 Task: Slide 6 - Whoa.
Action: Mouse moved to (40, 102)
Screenshot: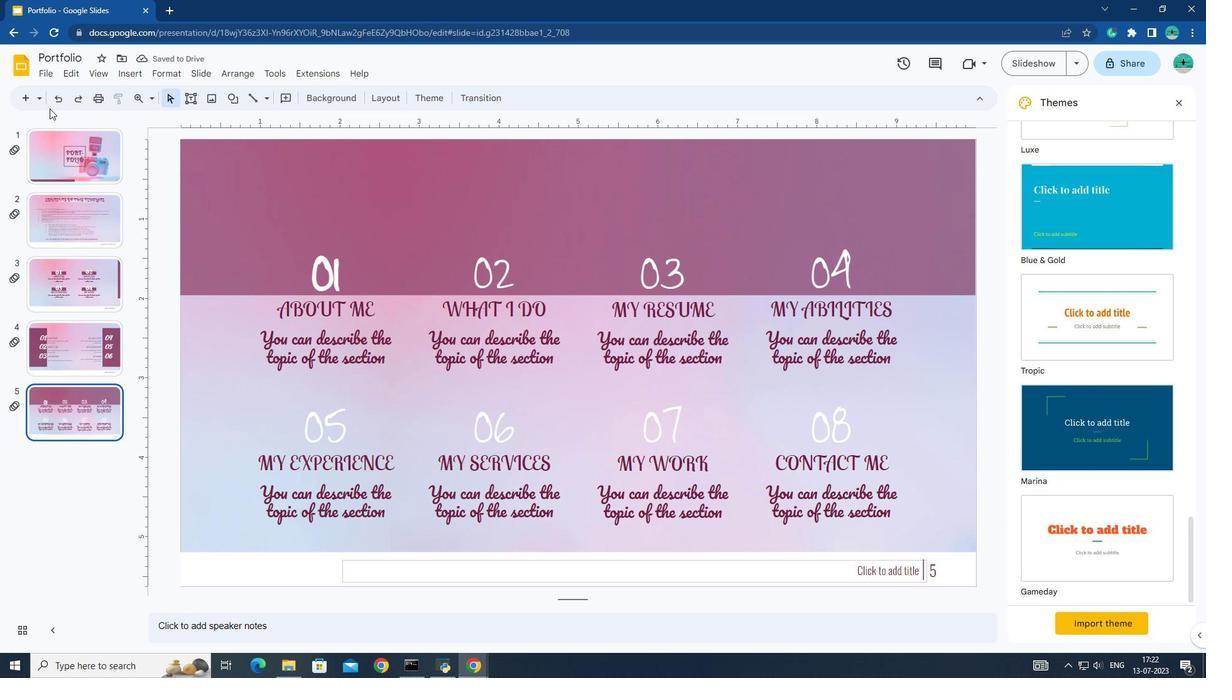 
Action: Mouse pressed left at (40, 102)
Screenshot: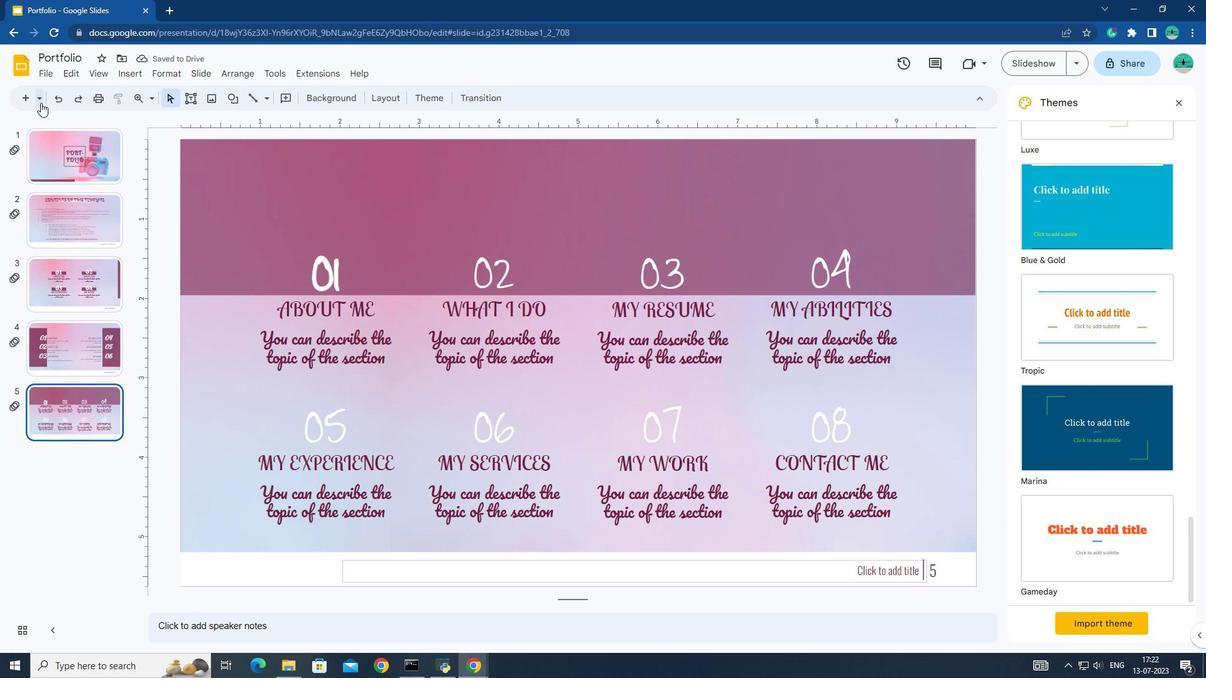 
Action: Mouse moved to (142, 255)
Screenshot: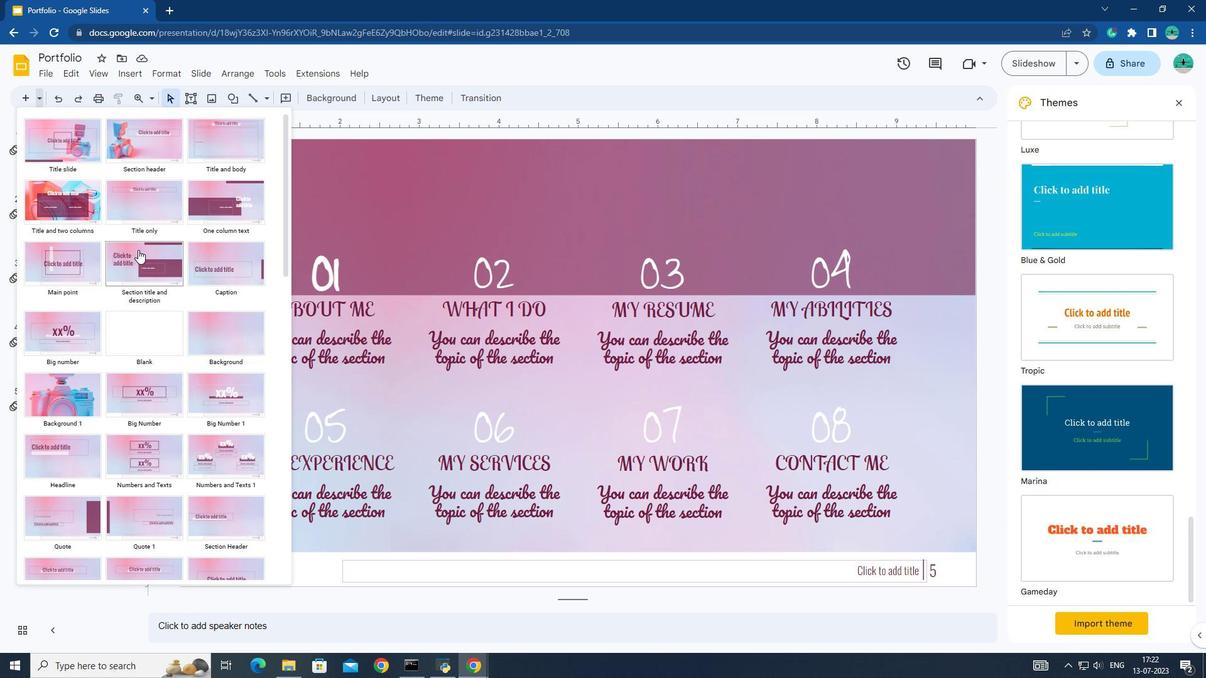 
Action: Mouse pressed left at (142, 255)
Screenshot: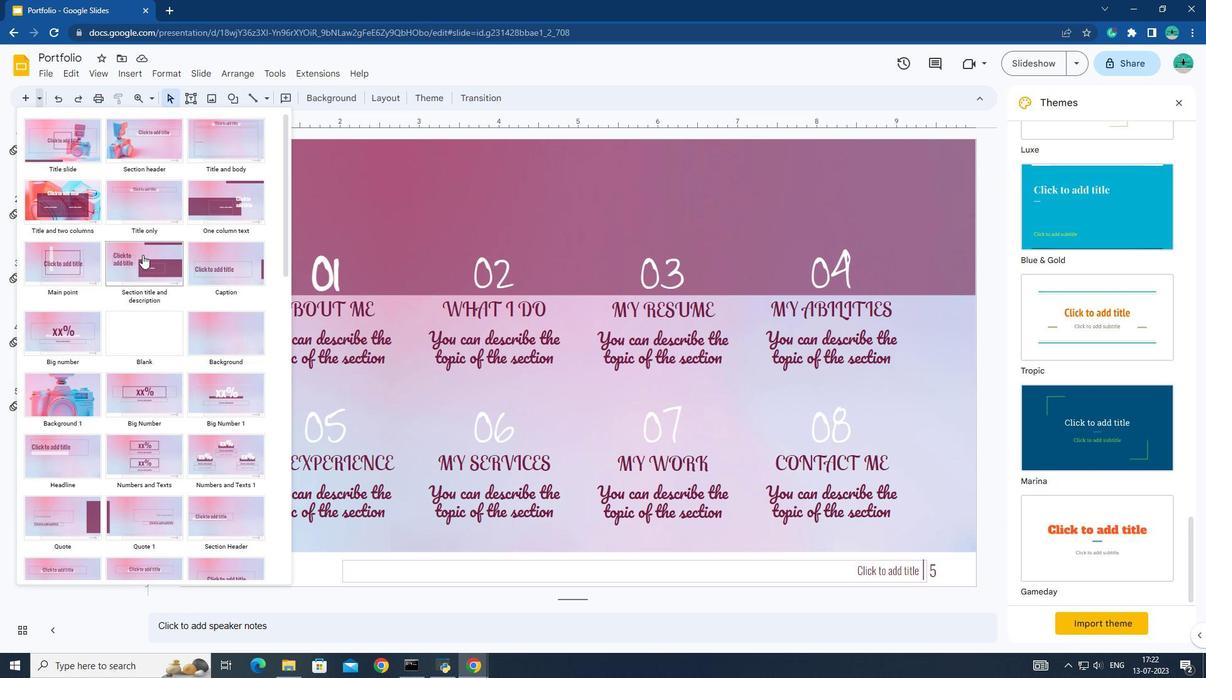 
Action: Mouse moved to (350, 93)
Screenshot: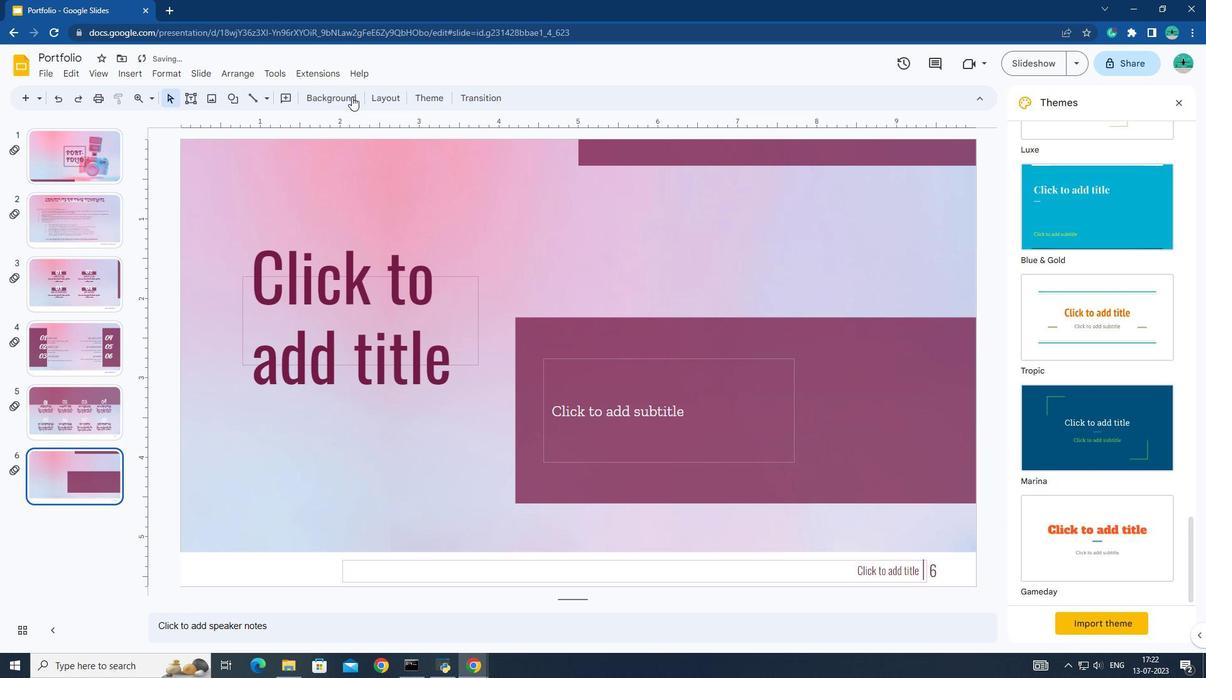
Action: Mouse pressed left at (350, 93)
Screenshot: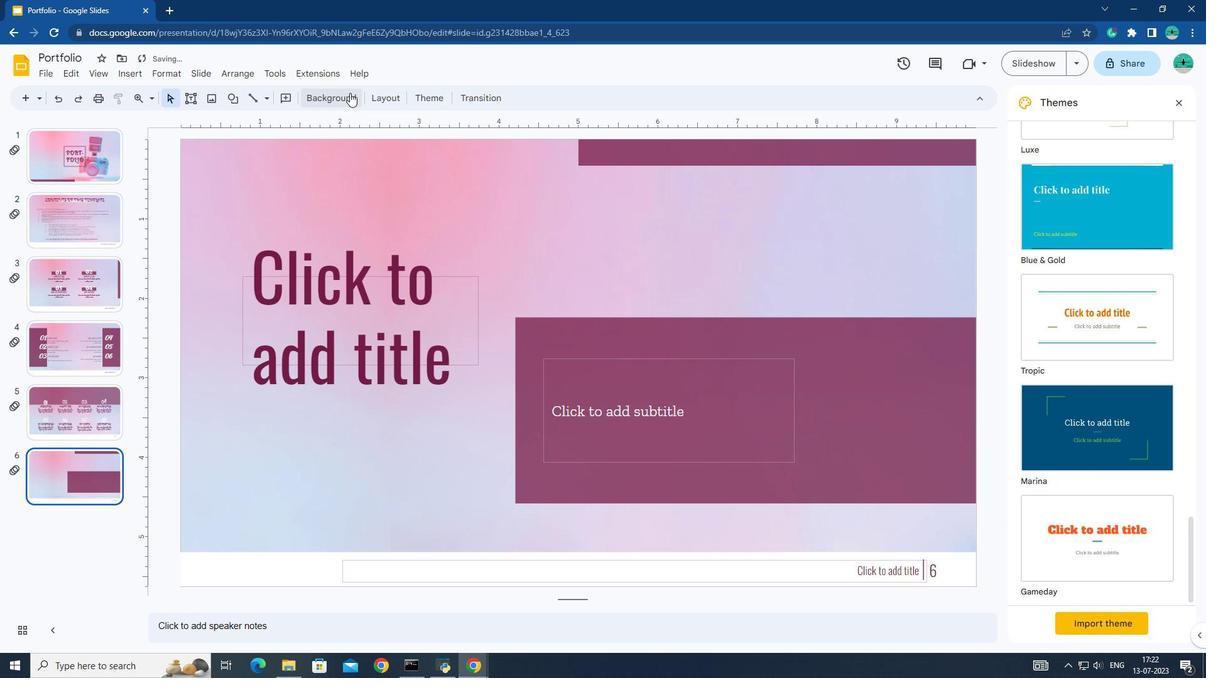 
Action: Mouse moved to (641, 342)
Screenshot: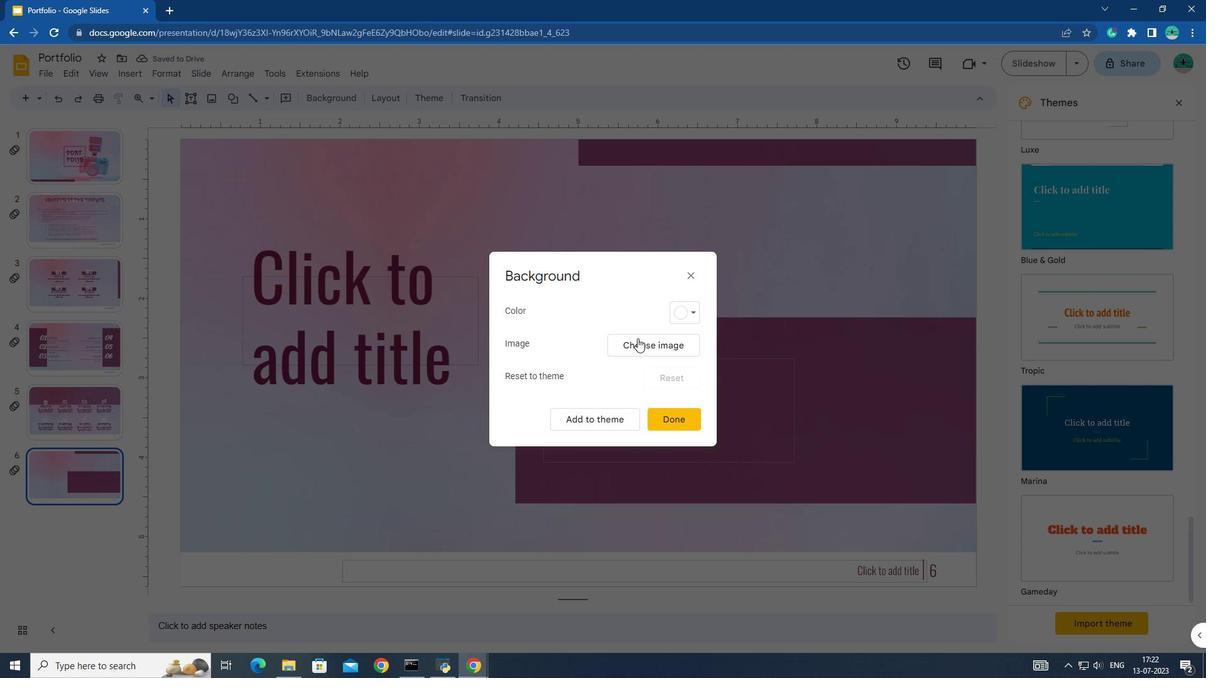 
Action: Mouse pressed left at (641, 342)
Screenshot: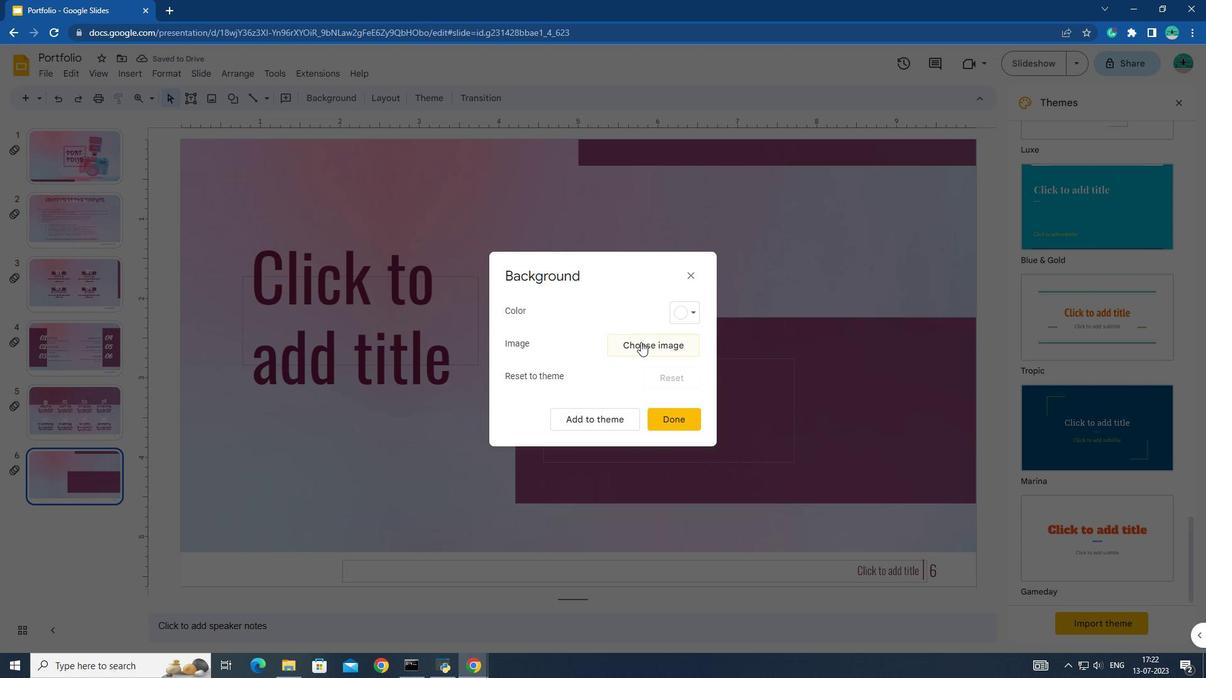 
Action: Mouse moved to (373, 230)
Screenshot: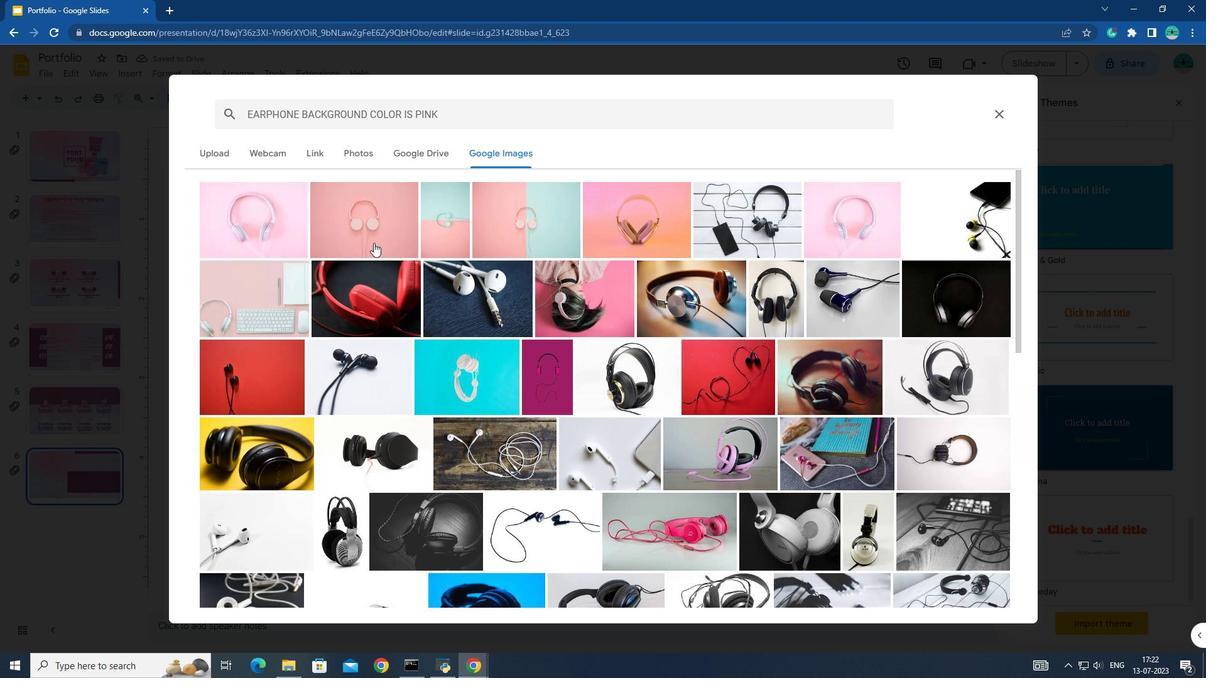 
Action: Mouse pressed left at (373, 230)
Screenshot: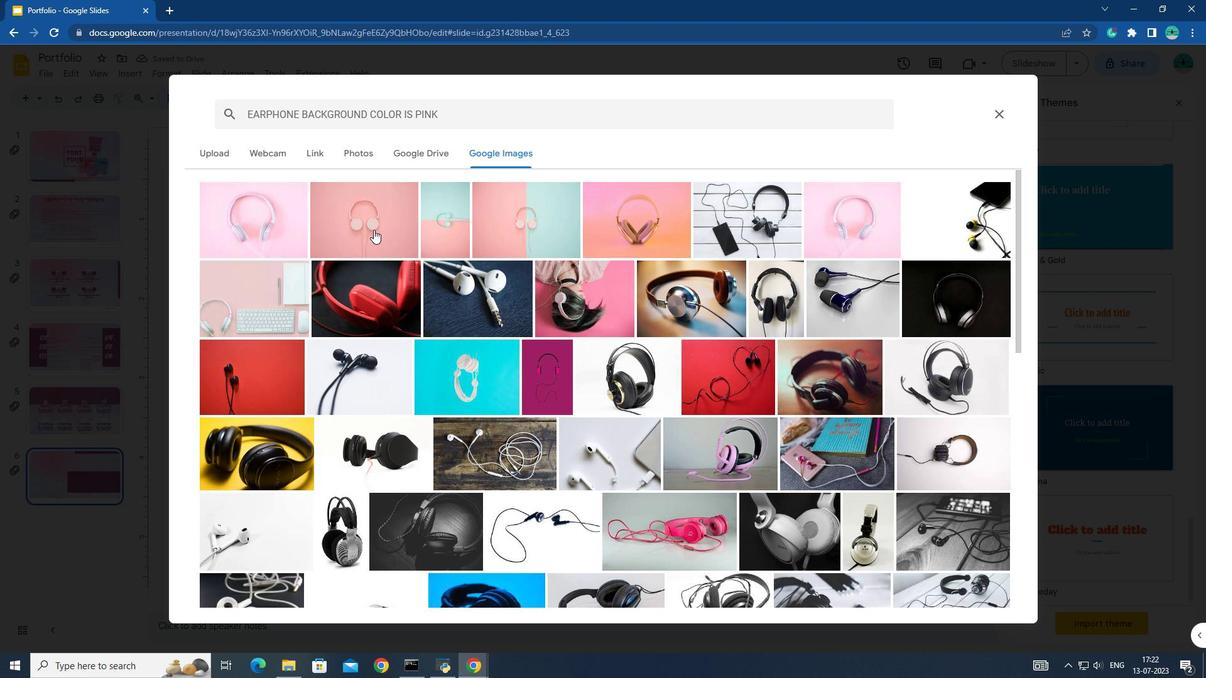 
Action: Mouse moved to (987, 585)
Screenshot: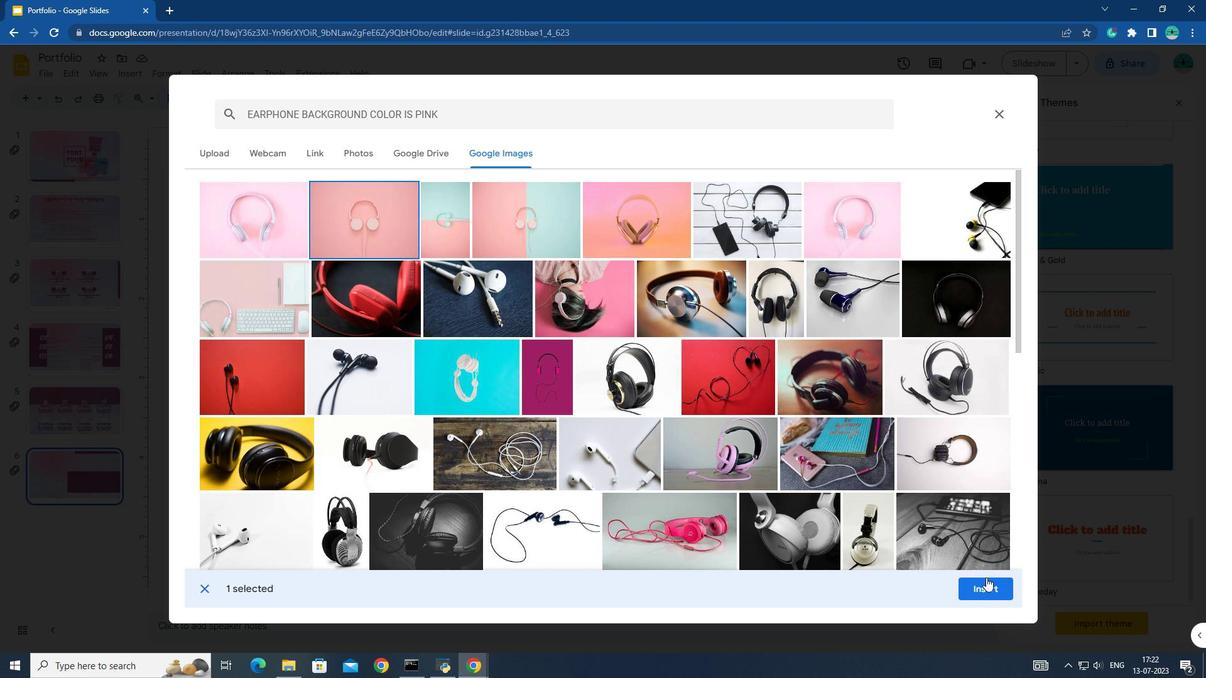 
Action: Mouse pressed left at (987, 585)
Screenshot: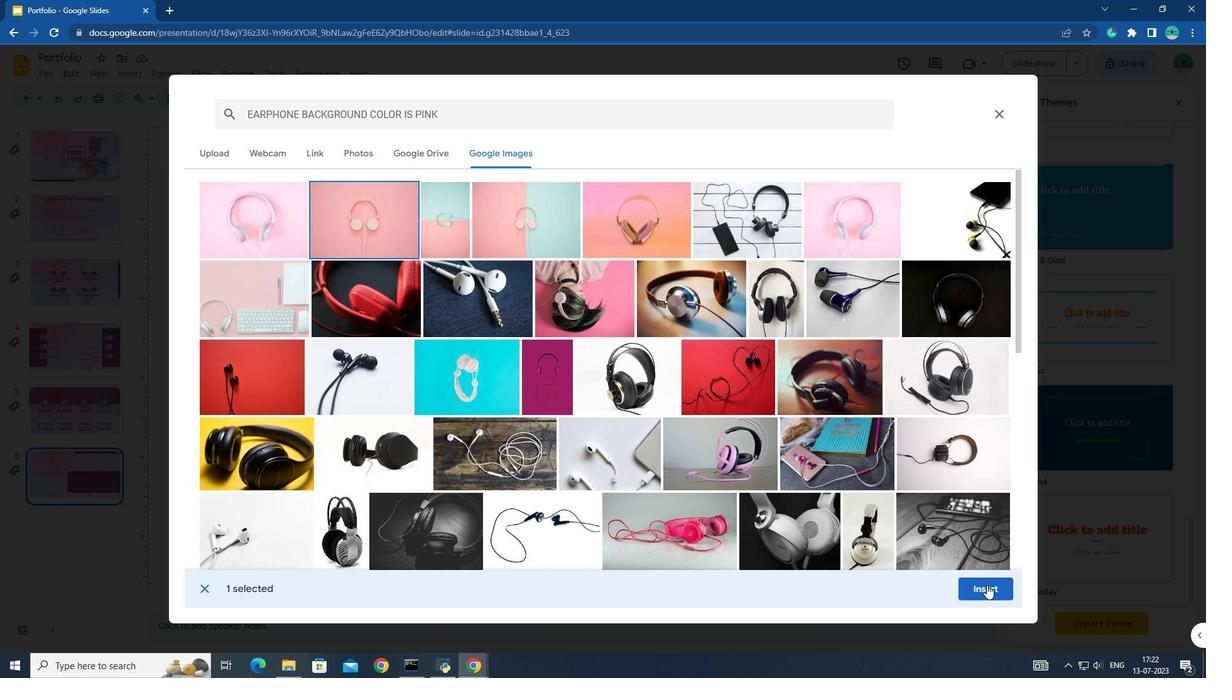 
Action: Mouse moved to (675, 426)
Screenshot: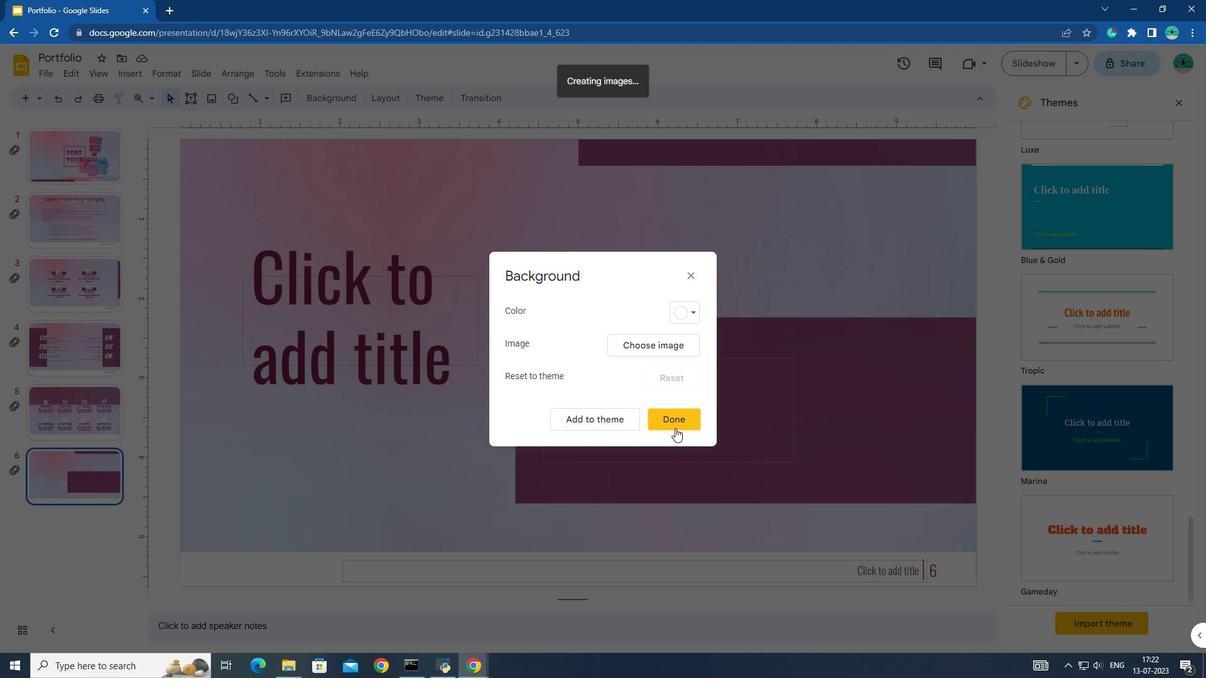 
Action: Mouse pressed left at (675, 426)
Screenshot: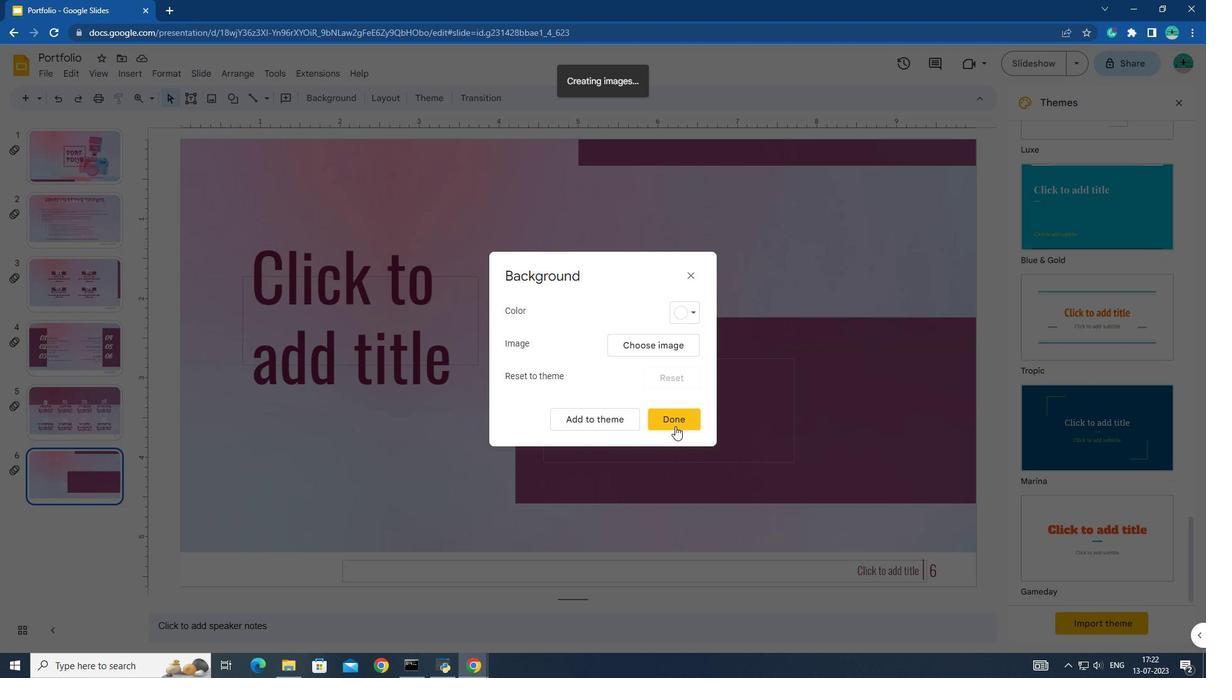 
Action: Mouse moved to (387, 301)
Screenshot: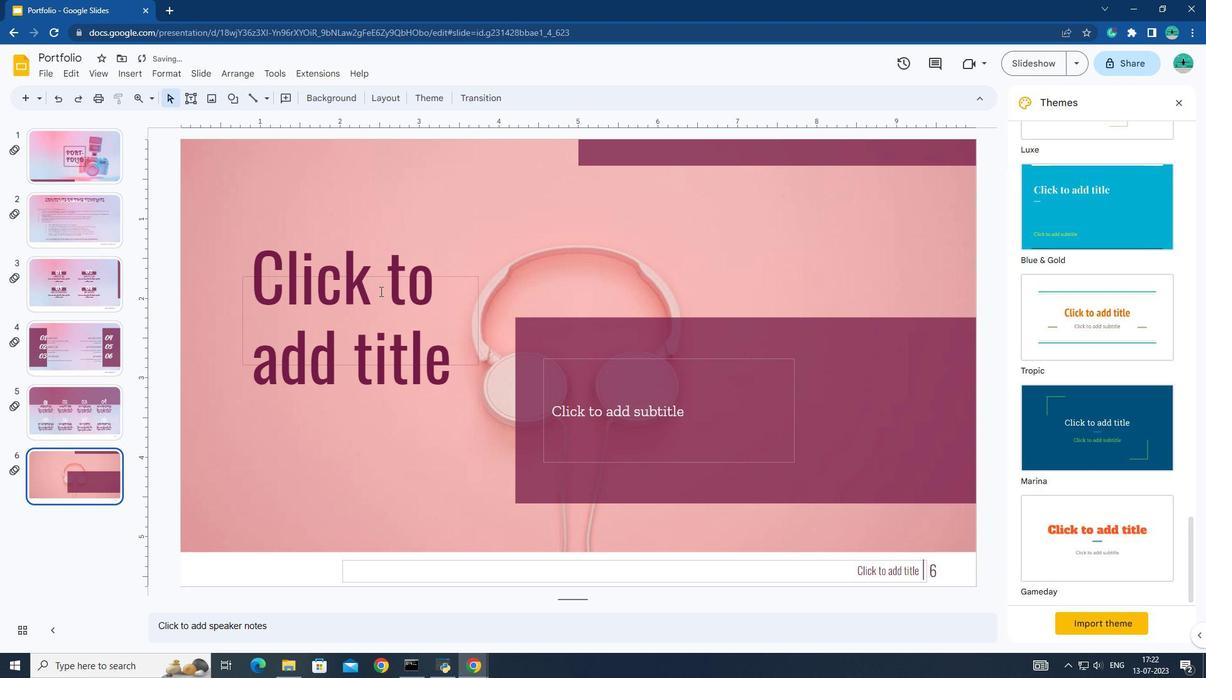 
Action: Mouse pressed left at (387, 301)
Screenshot: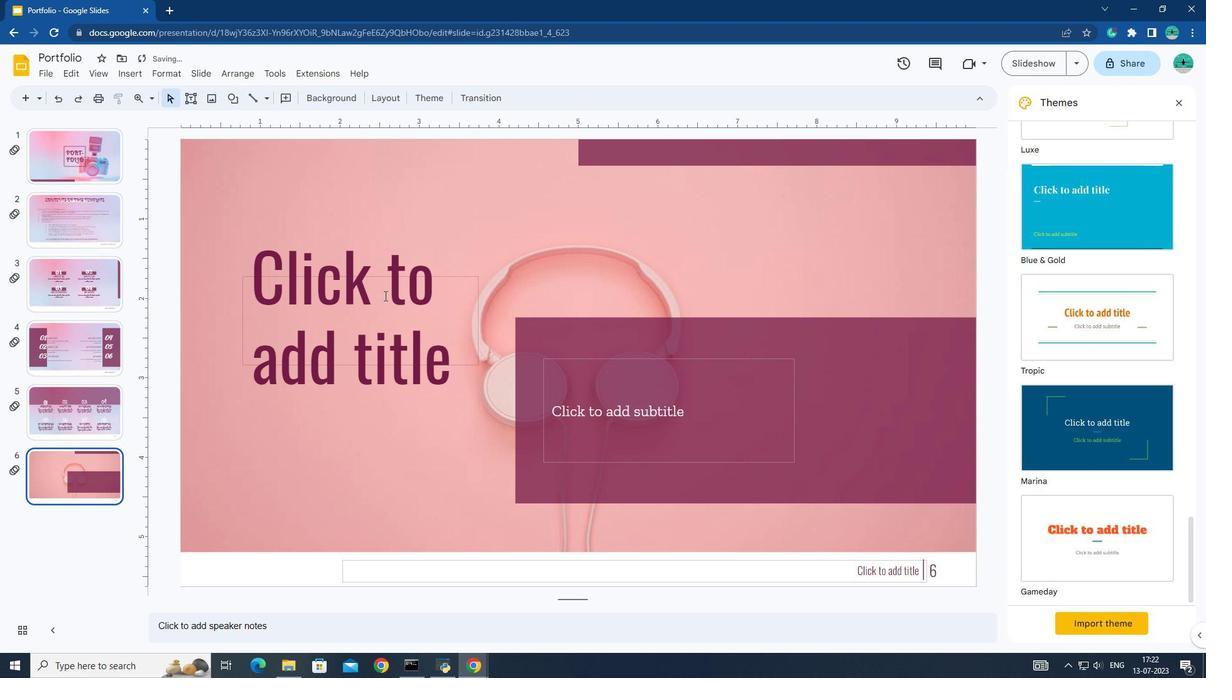 
Action: Mouse moved to (390, 303)
Screenshot: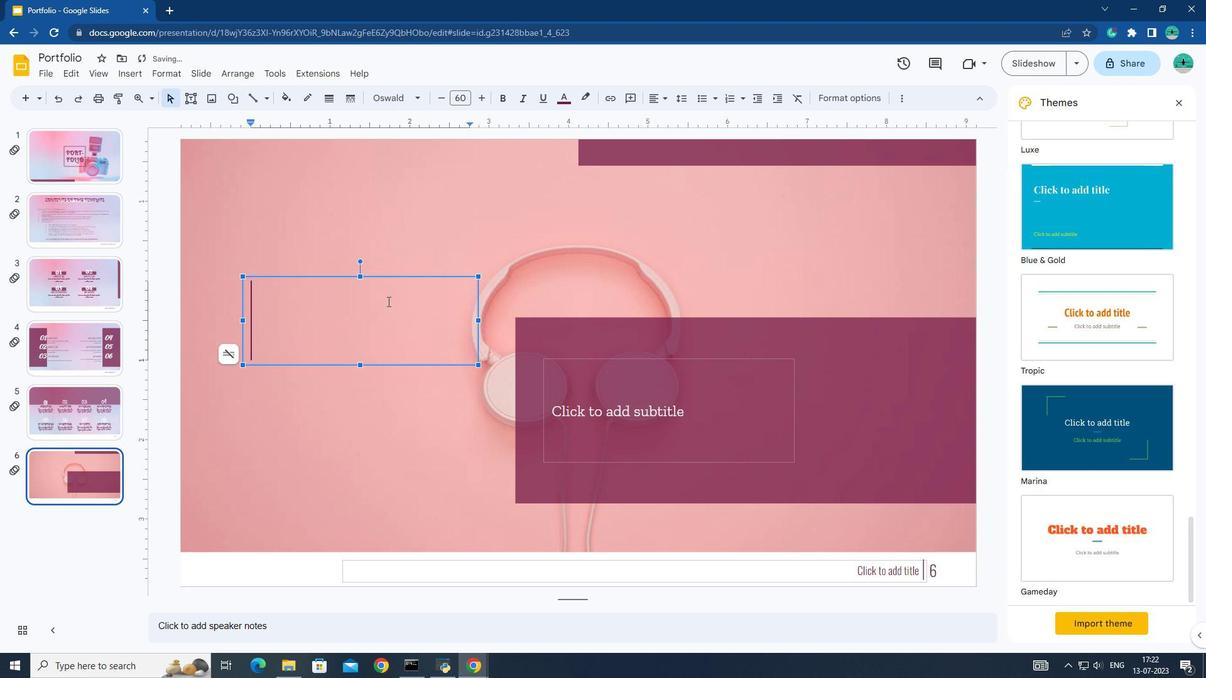 
Action: Key pressed whoa<Key.shift_r><Key.shift_r><Key.shift_r><Key.shift_r><Key.shift_r><Key.shift_r><Key.shift_r><Key.shift_r><Key.shift_r>!
Screenshot: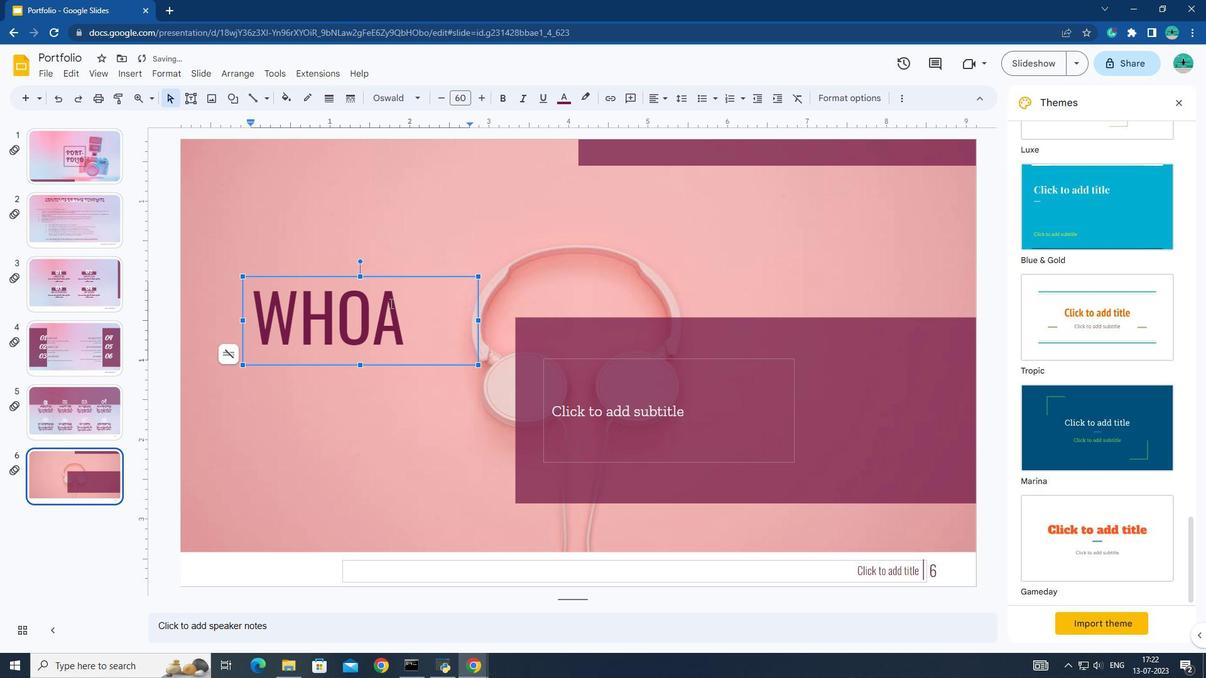 
Action: Mouse moved to (252, 291)
Screenshot: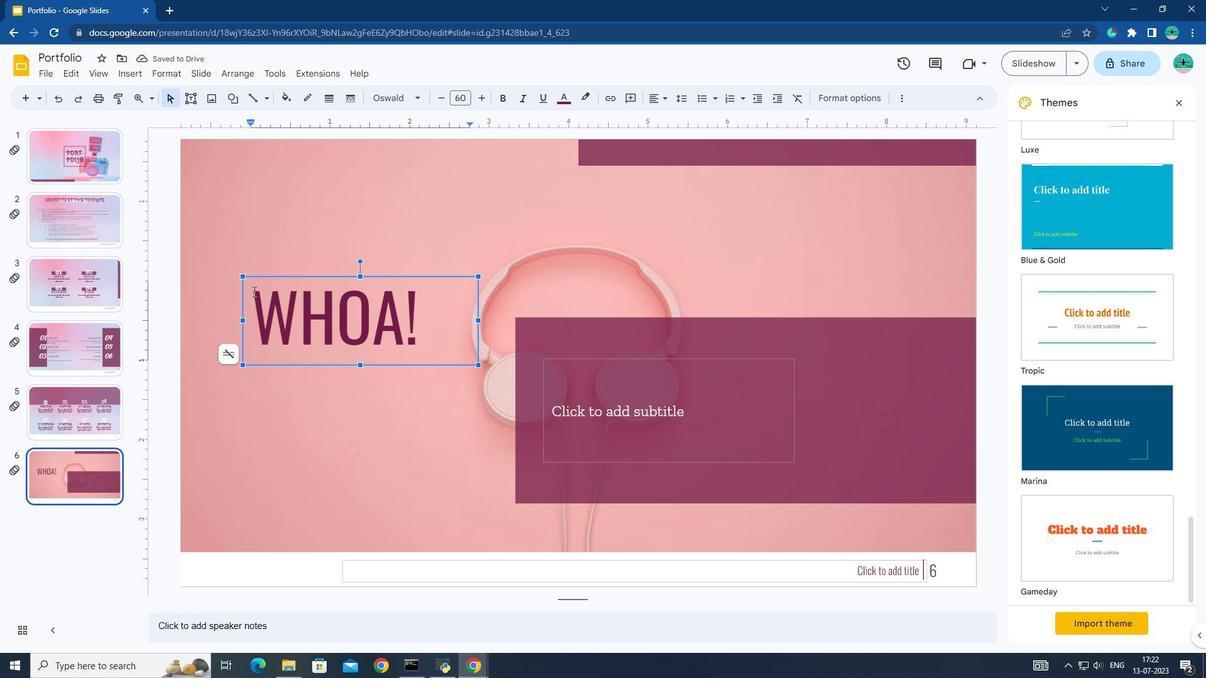 
Action: Mouse pressed left at (252, 291)
Screenshot: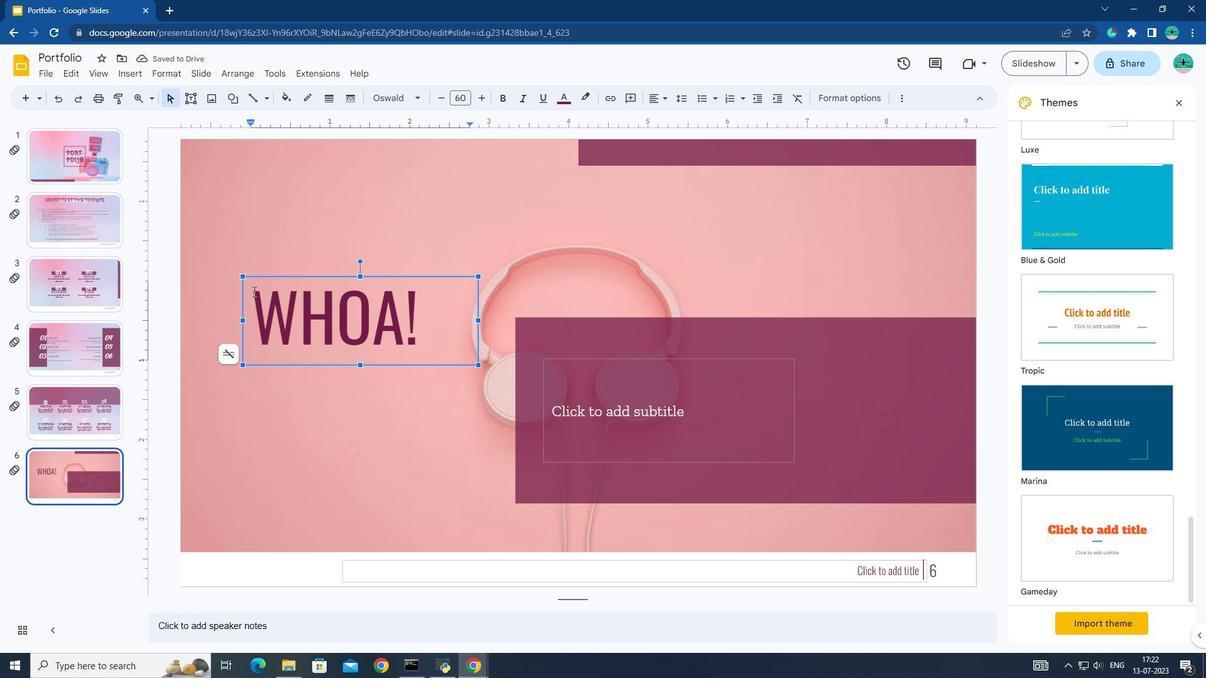 
Action: Mouse moved to (437, 98)
Screenshot: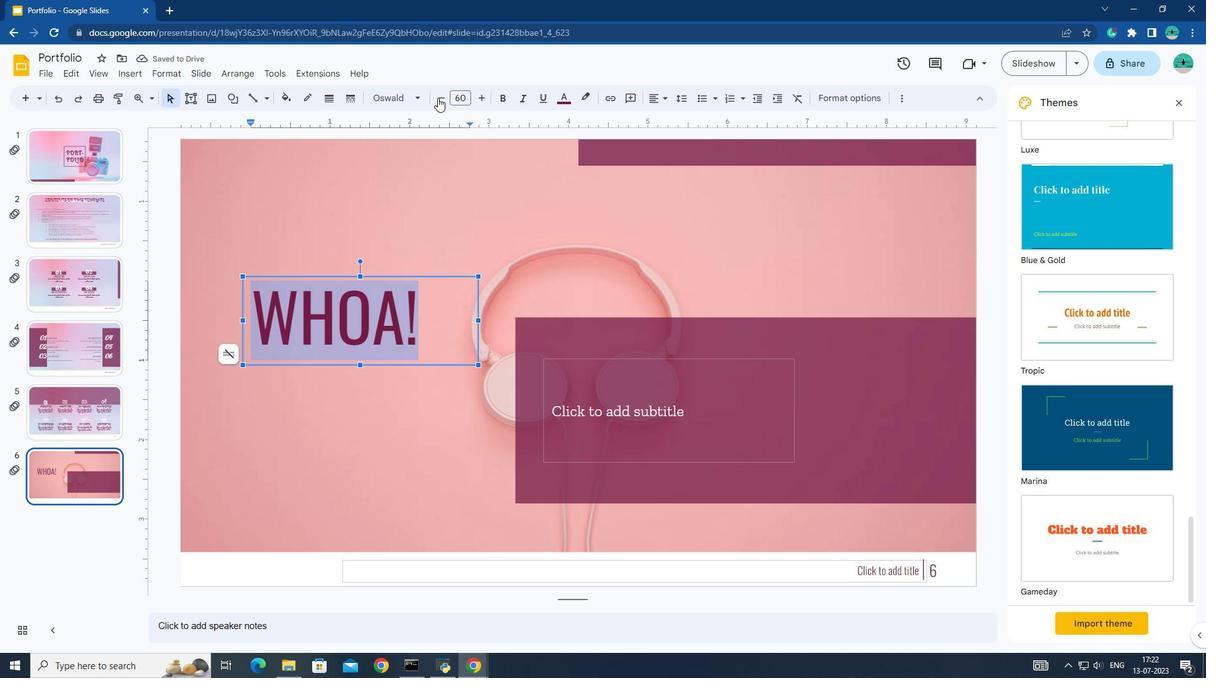 
Action: Mouse pressed left at (437, 98)
Screenshot: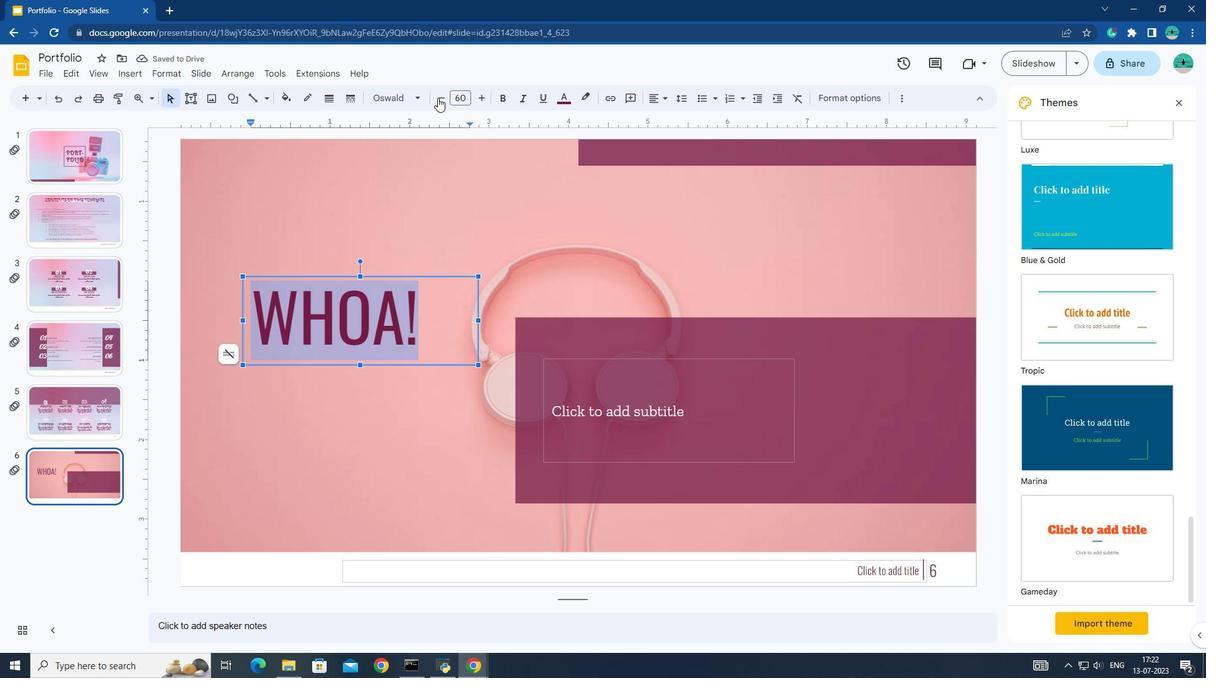 
Action: Mouse moved to (425, 98)
Screenshot: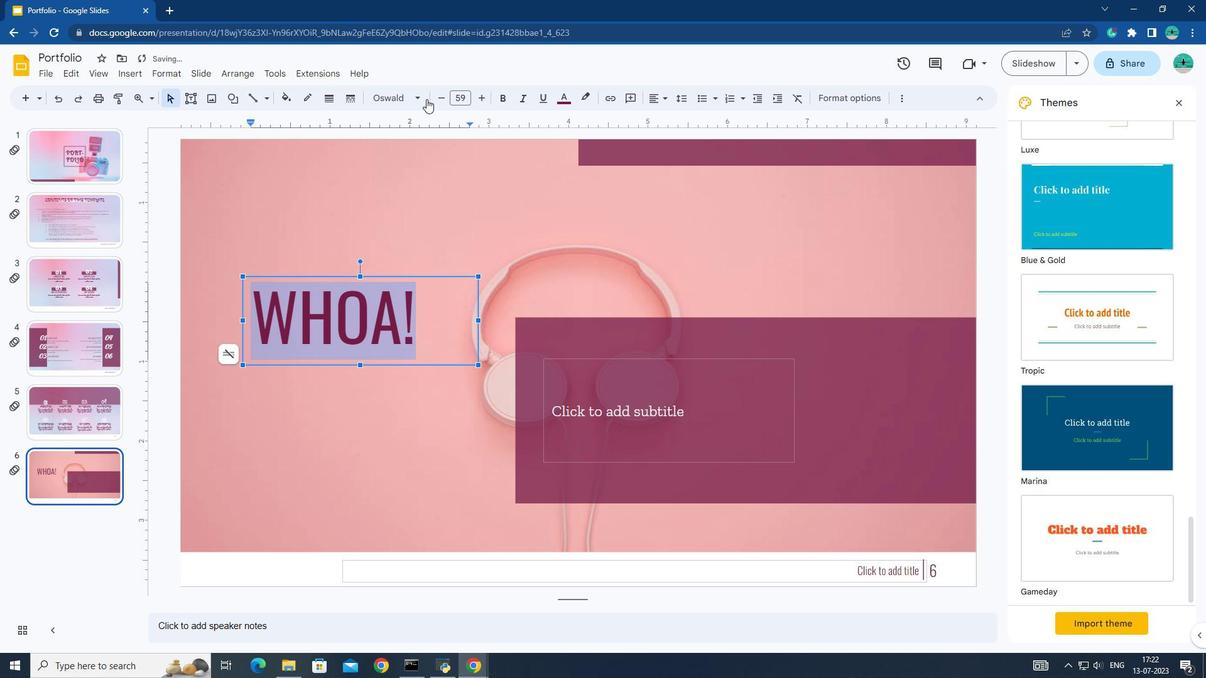 
Action: Mouse pressed left at (425, 98)
Screenshot: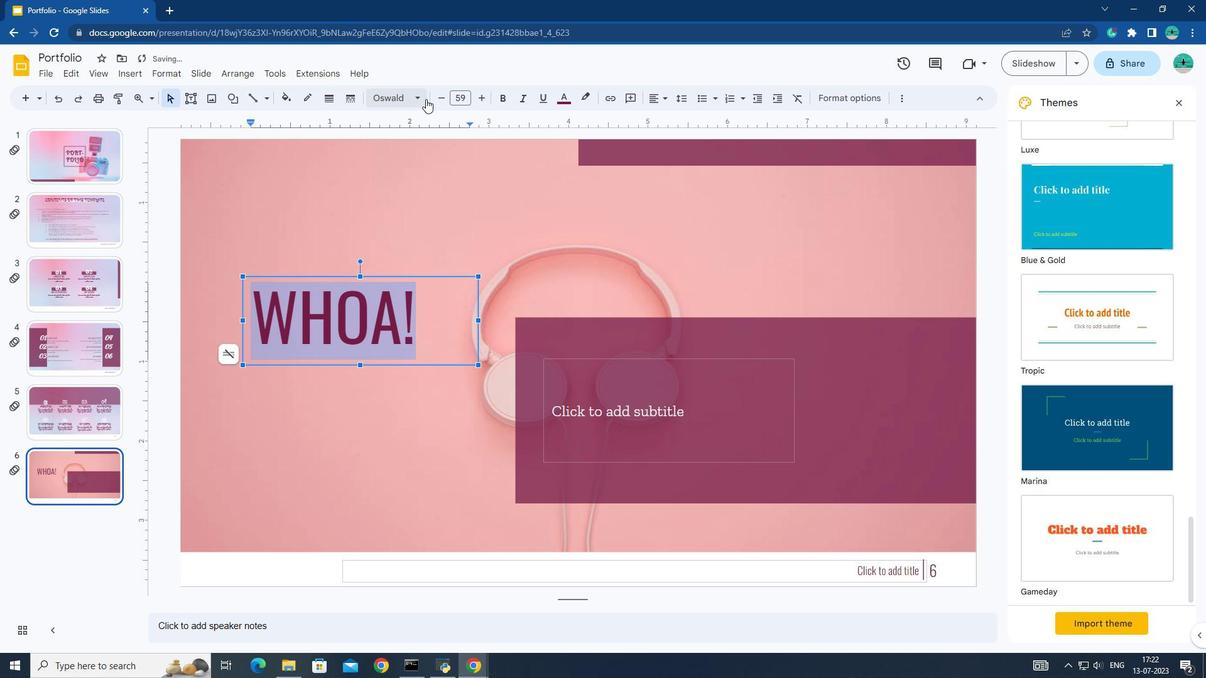 
Action: Mouse moved to (549, 496)
Screenshot: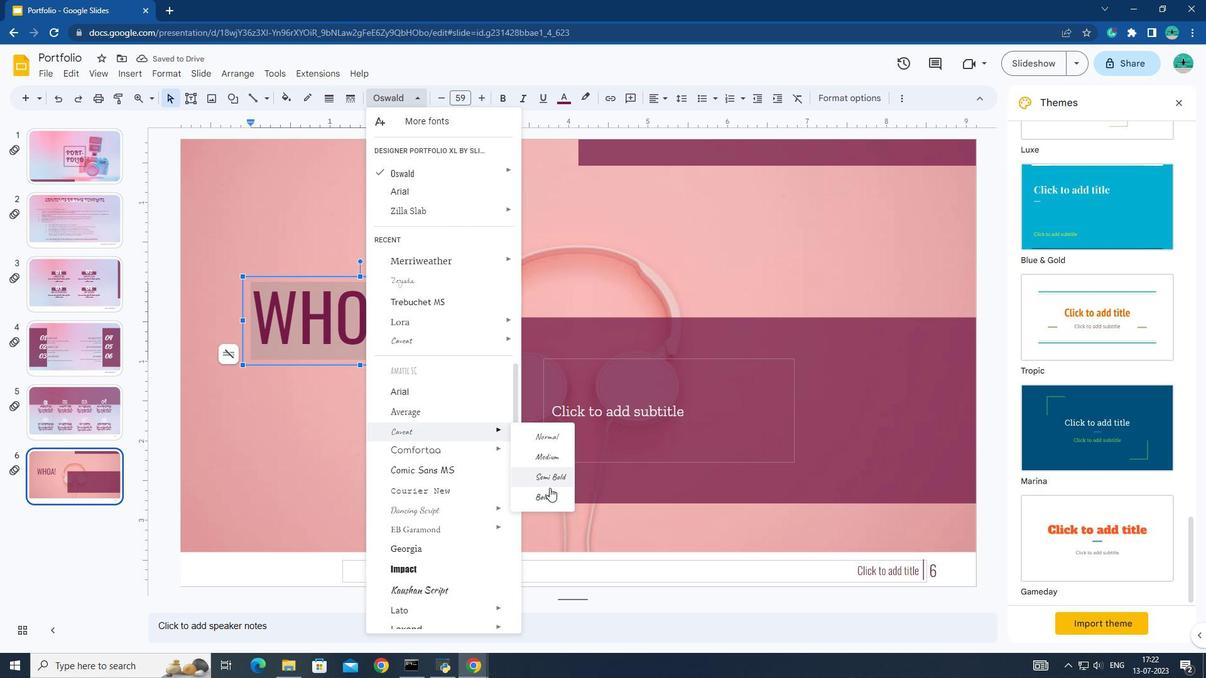 
Action: Mouse pressed left at (549, 496)
Screenshot: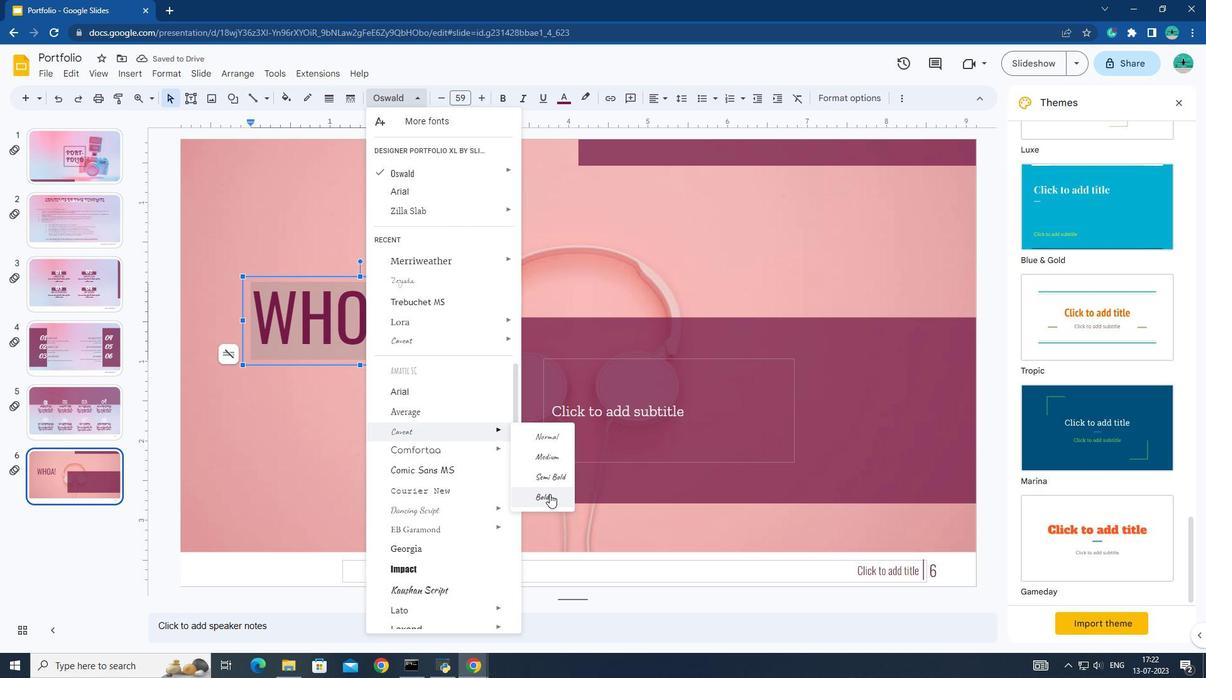 
Action: Mouse moved to (418, 98)
Screenshot: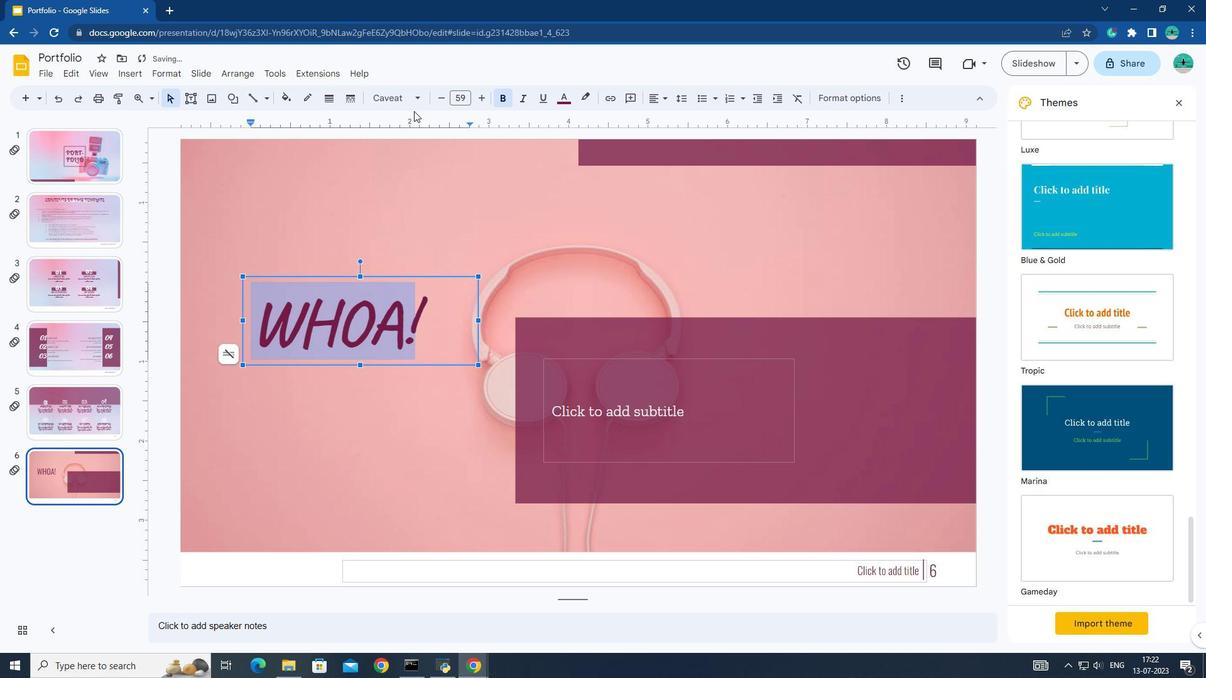 
Action: Mouse pressed left at (418, 98)
Screenshot: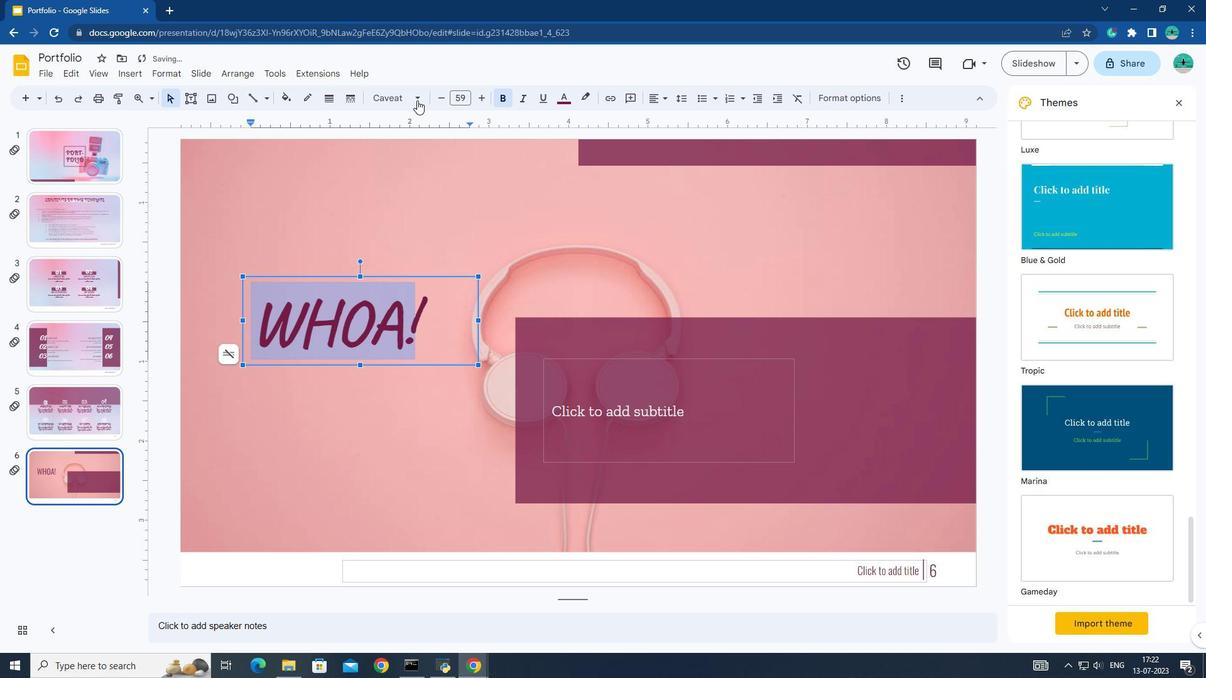 
Action: Mouse moved to (438, 593)
Screenshot: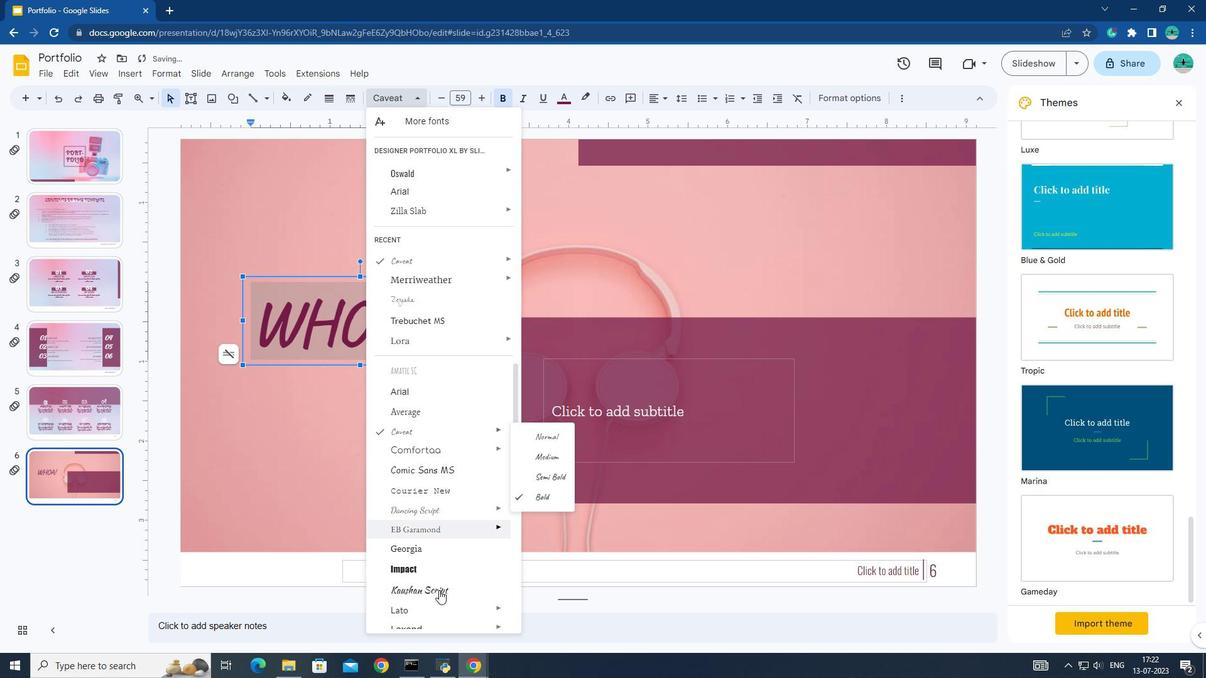 
Action: Mouse pressed left at (438, 593)
Screenshot: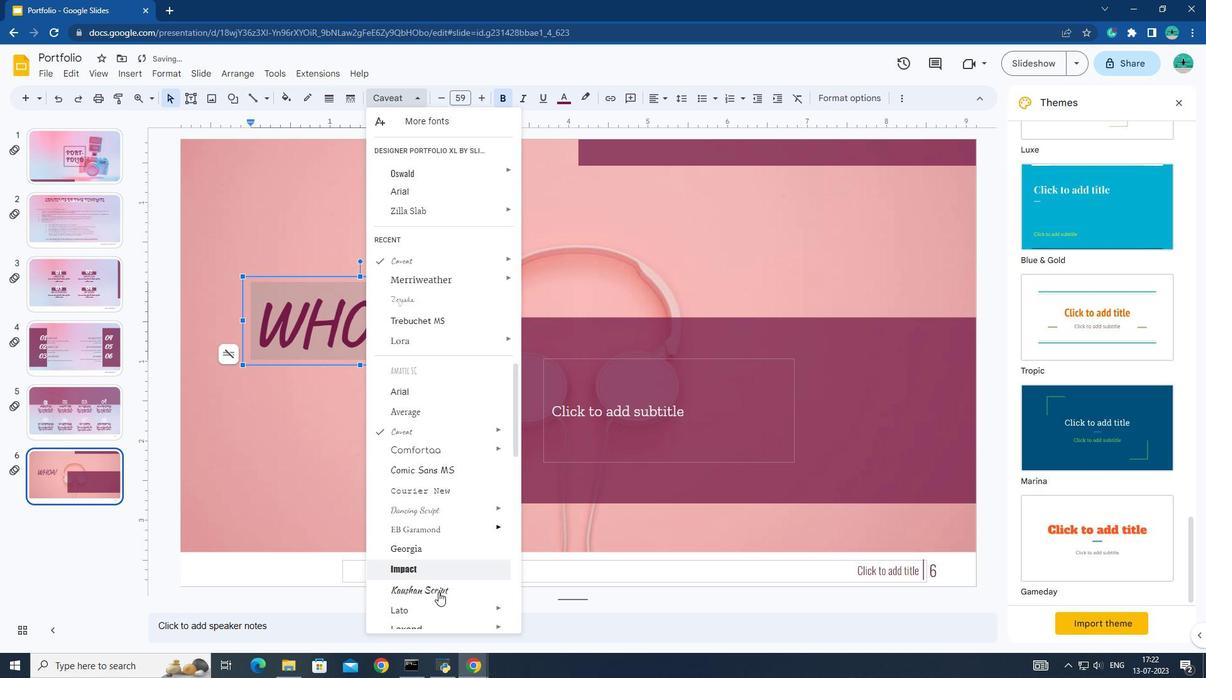 
Action: Mouse moved to (433, 251)
Screenshot: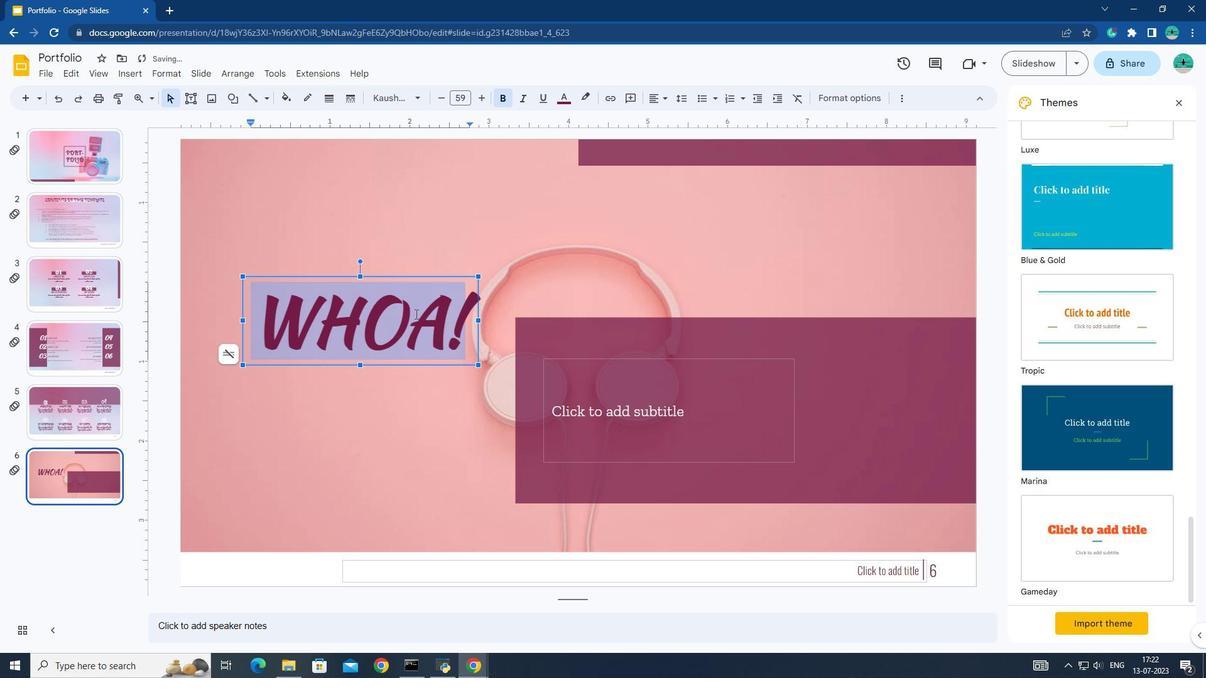 
Action: Mouse pressed left at (433, 251)
Screenshot: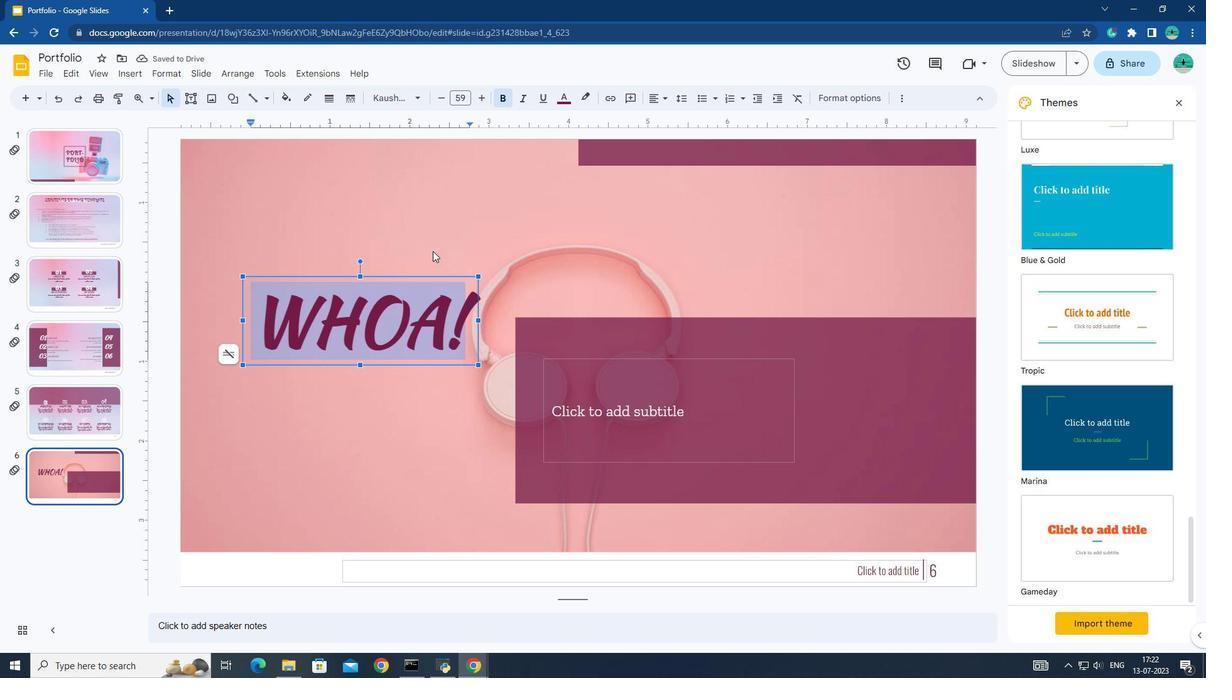 
Action: Mouse moved to (619, 385)
Screenshot: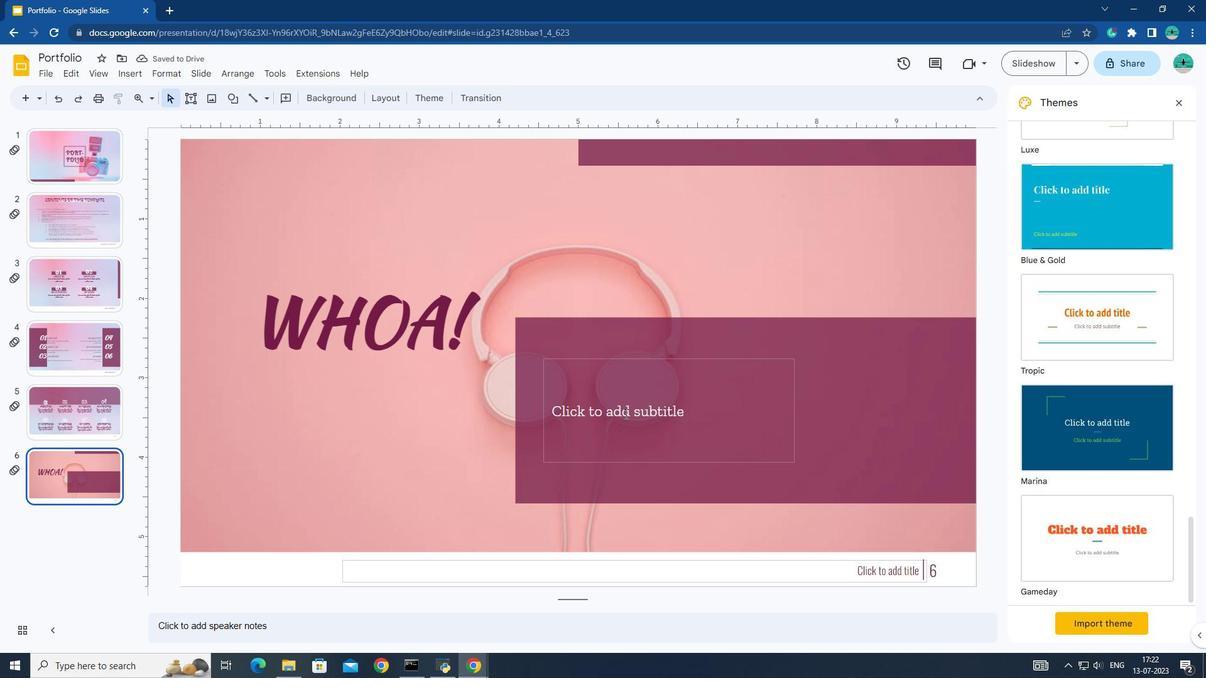 
Action: Mouse pressed left at (619, 385)
Screenshot: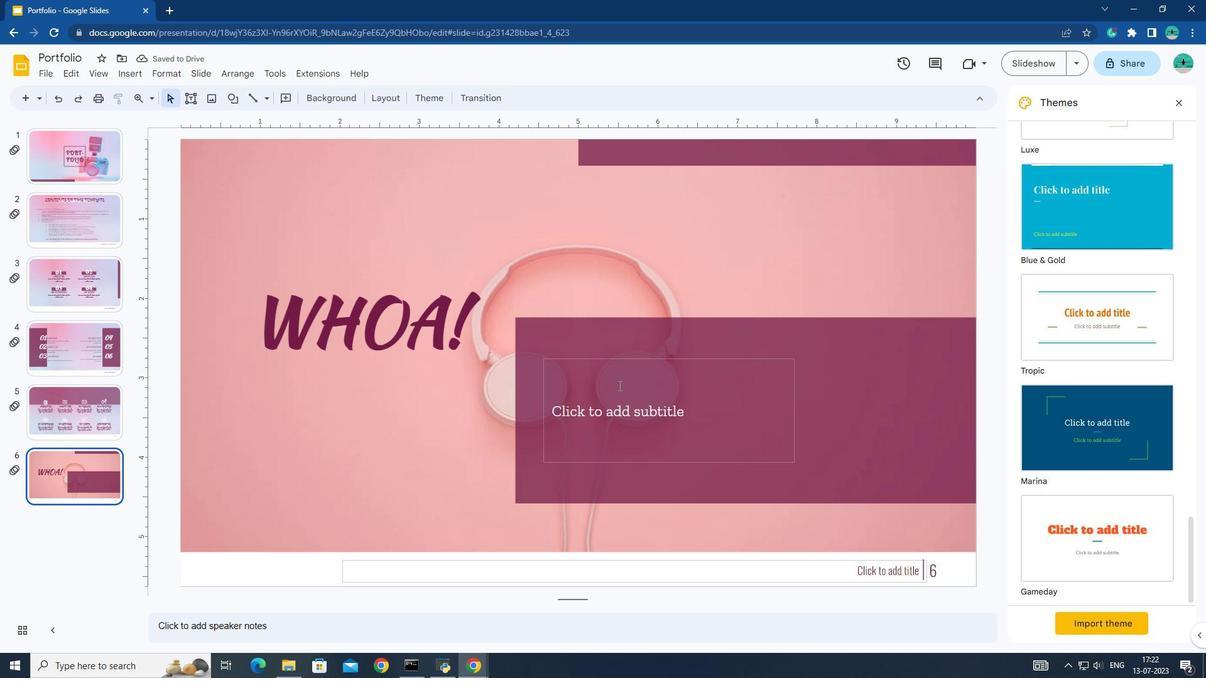 
Action: Key pressed <Key.caps_lock><Key.shift>tHIS<Key.space>CAN<Key.space>BE<Key.space>THE<Key.space>PART<Key.space>OF<Key.space>THE<Key.space>PE<Key.backspace>RESENY<Key.backspace>TATION<Key.space>YOUSELF,<Key.space>WRITE<Key.space>YOU<Key.space>EMAIL......
Screenshot: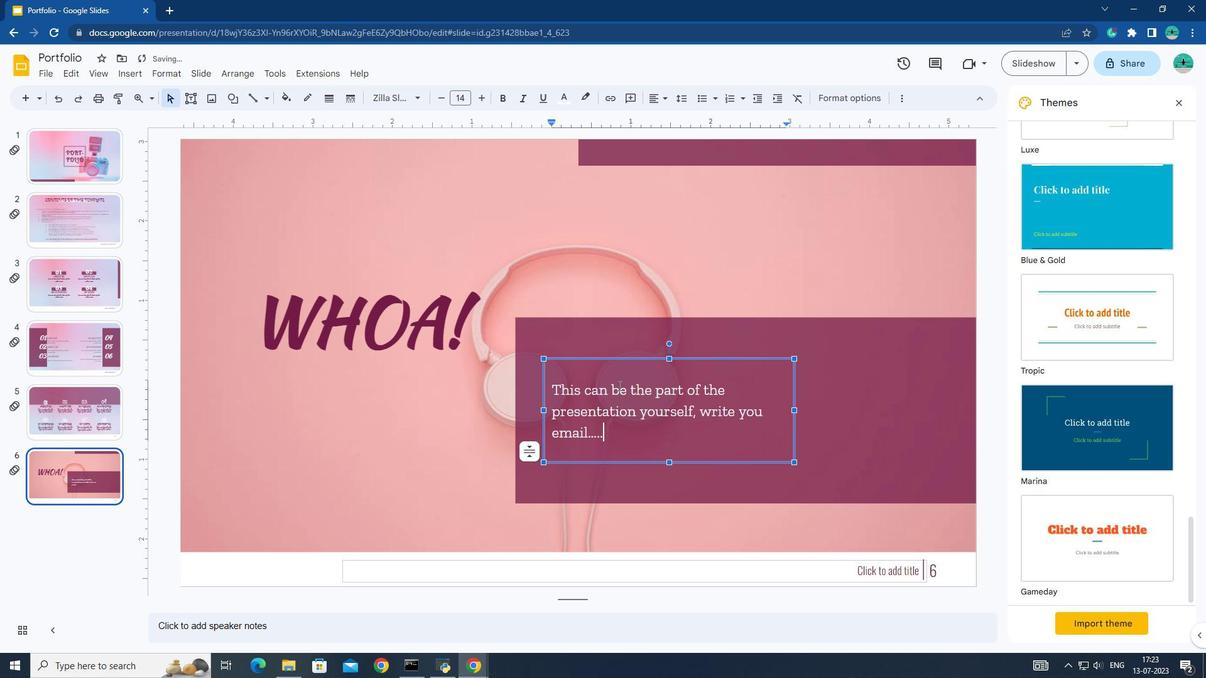 
Action: Mouse moved to (836, 419)
Screenshot: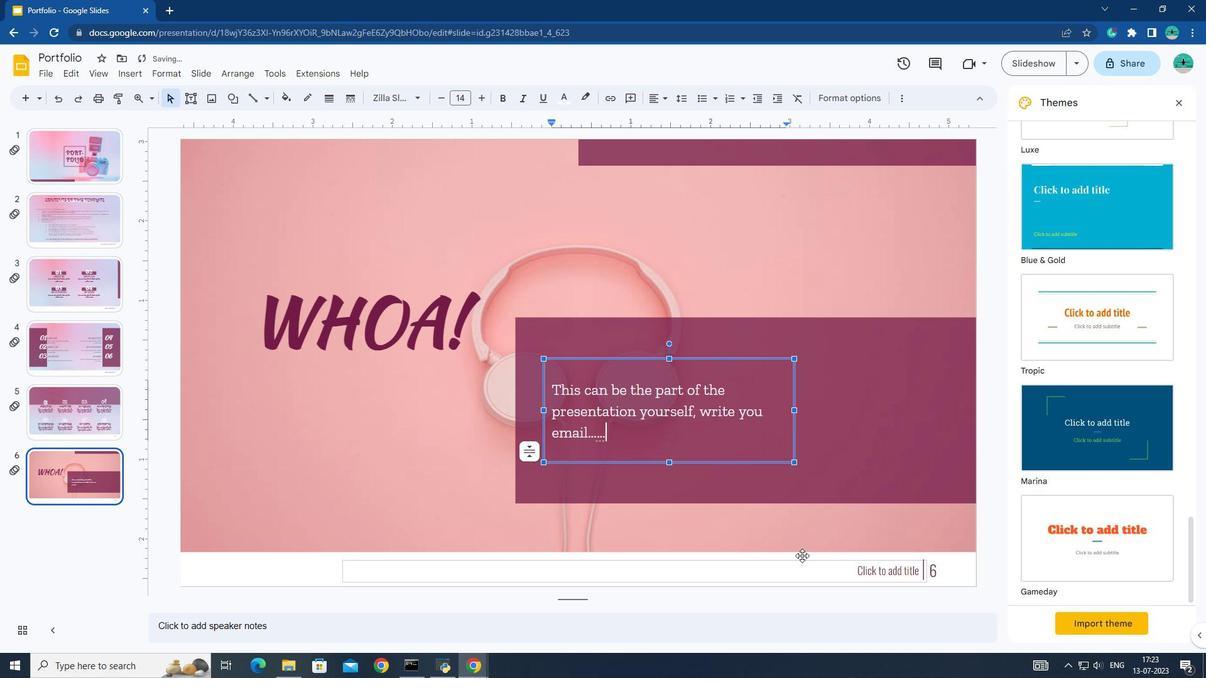 
Action: Key pressed <Key.backspace><Key.backspace><Key.backspace><Key.backspace>
Screenshot: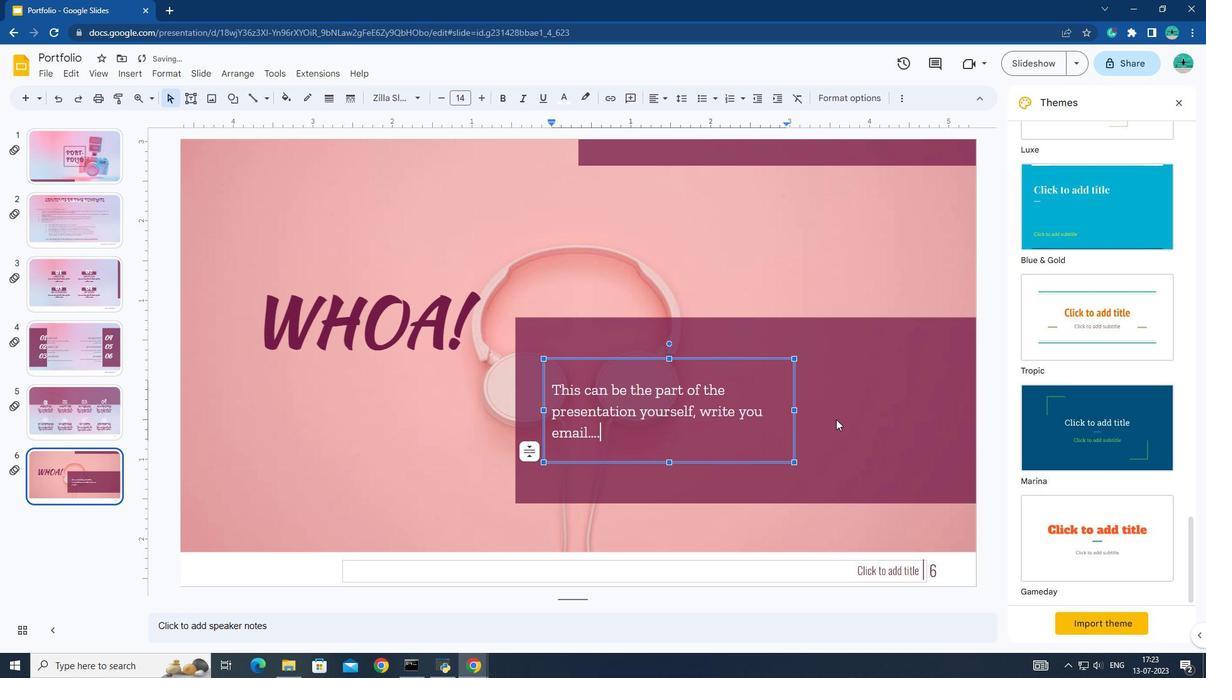 
Action: Mouse moved to (551, 385)
Screenshot: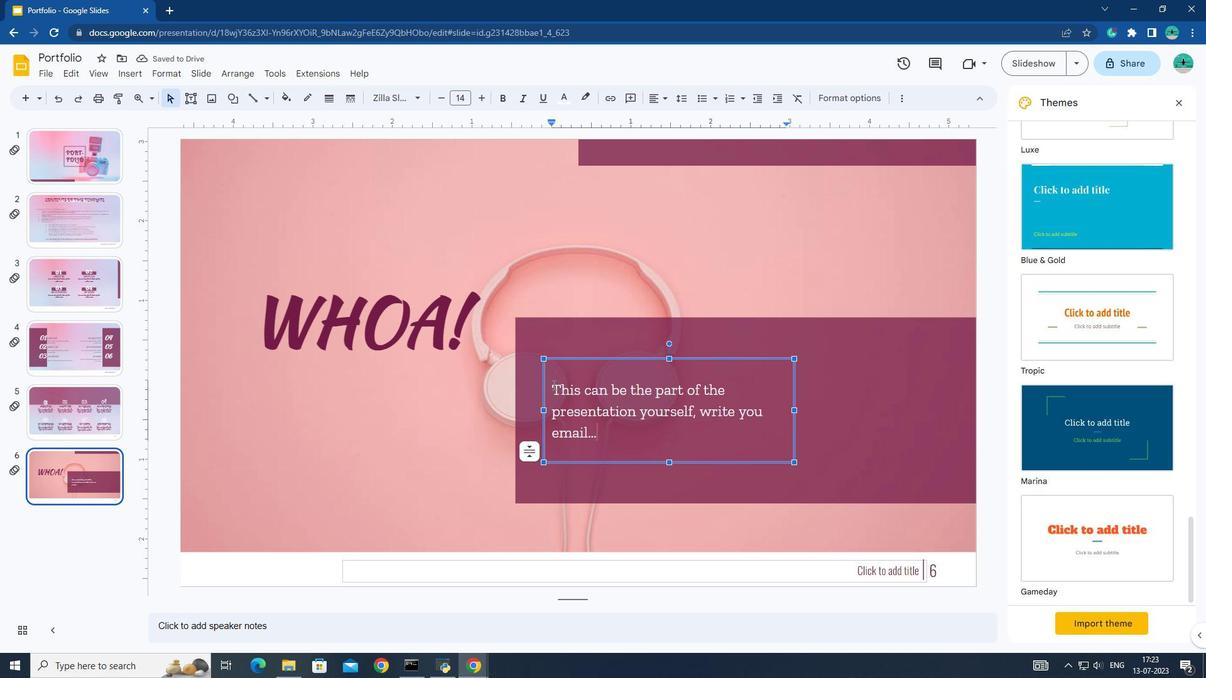 
Action: Mouse pressed left at (551, 385)
Screenshot: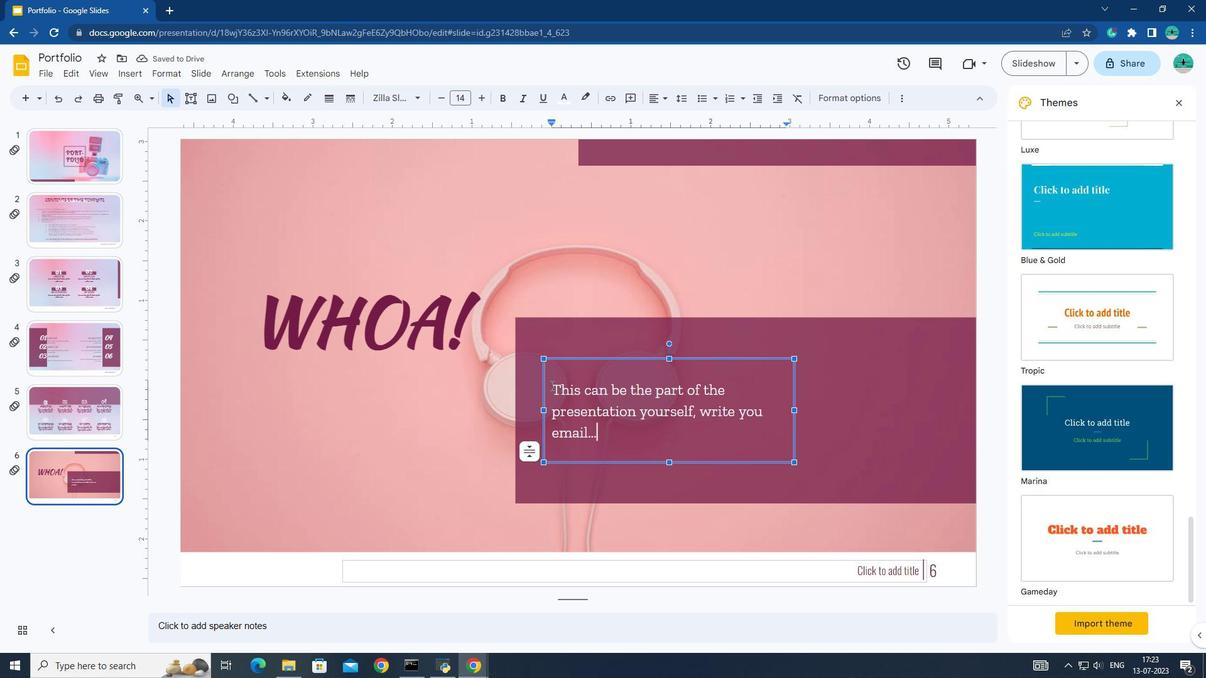
Action: Mouse moved to (415, 102)
Screenshot: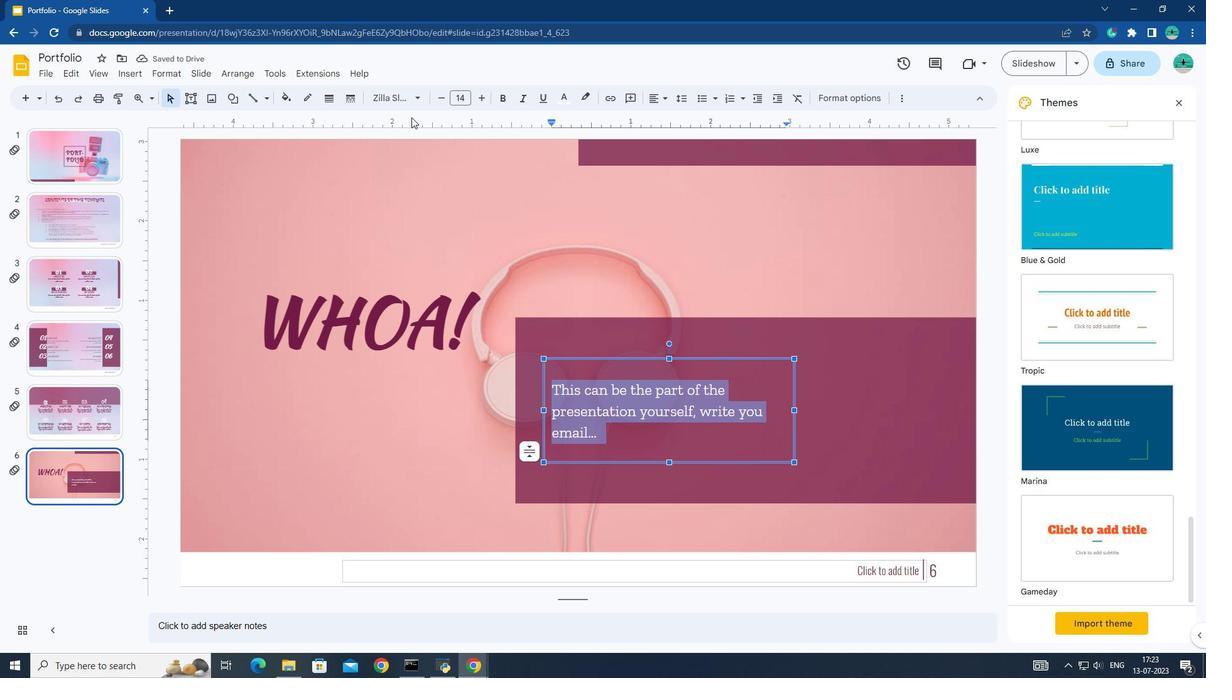 
Action: Mouse pressed left at (415, 102)
Screenshot: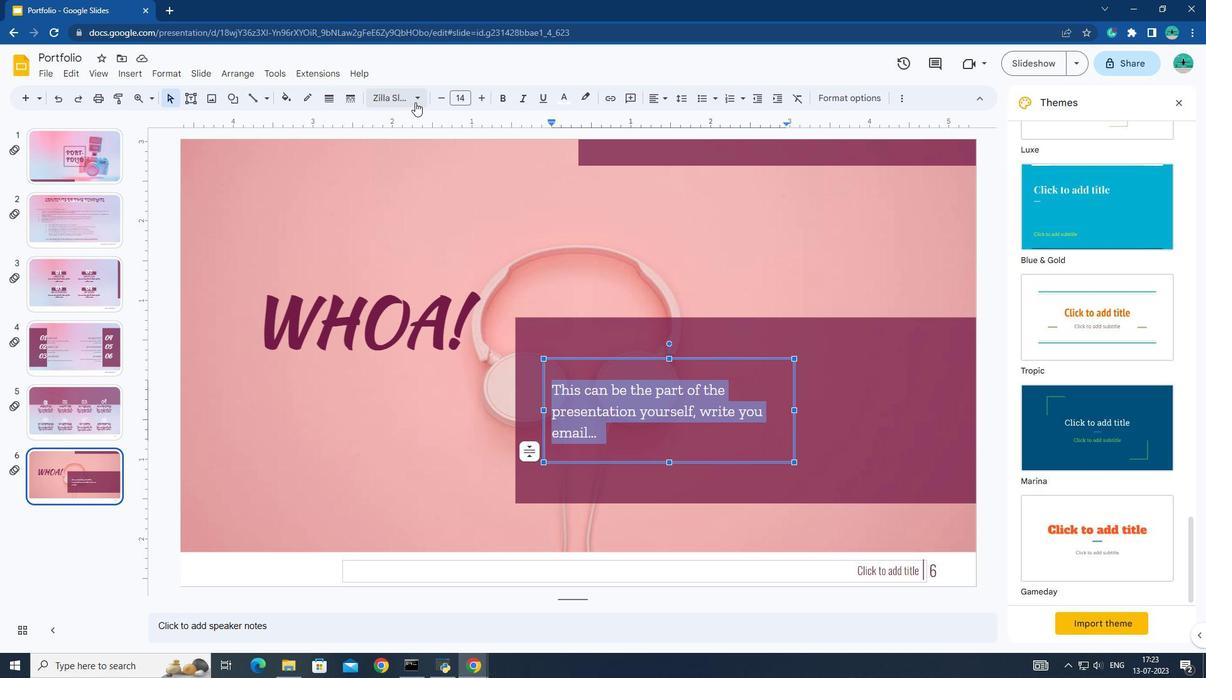 
Action: Mouse moved to (428, 490)
Screenshot: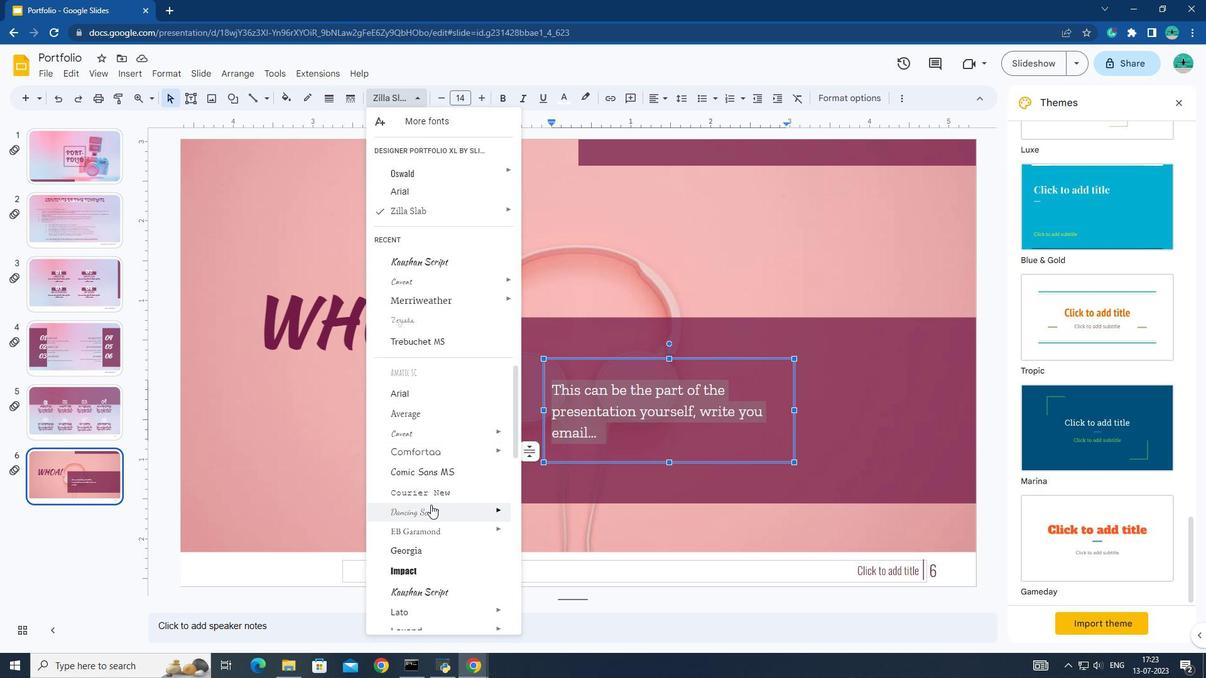 
Action: Mouse pressed left at (428, 490)
Screenshot: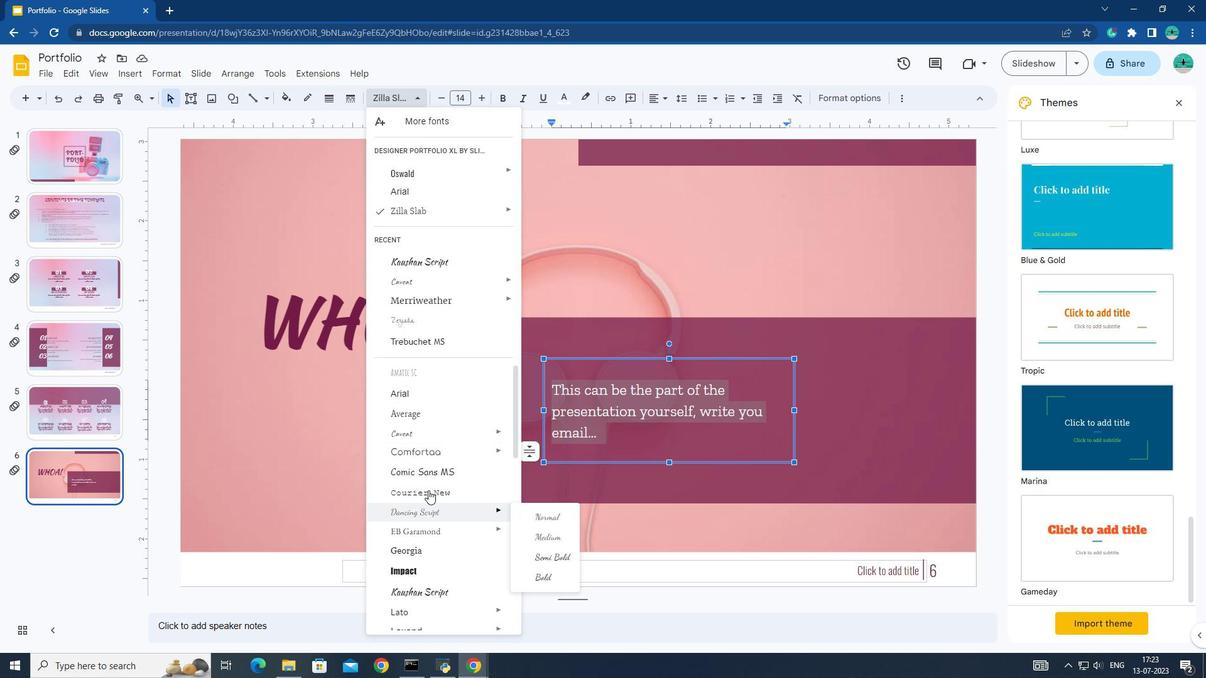 
Action: Mouse moved to (421, 103)
Screenshot: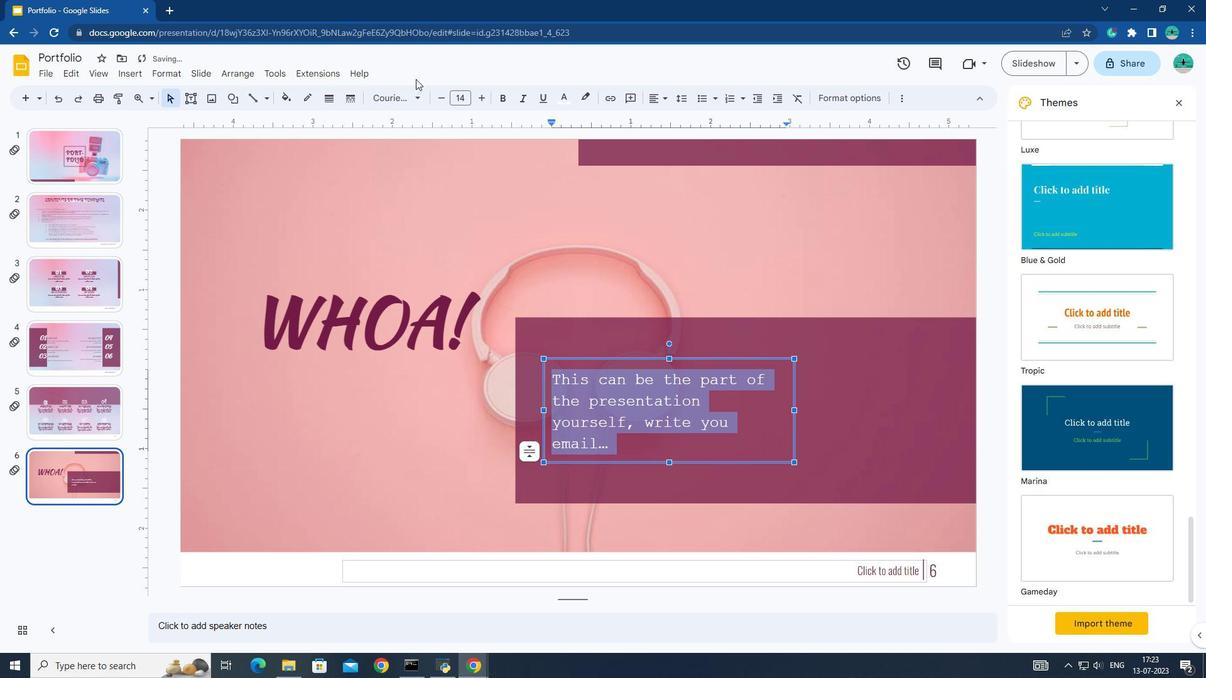 
Action: Mouse pressed left at (421, 103)
Screenshot: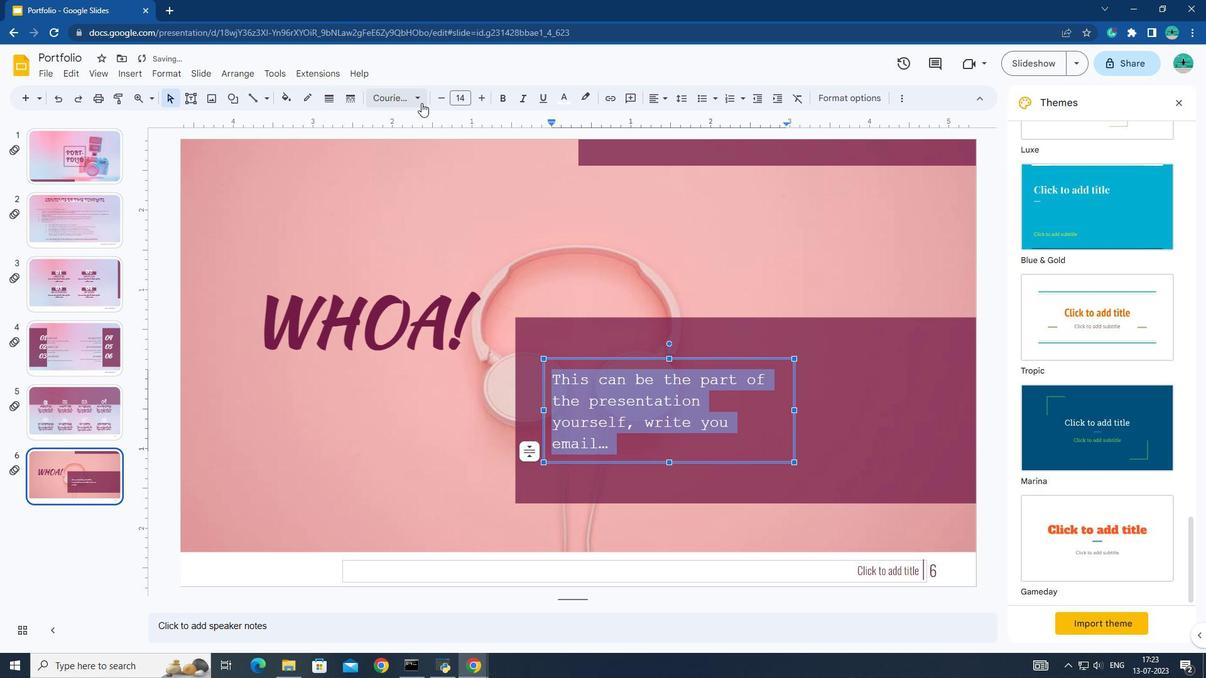 
Action: Mouse moved to (419, 554)
Screenshot: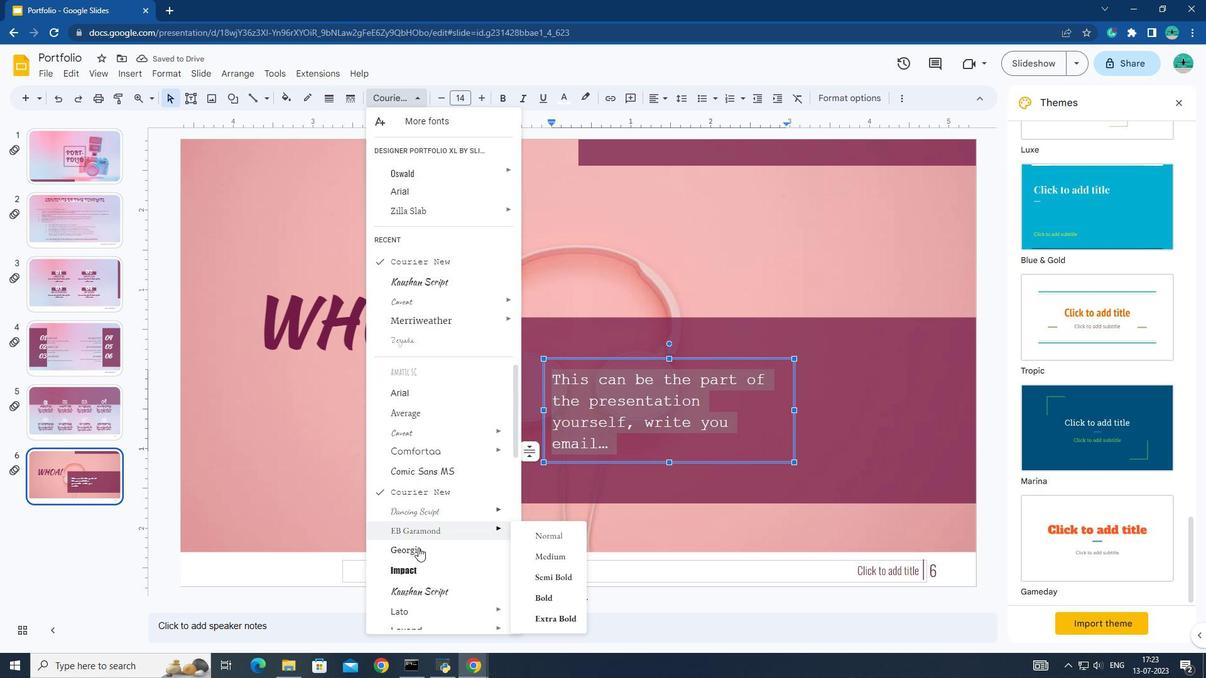 
Action: Mouse pressed left at (419, 554)
Screenshot: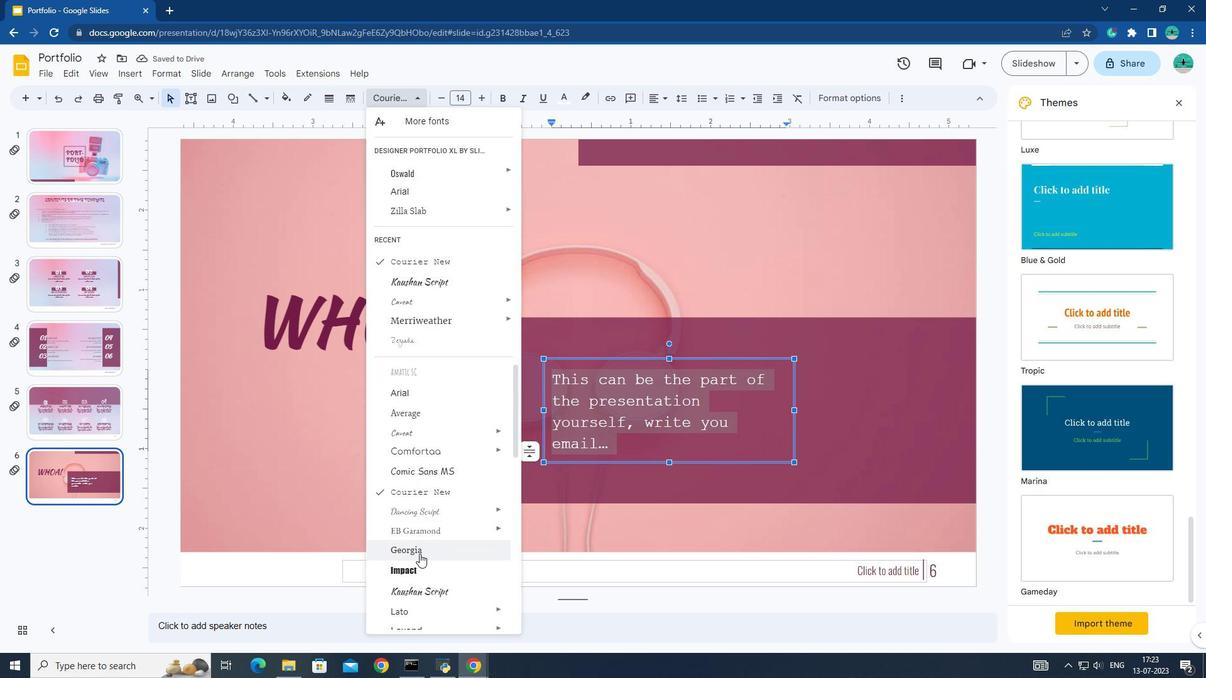 
Action: Mouse moved to (419, 95)
Screenshot: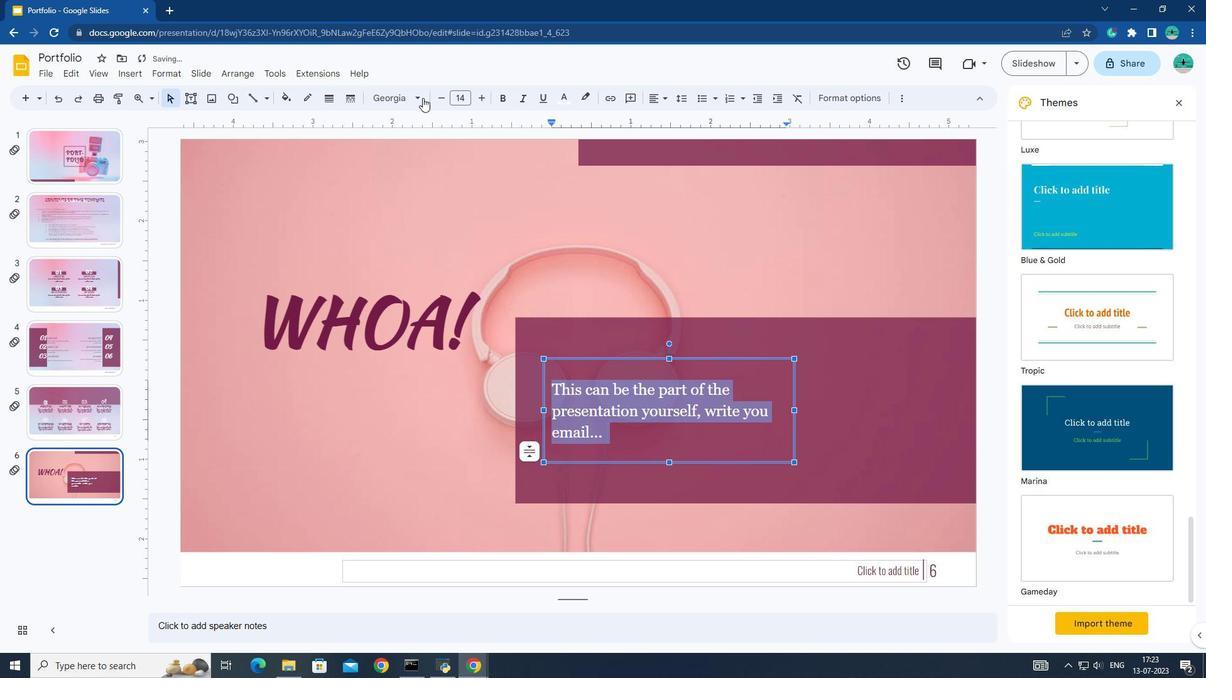 
Action: Mouse pressed left at (419, 95)
Screenshot: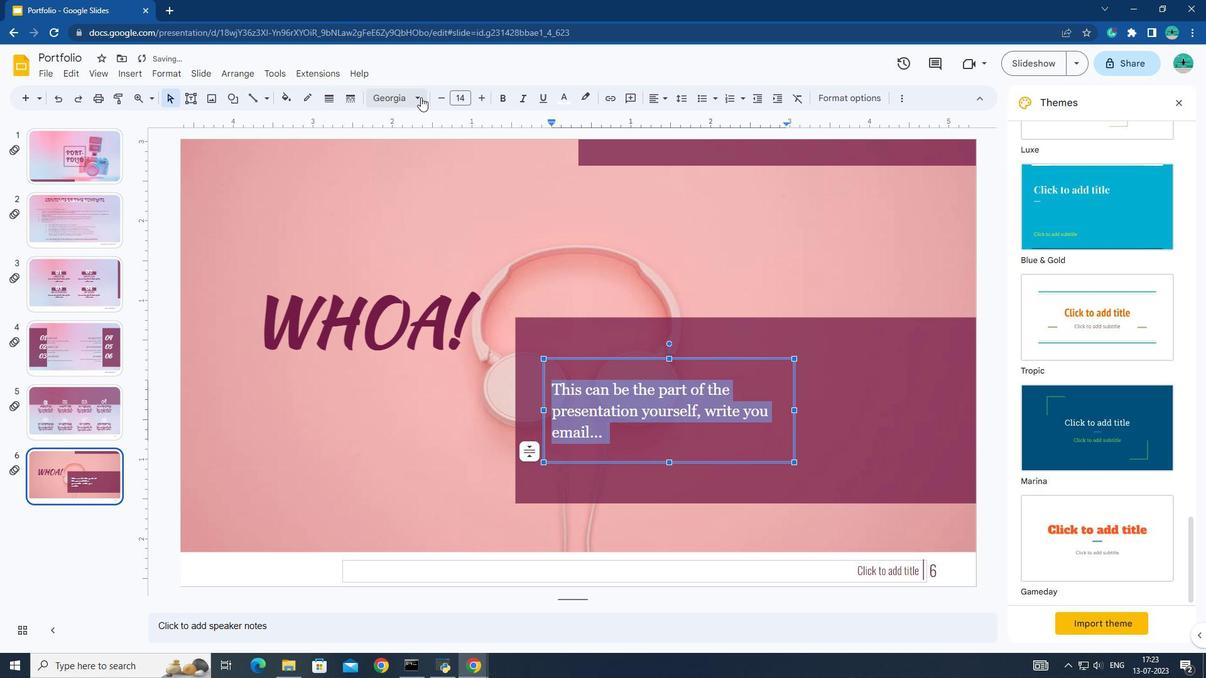 
Action: Mouse moved to (438, 341)
Screenshot: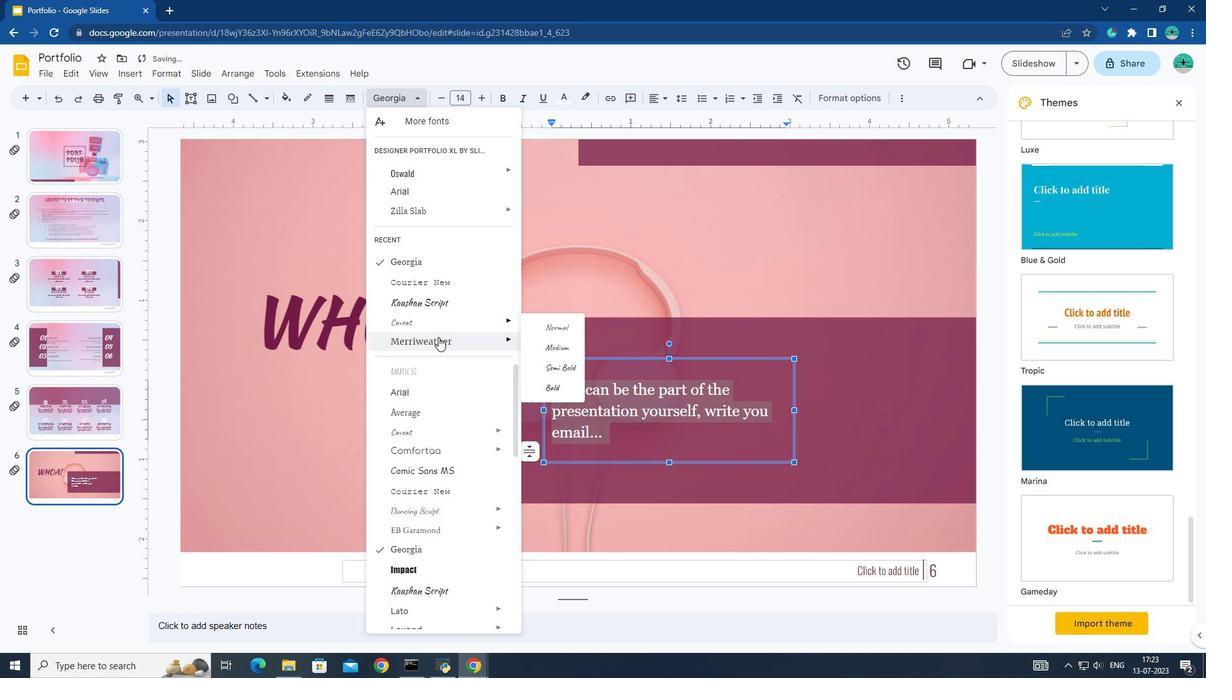 
Action: Mouse scrolled (438, 340) with delta (0, 0)
Screenshot: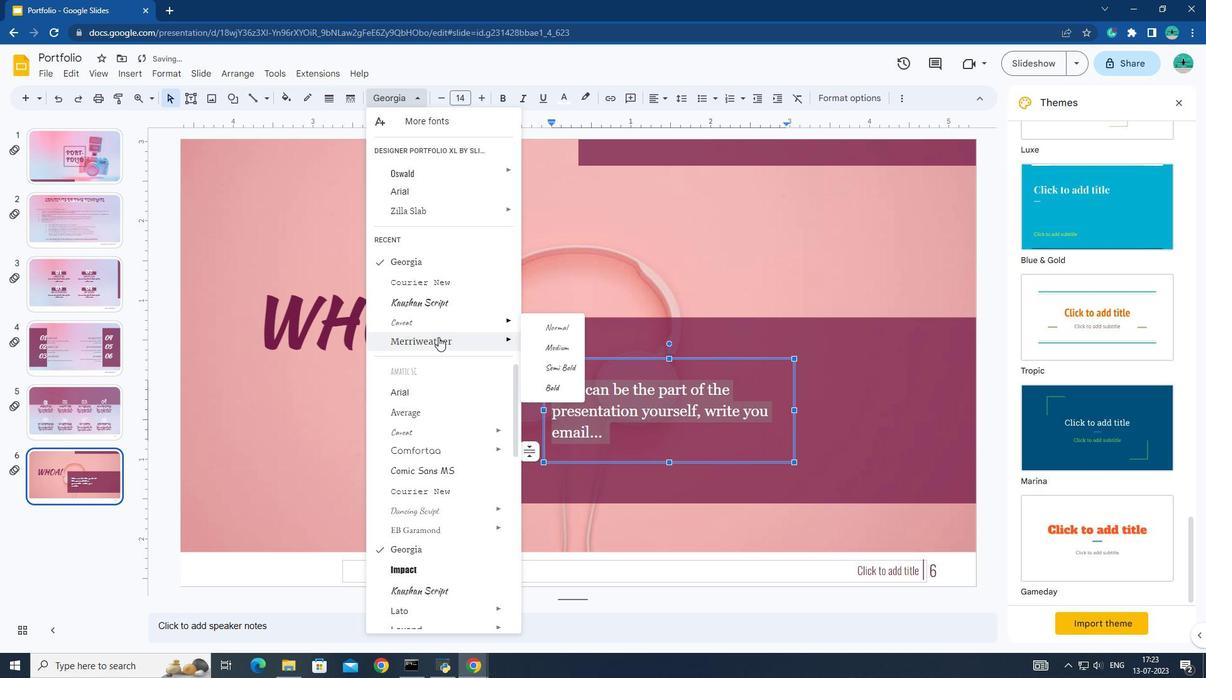 
Action: Mouse moved to (438, 342)
Screenshot: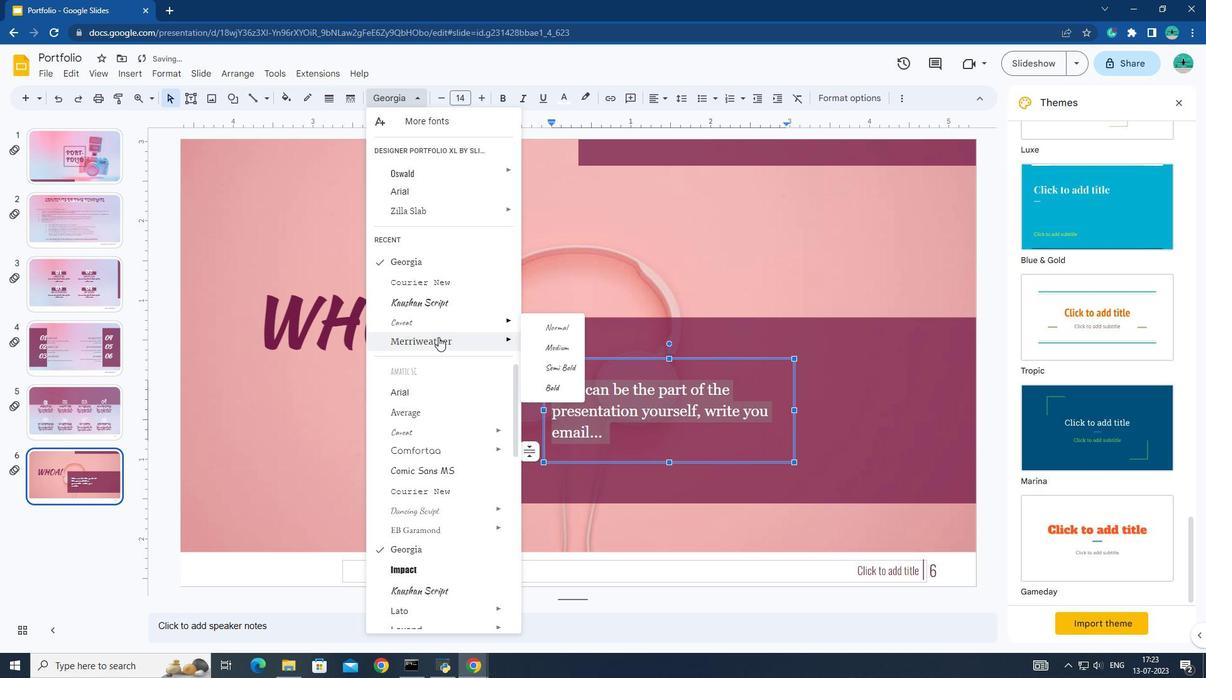 
Action: Mouse scrolled (438, 341) with delta (0, 0)
Screenshot: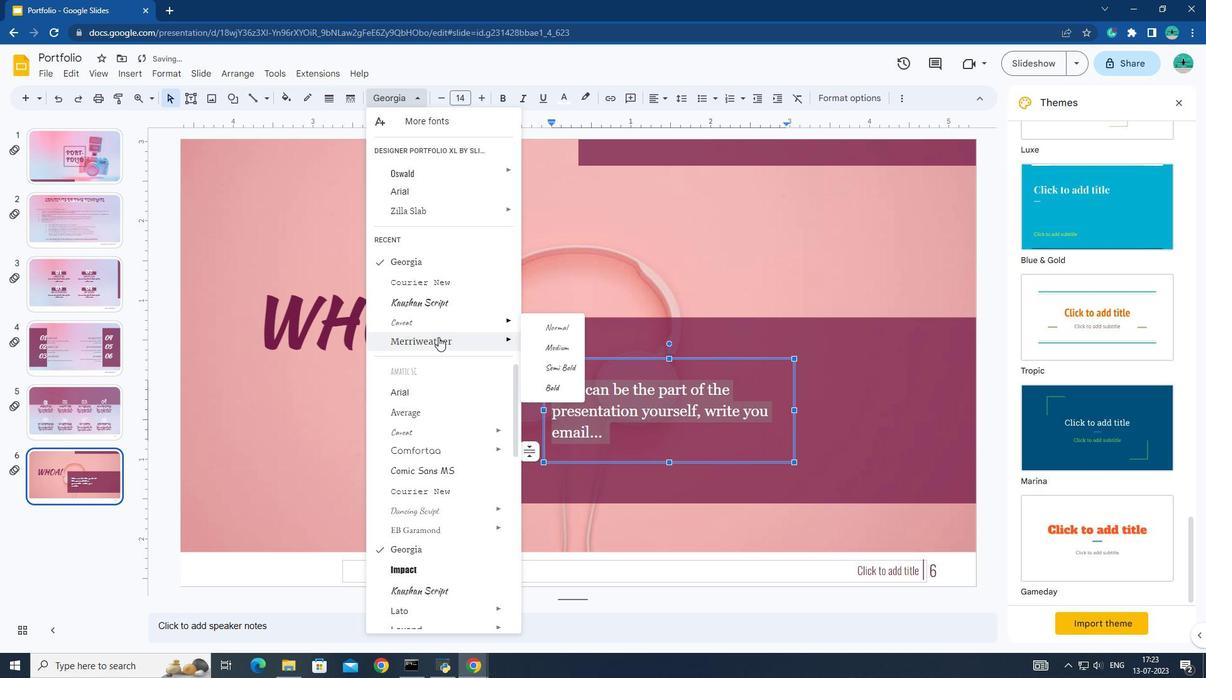 
Action: Mouse moved to (438, 343)
Screenshot: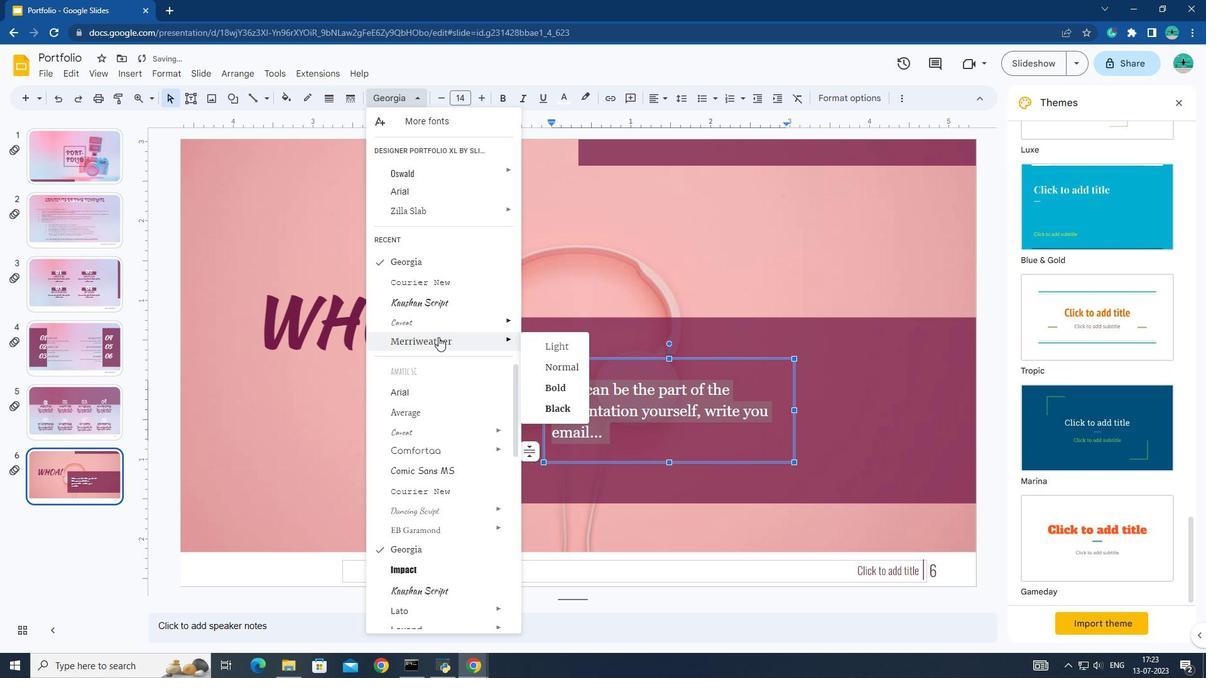 
Action: Mouse scrolled (438, 342) with delta (0, 0)
Screenshot: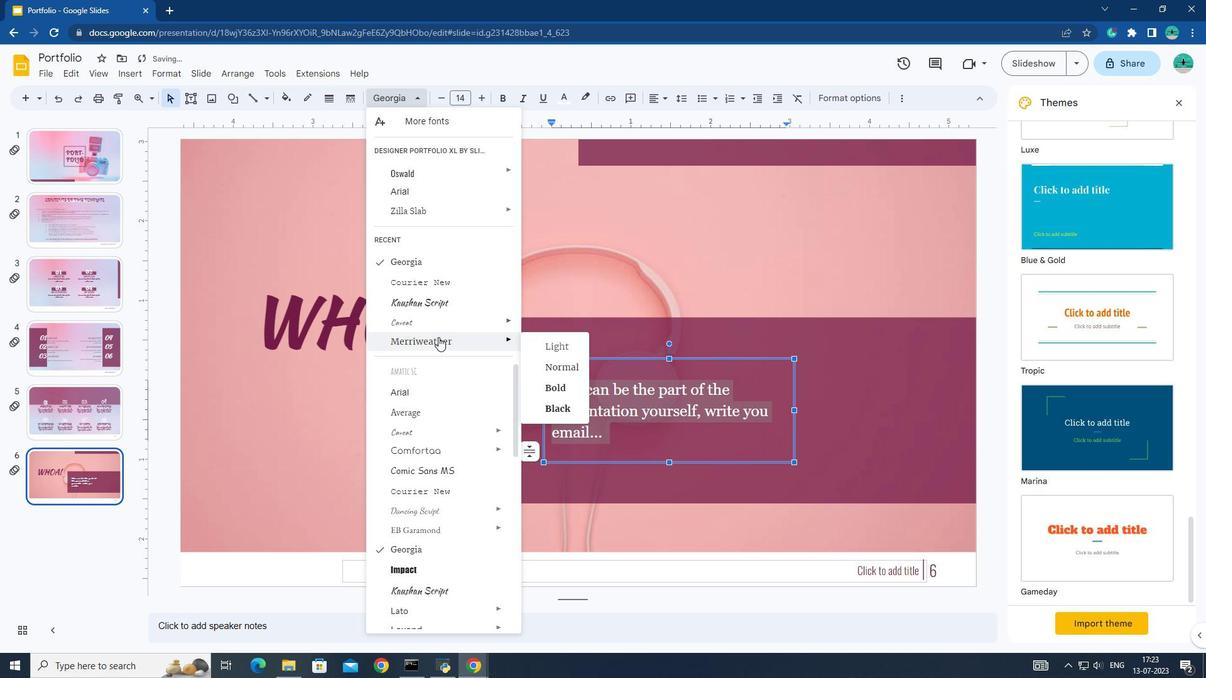 
Action: Mouse moved to (451, 507)
Screenshot: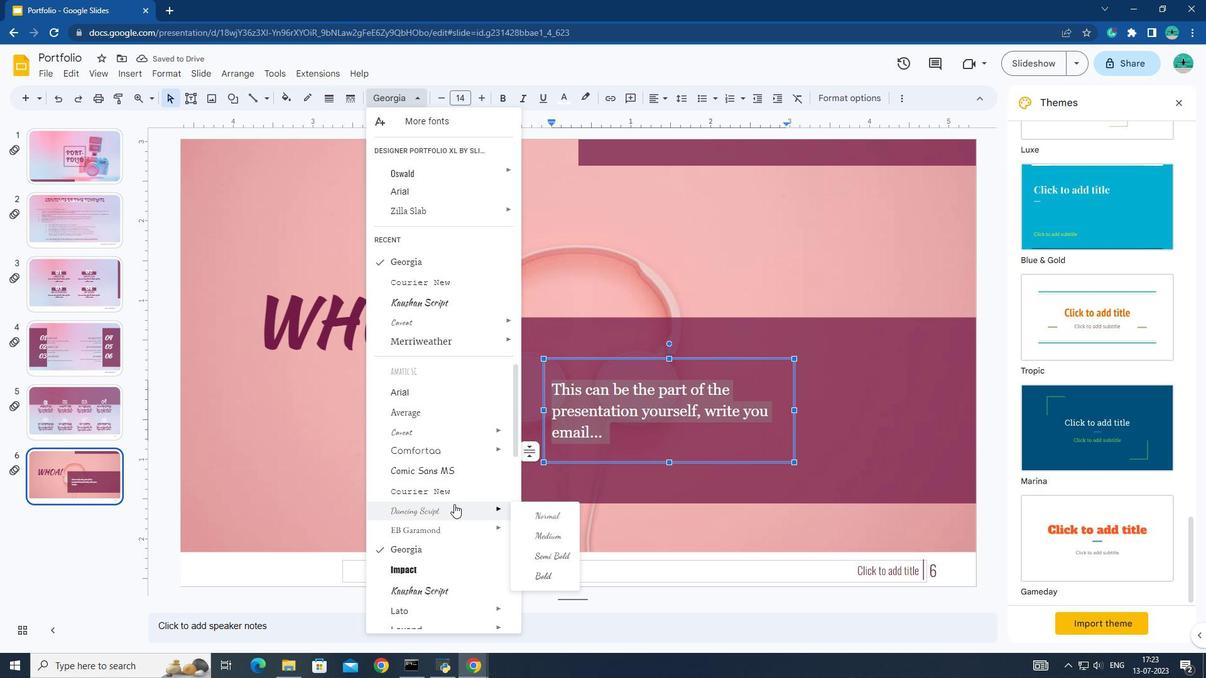 
Action: Mouse pressed left at (451, 507)
Screenshot: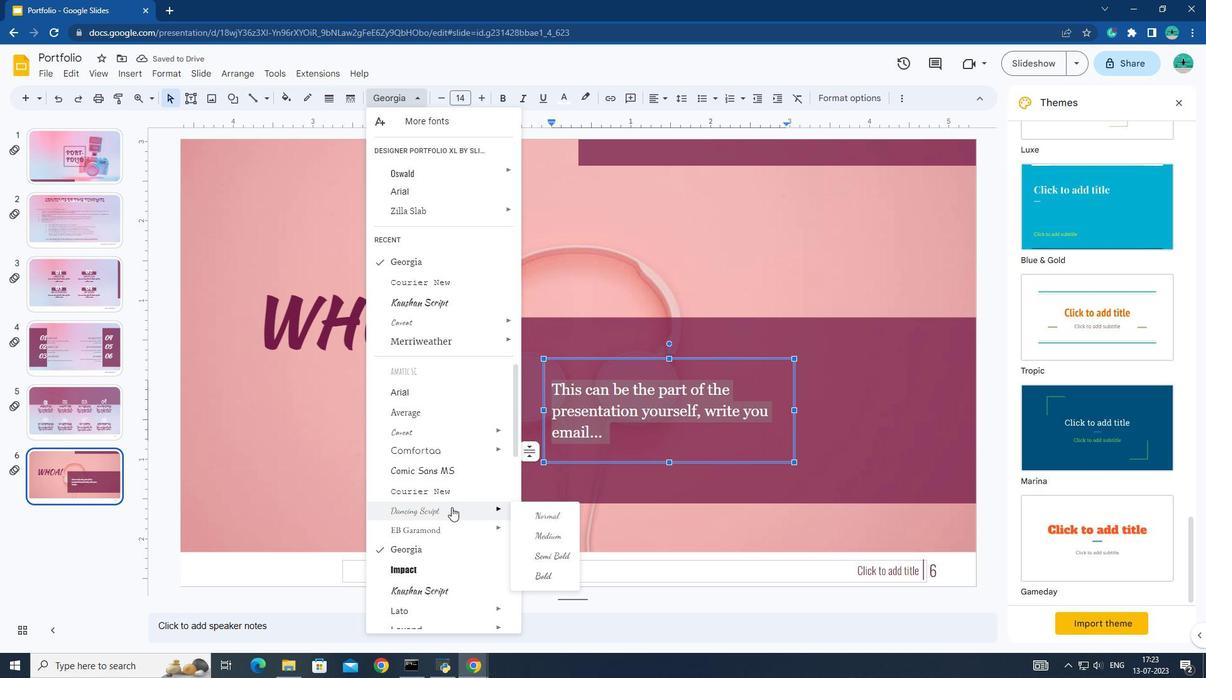 
Action: Mouse moved to (411, 103)
Screenshot: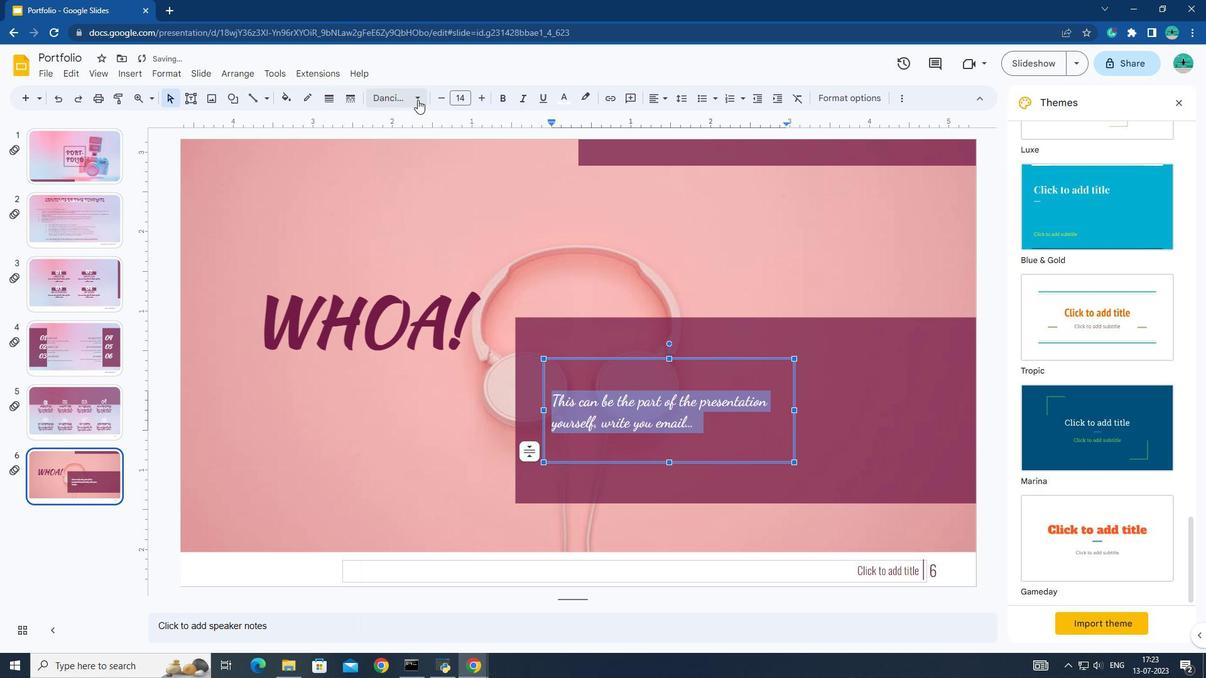 
Action: Mouse pressed left at (411, 103)
Screenshot: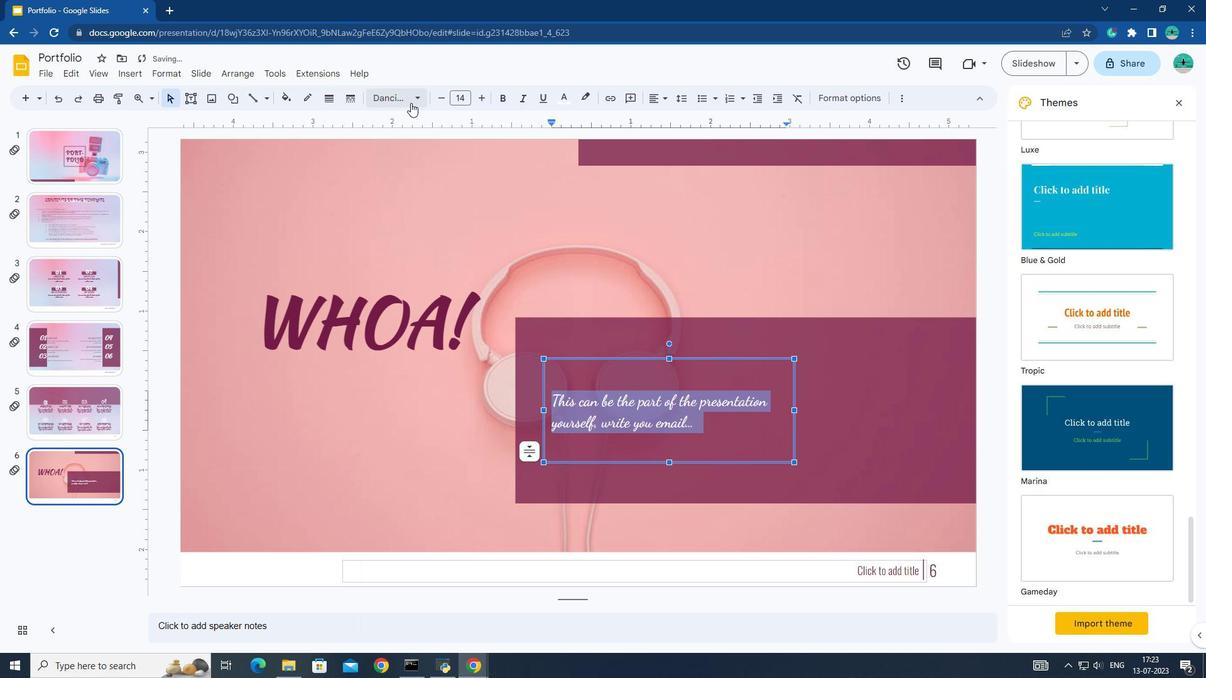 
Action: Mouse moved to (561, 333)
Screenshot: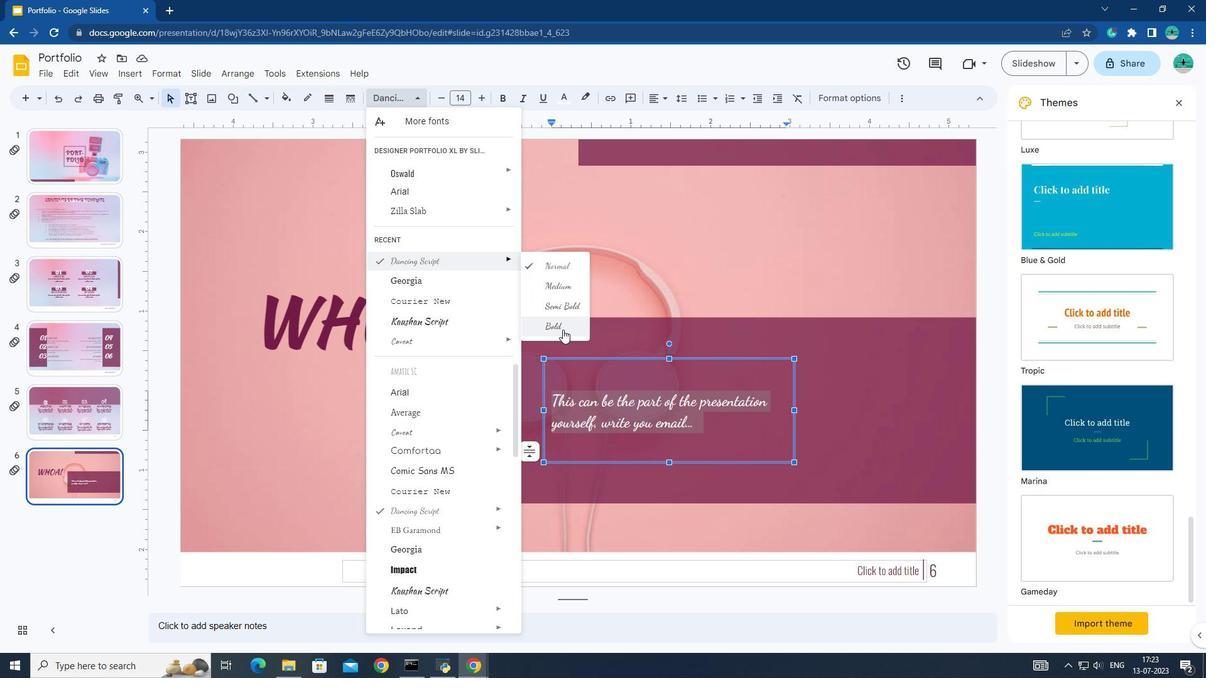 
Action: Mouse pressed left at (561, 333)
Screenshot: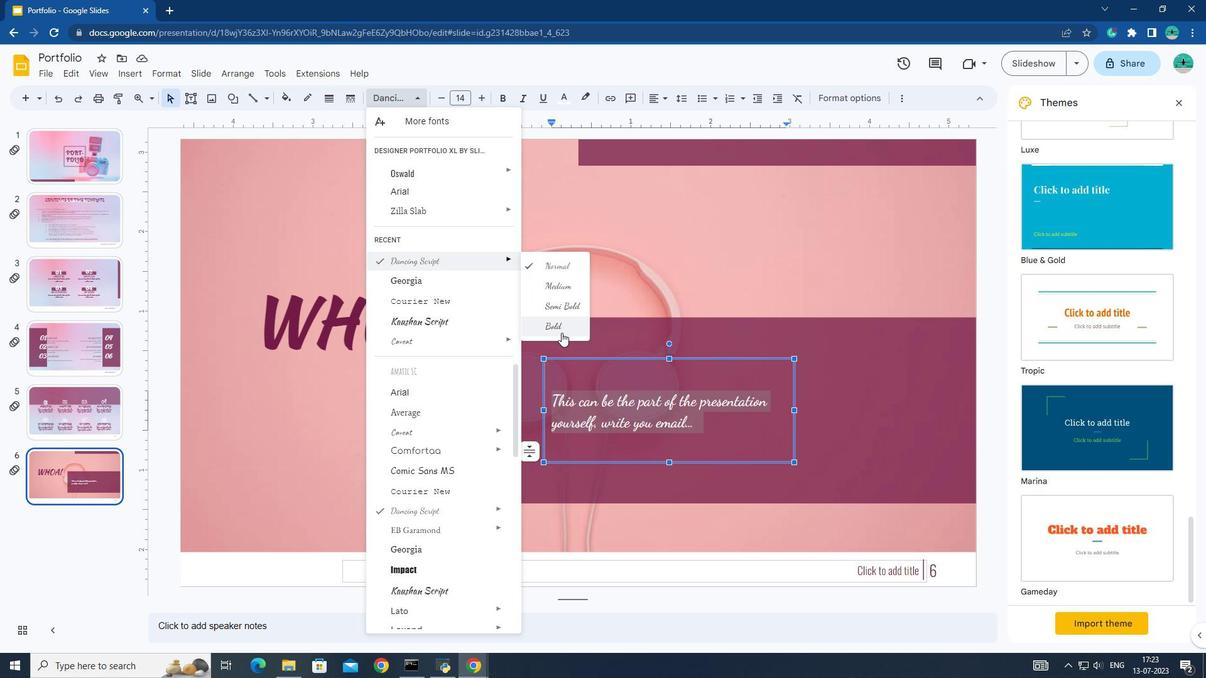
Action: Mouse moved to (478, 99)
Screenshot: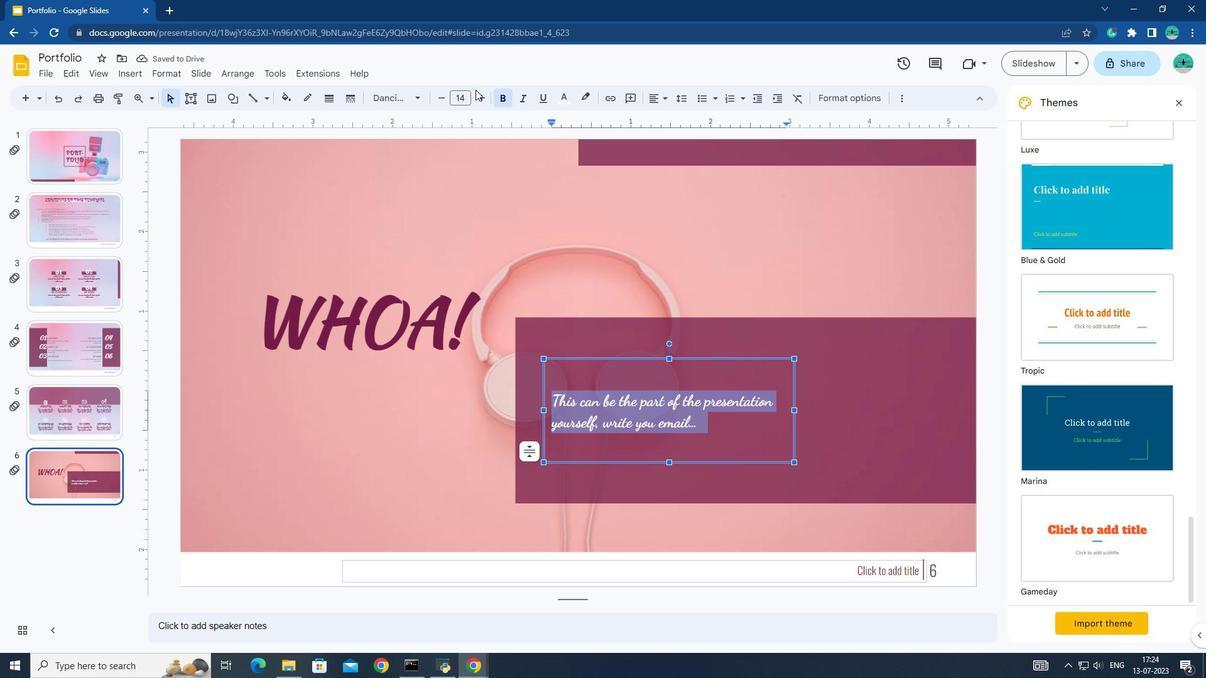 
Action: Mouse pressed left at (478, 99)
Screenshot: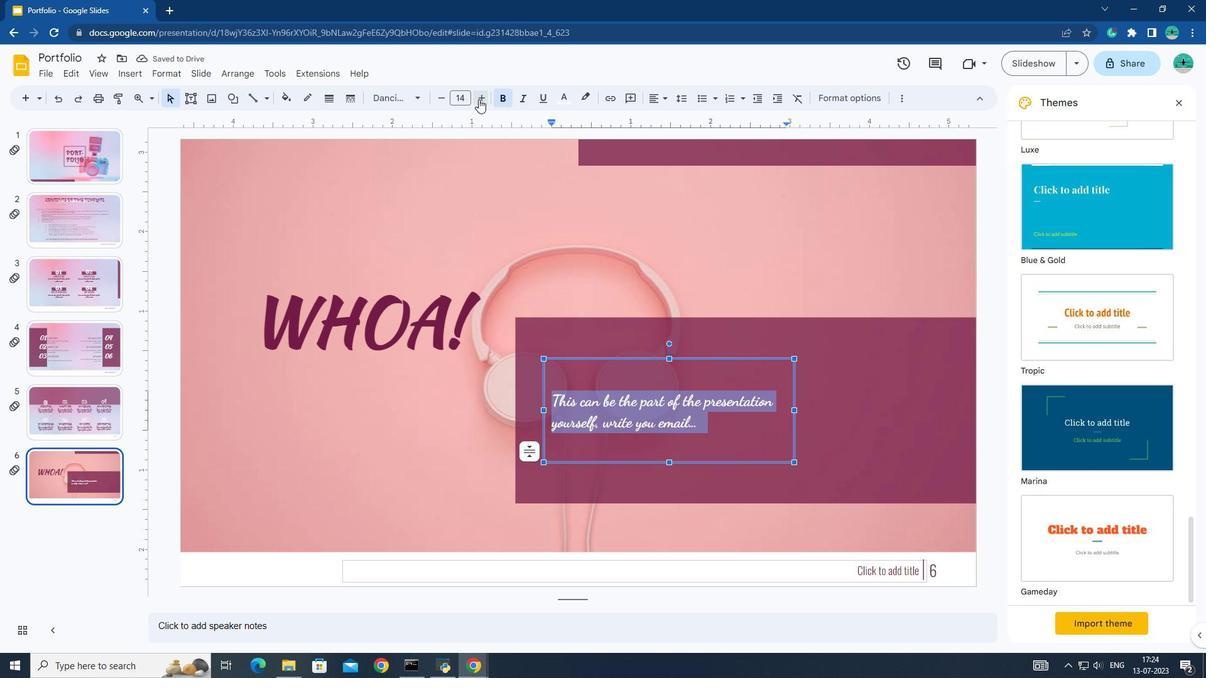 
Action: Mouse pressed left at (478, 99)
Screenshot: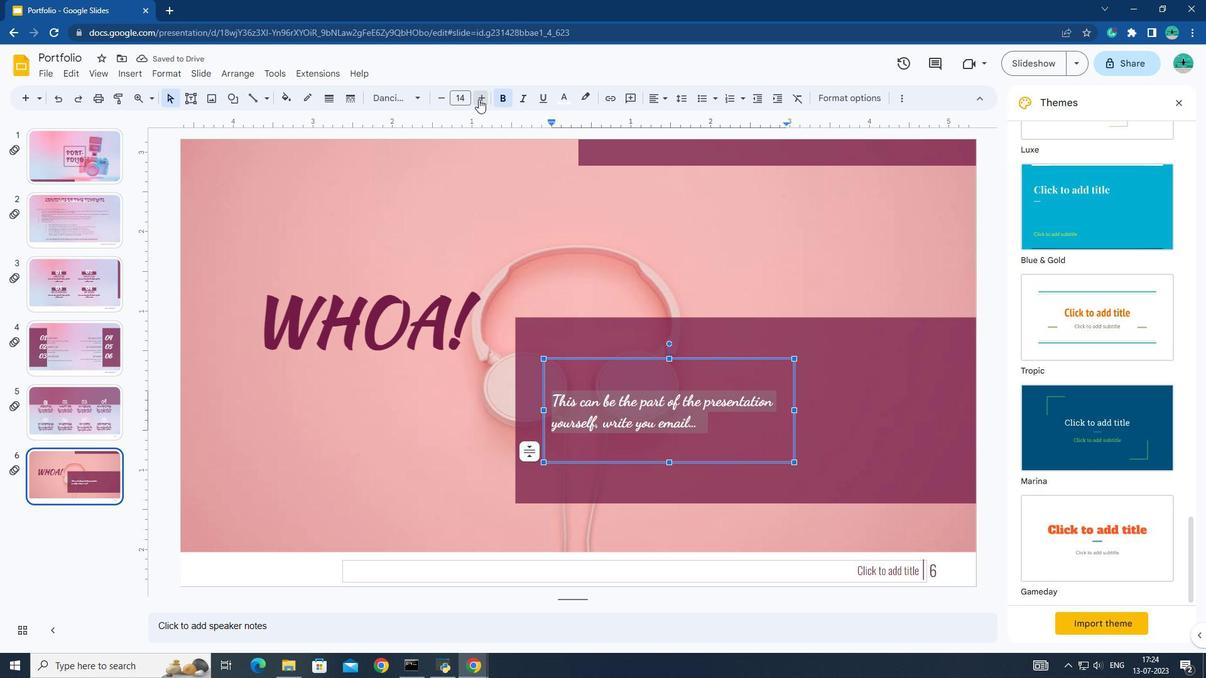 
Action: Mouse moved to (685, 444)
Screenshot: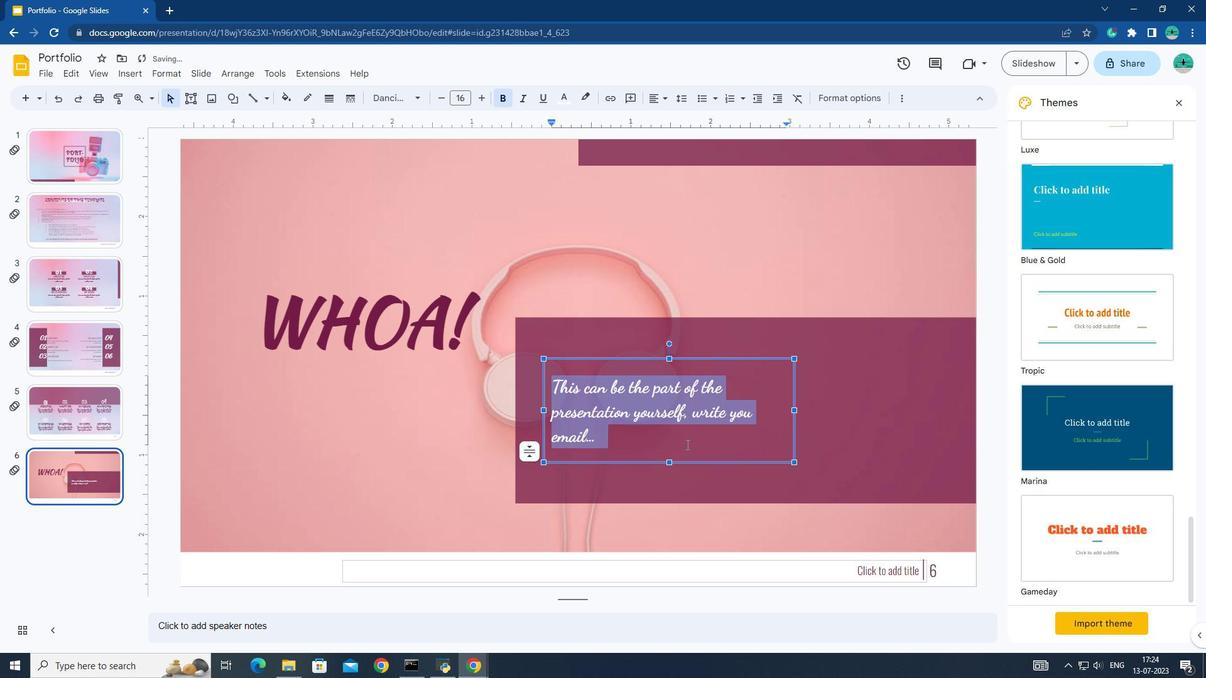 
Action: Mouse pressed left at (685, 444)
Screenshot: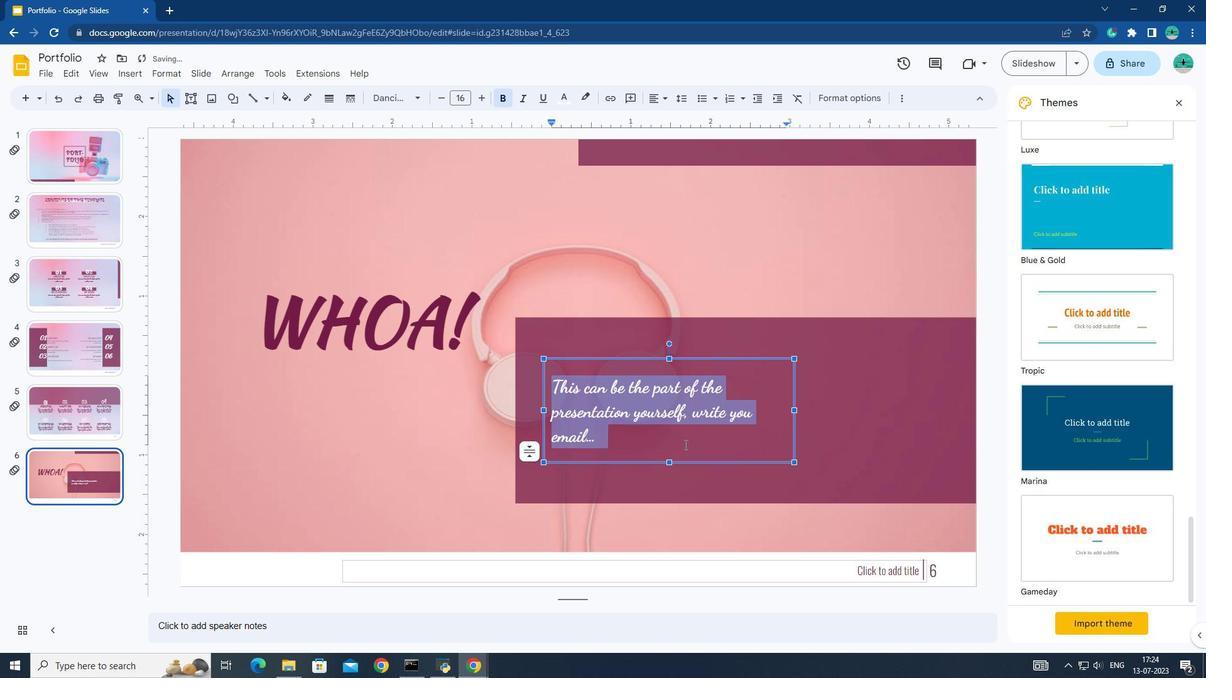 
Action: Mouse moved to (1178, 107)
Screenshot: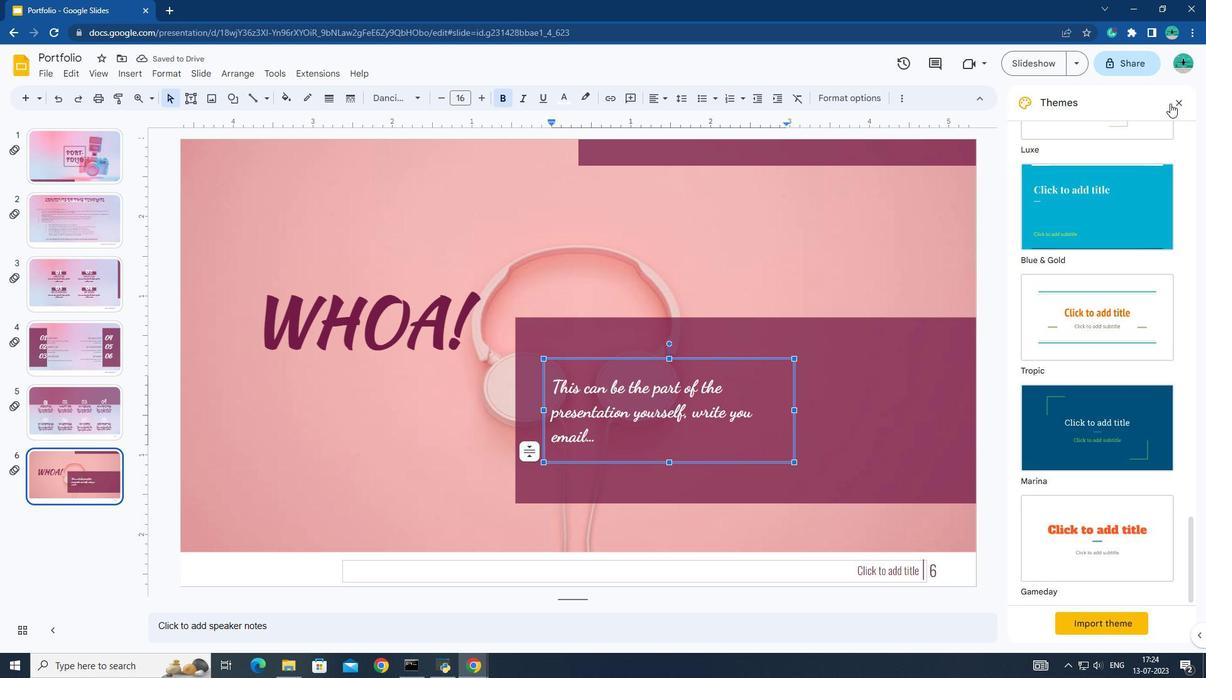 
Action: Mouse pressed left at (1178, 107)
Screenshot: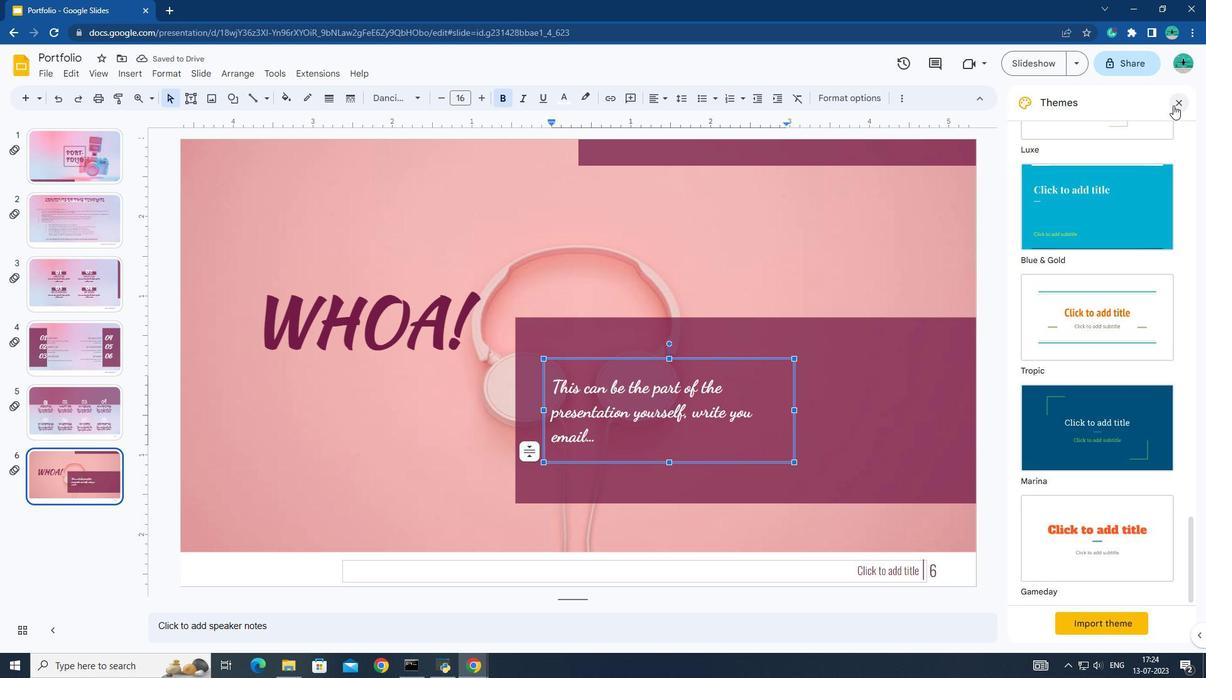 
Action: Mouse moved to (348, 221)
Screenshot: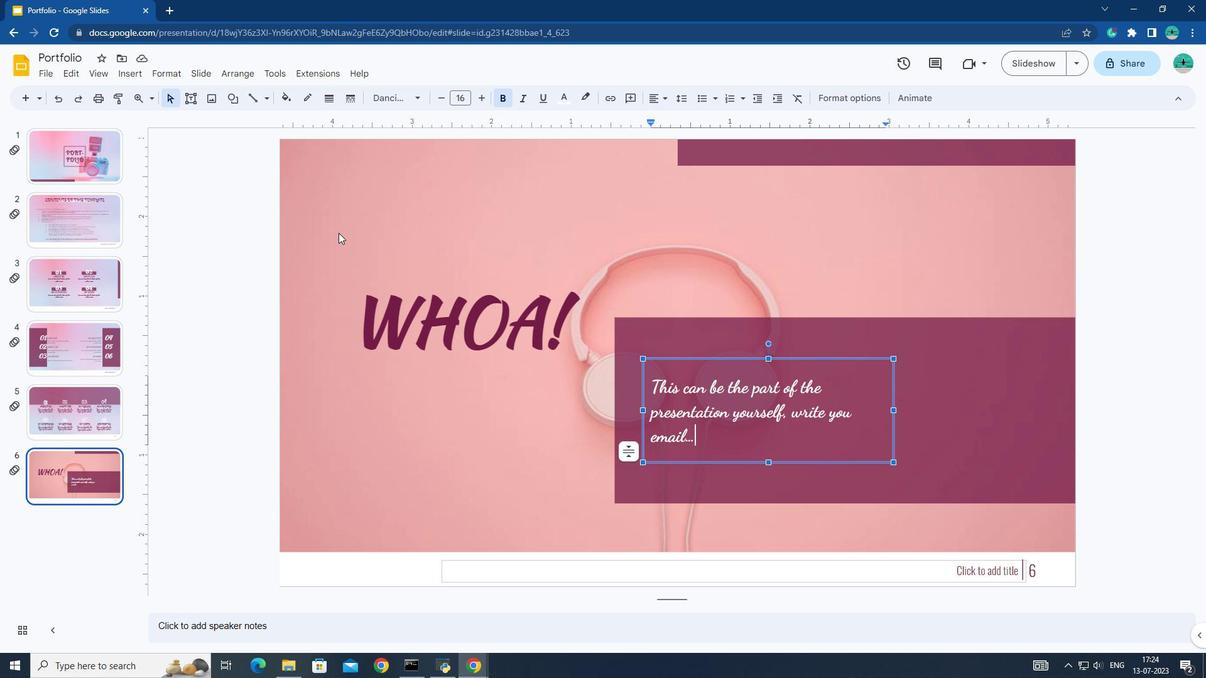 
Action: Mouse pressed left at (348, 221)
Screenshot: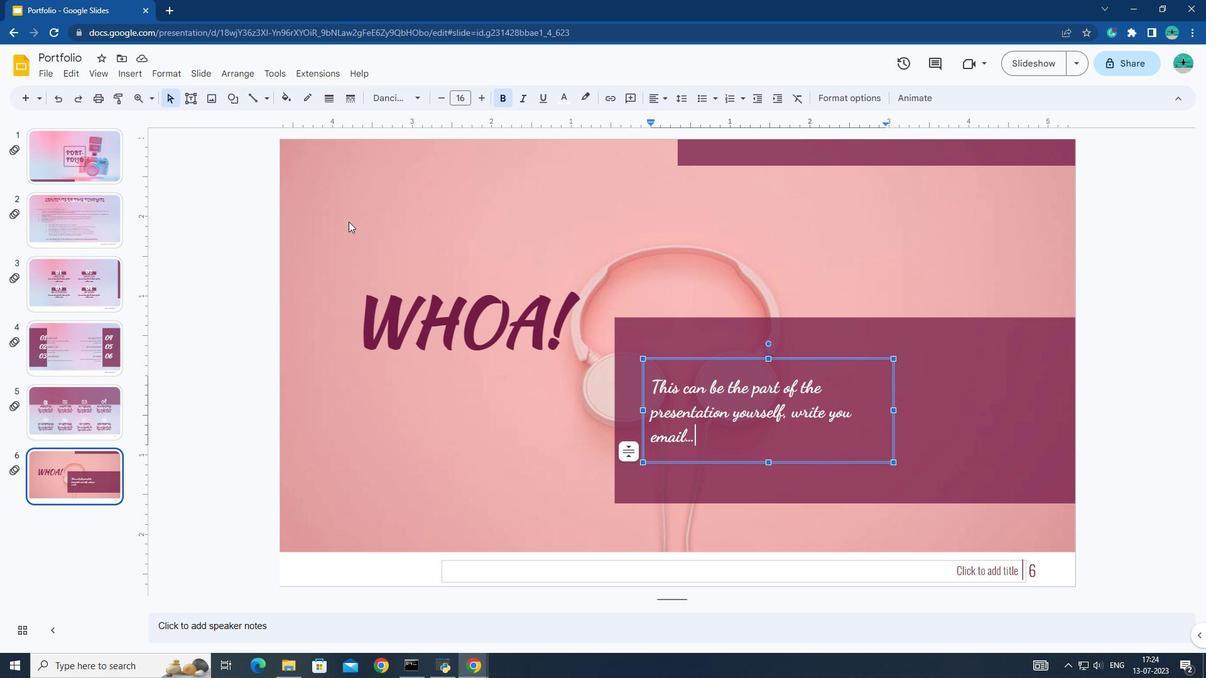 
Action: Mouse moved to (465, 99)
Screenshot: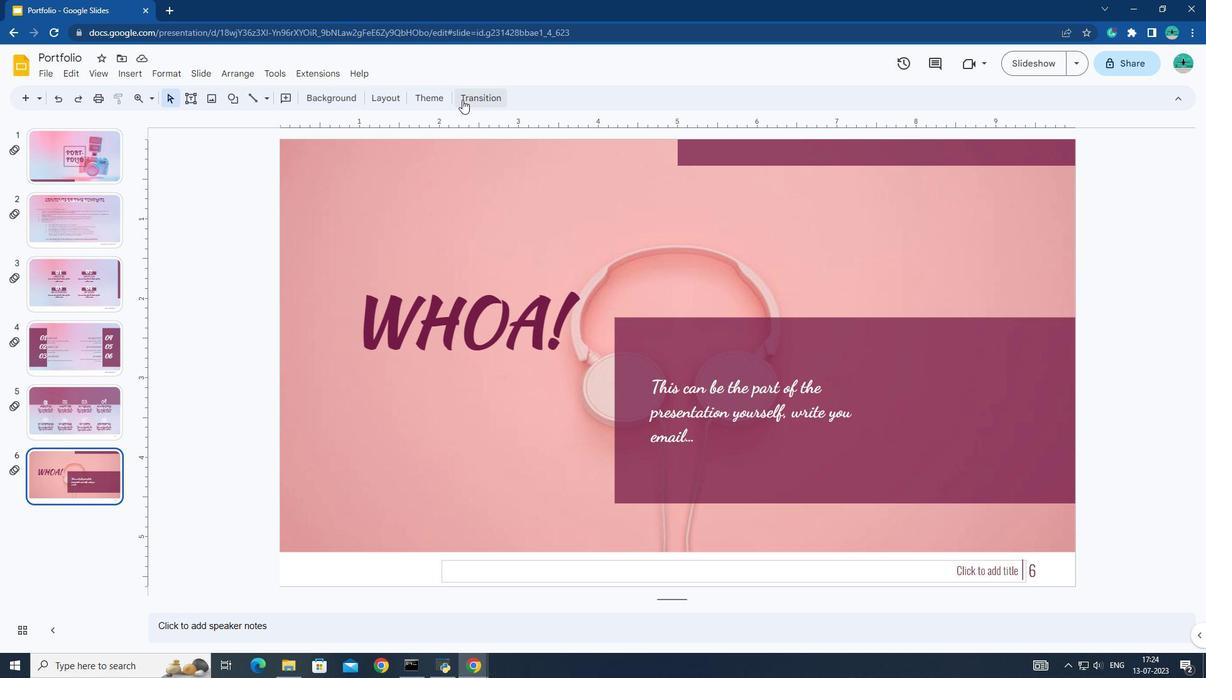 
Action: Mouse pressed left at (465, 99)
Screenshot: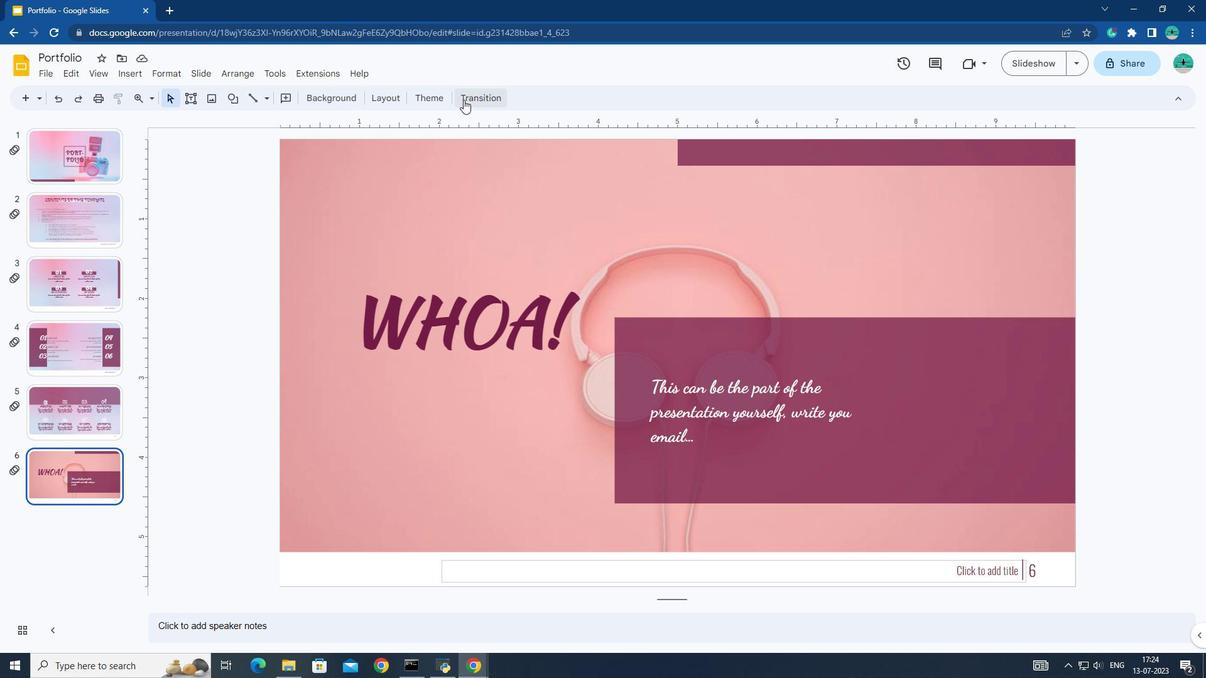 
Action: Mouse moved to (1072, 221)
Screenshot: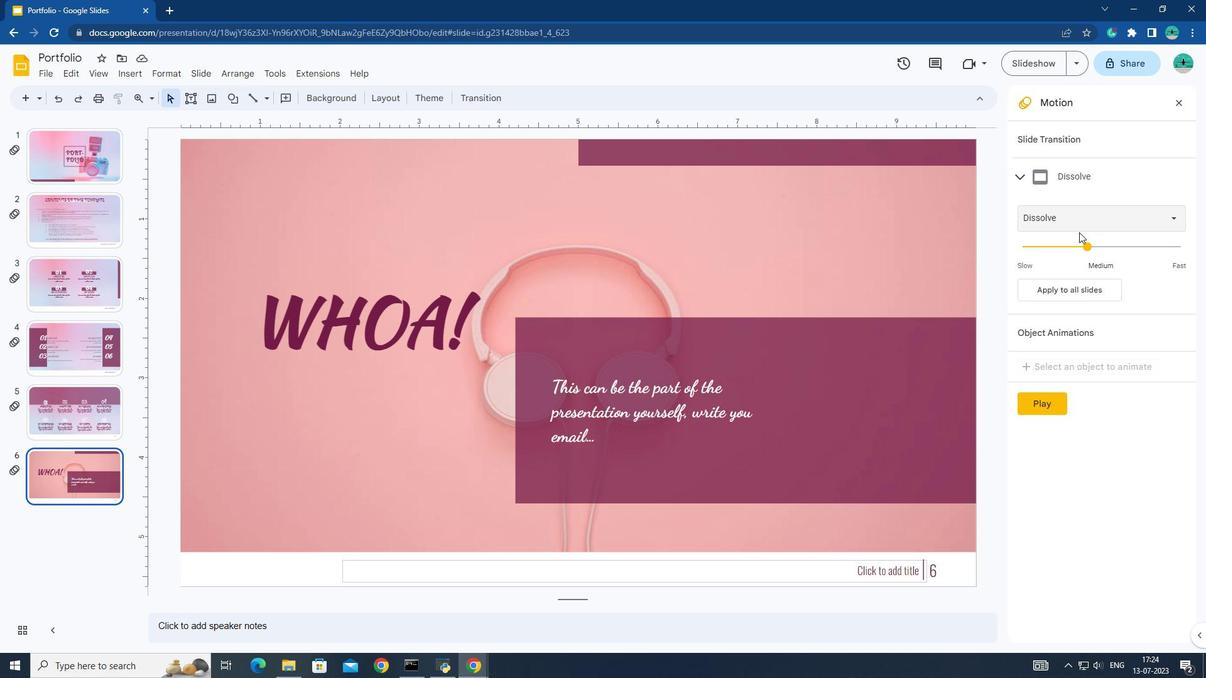 
Action: Mouse pressed left at (1072, 221)
Screenshot: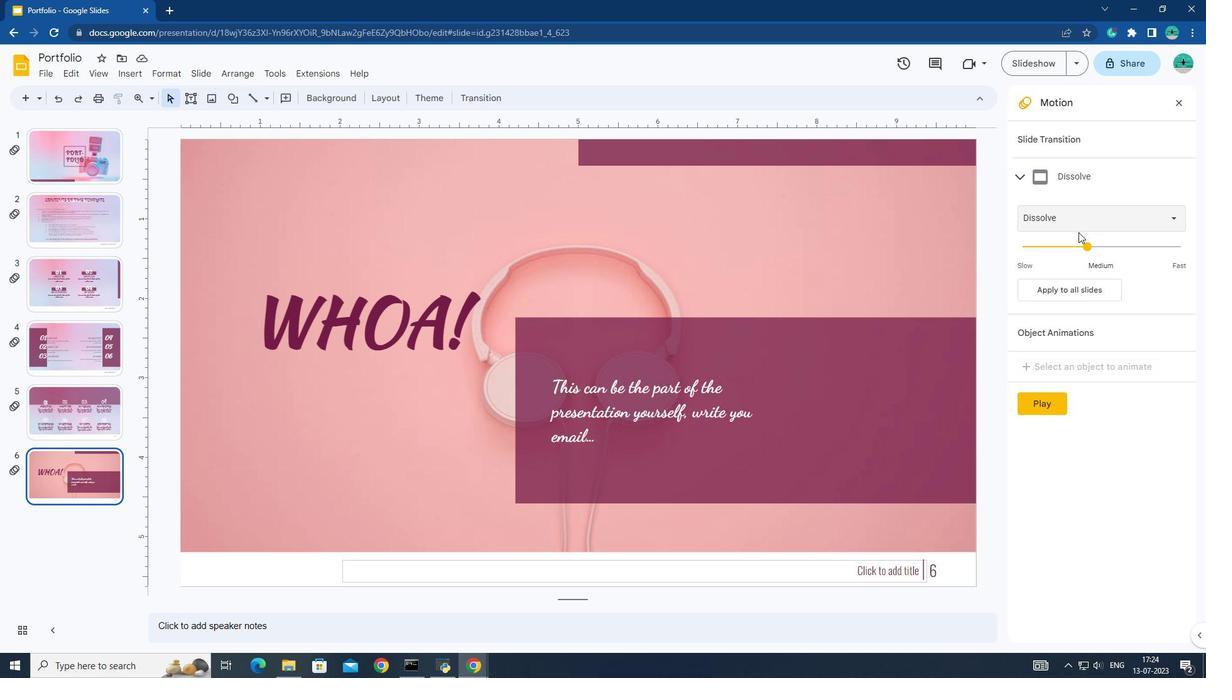 
Action: Mouse moved to (1072, 304)
Screenshot: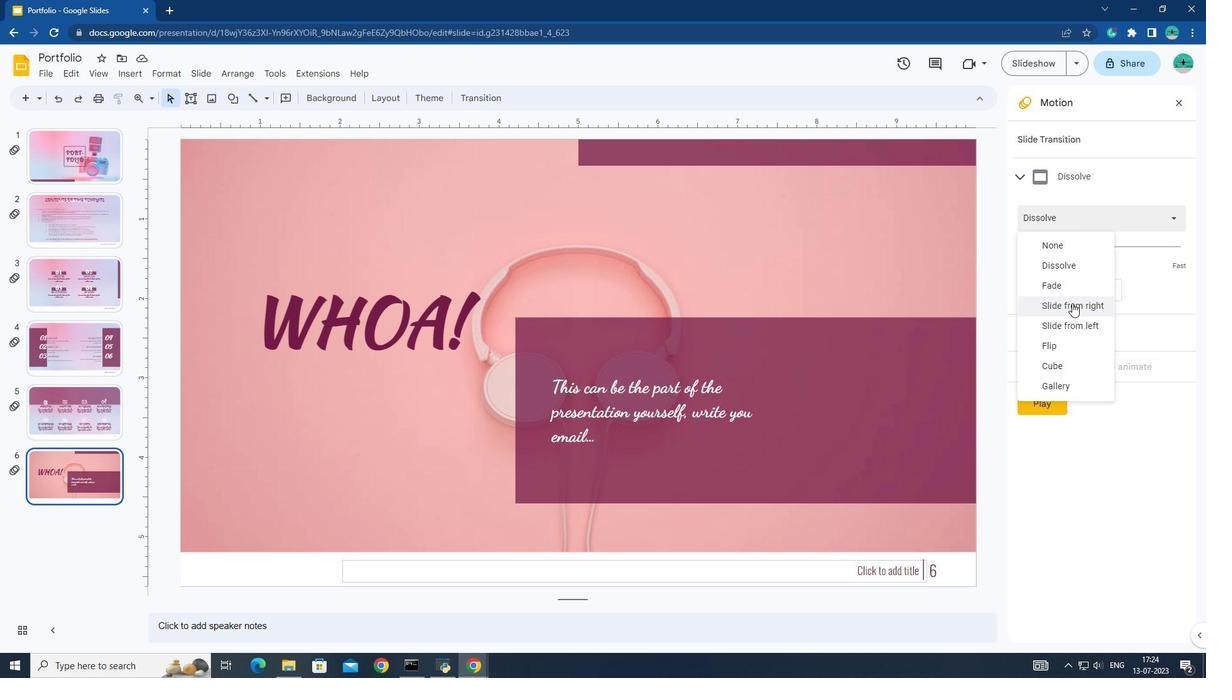 
Action: Mouse pressed left at (1072, 304)
Screenshot: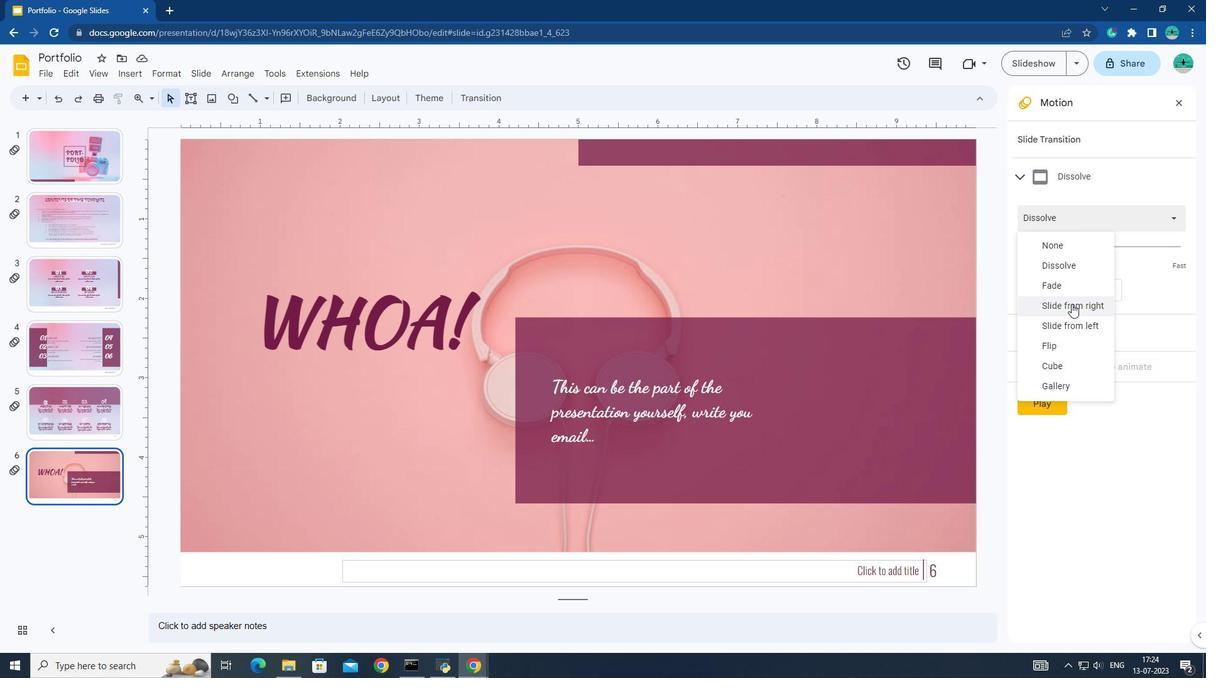 
Action: Mouse moved to (1081, 249)
Screenshot: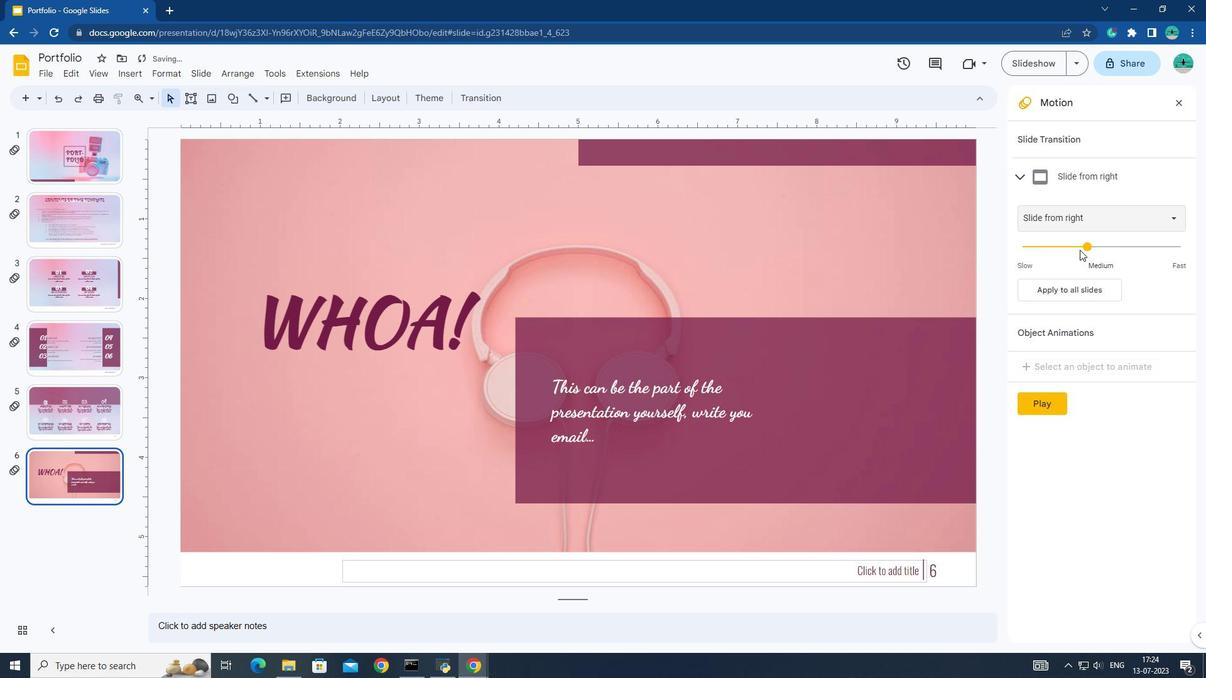 
Action: Mouse pressed left at (1081, 249)
Screenshot: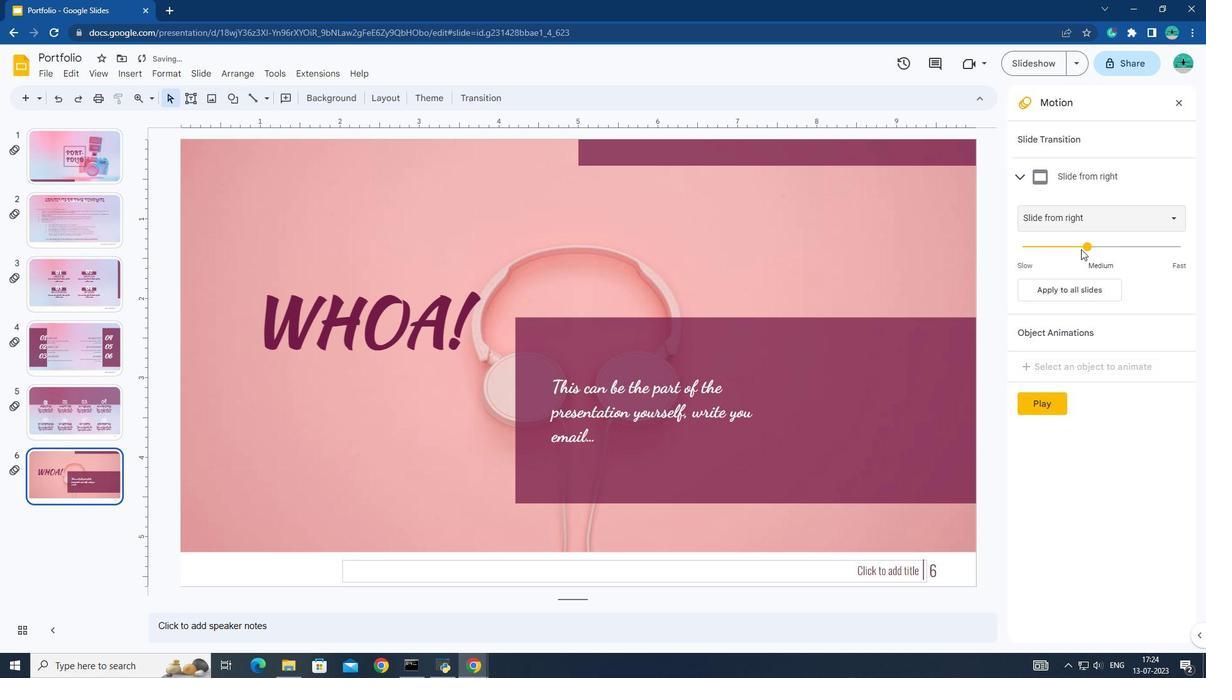
Action: Mouse moved to (1054, 395)
Screenshot: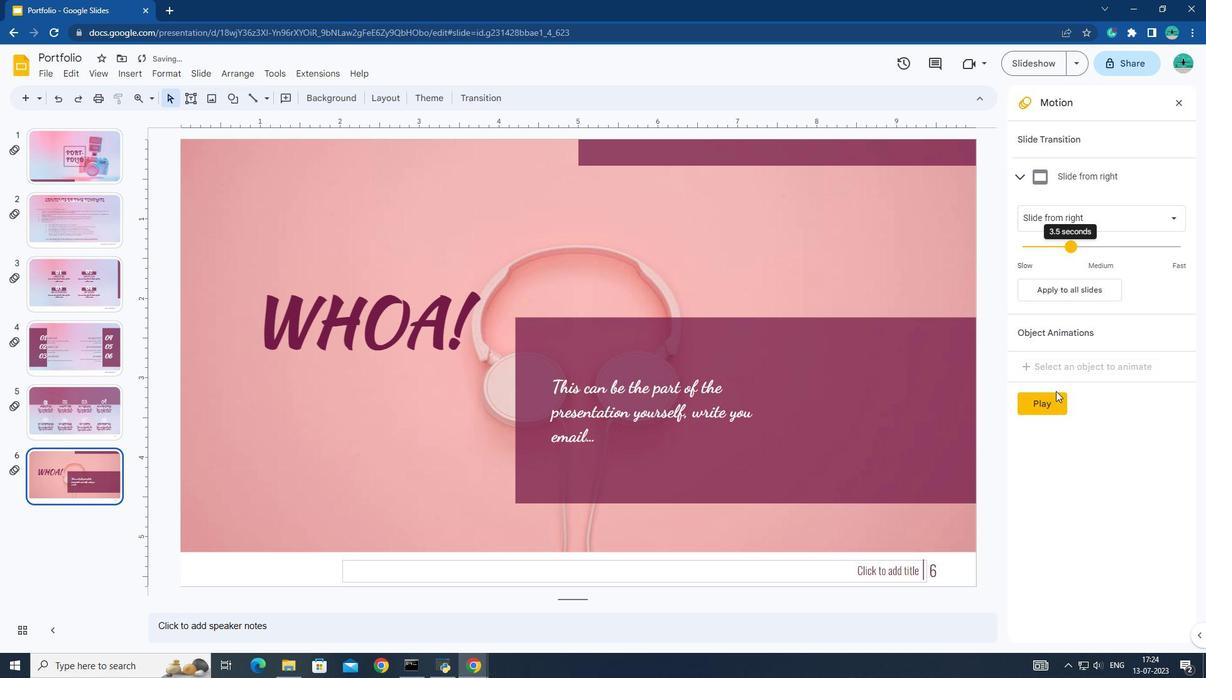 
Action: Mouse pressed left at (1054, 395)
Screenshot: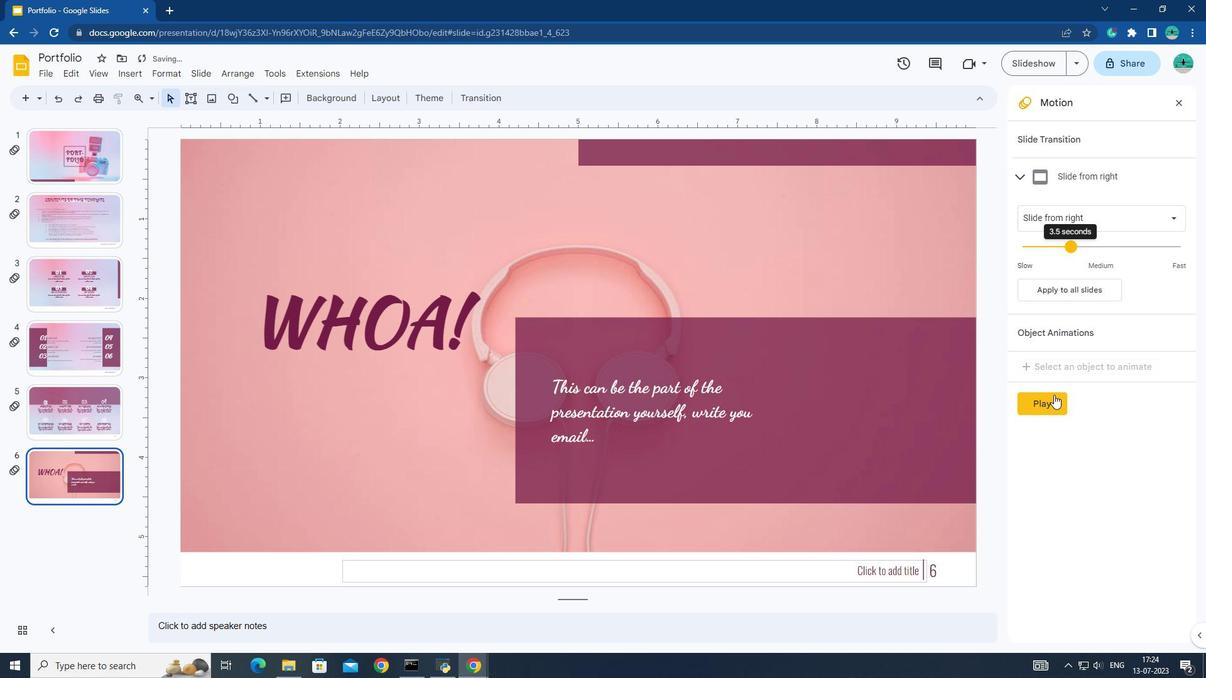 
Action: Mouse moved to (1056, 400)
Screenshot: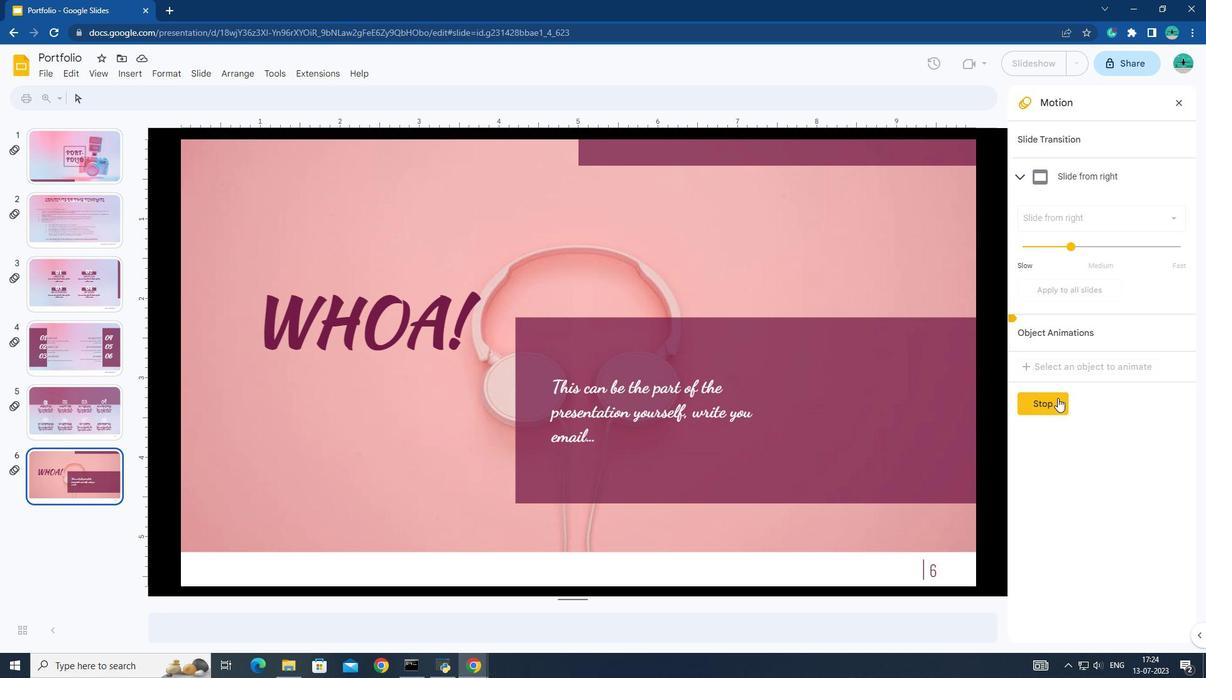 
Action: Mouse pressed left at (1056, 400)
Screenshot: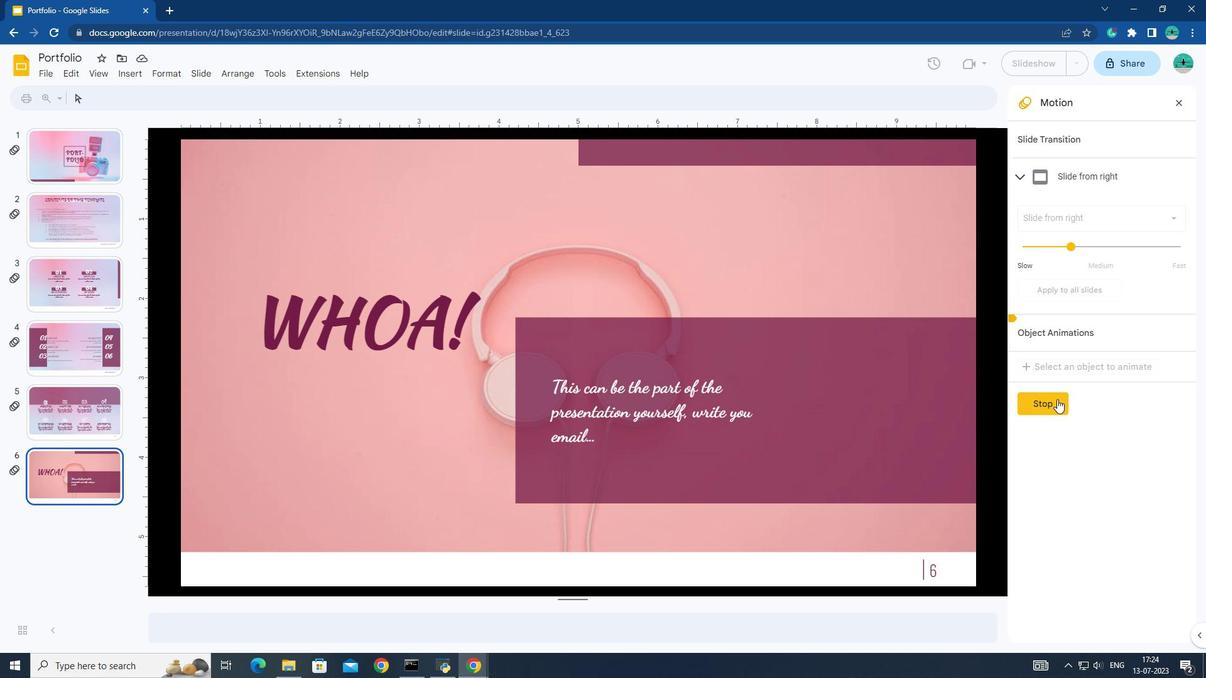 
Action: Mouse moved to (1055, 400)
Screenshot: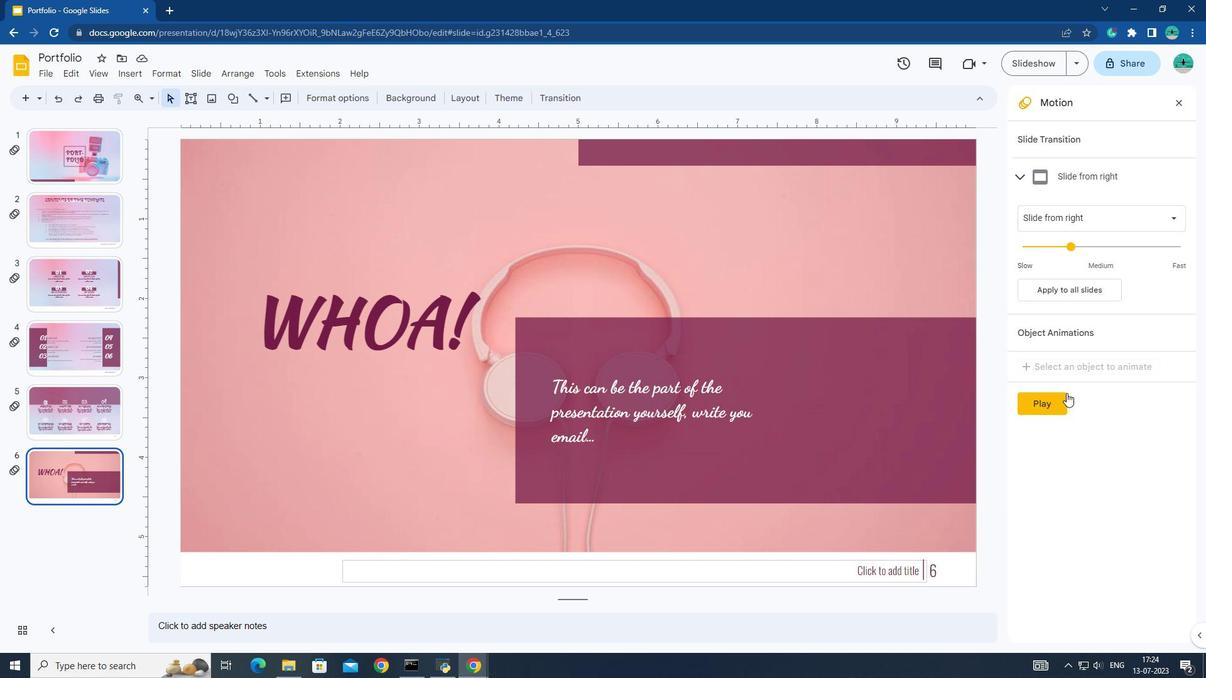 
Action: Mouse pressed left at (1055, 400)
Screenshot: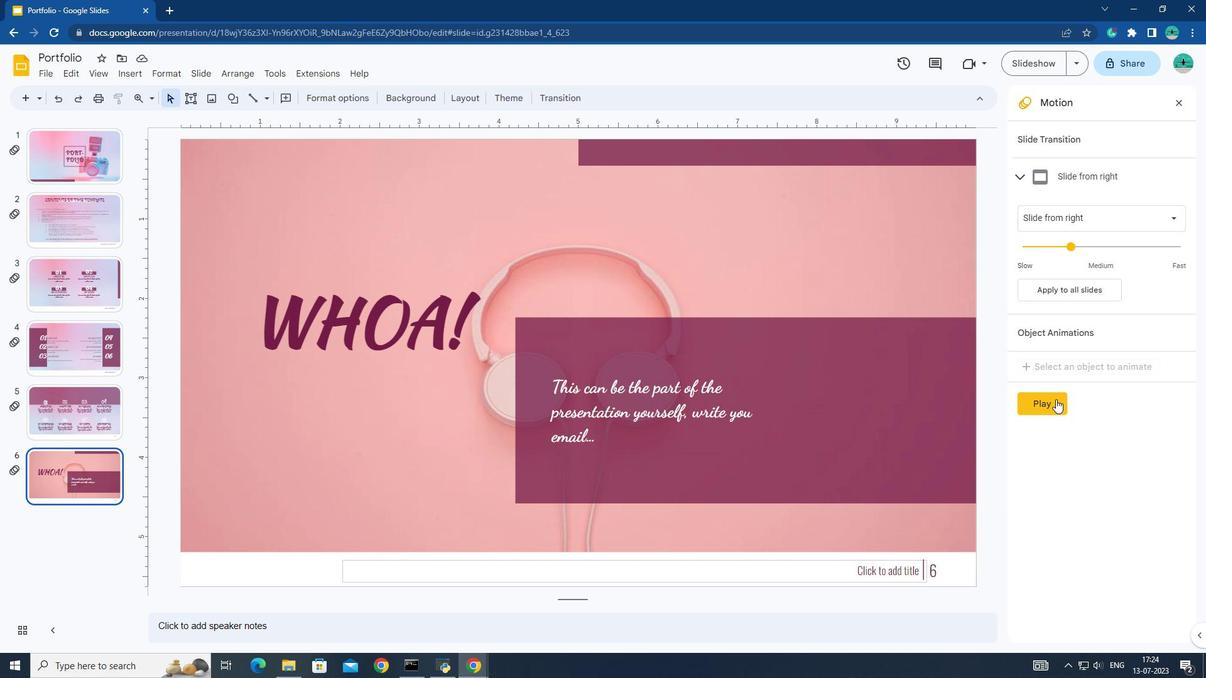 
Action: Mouse moved to (1032, 401)
Screenshot: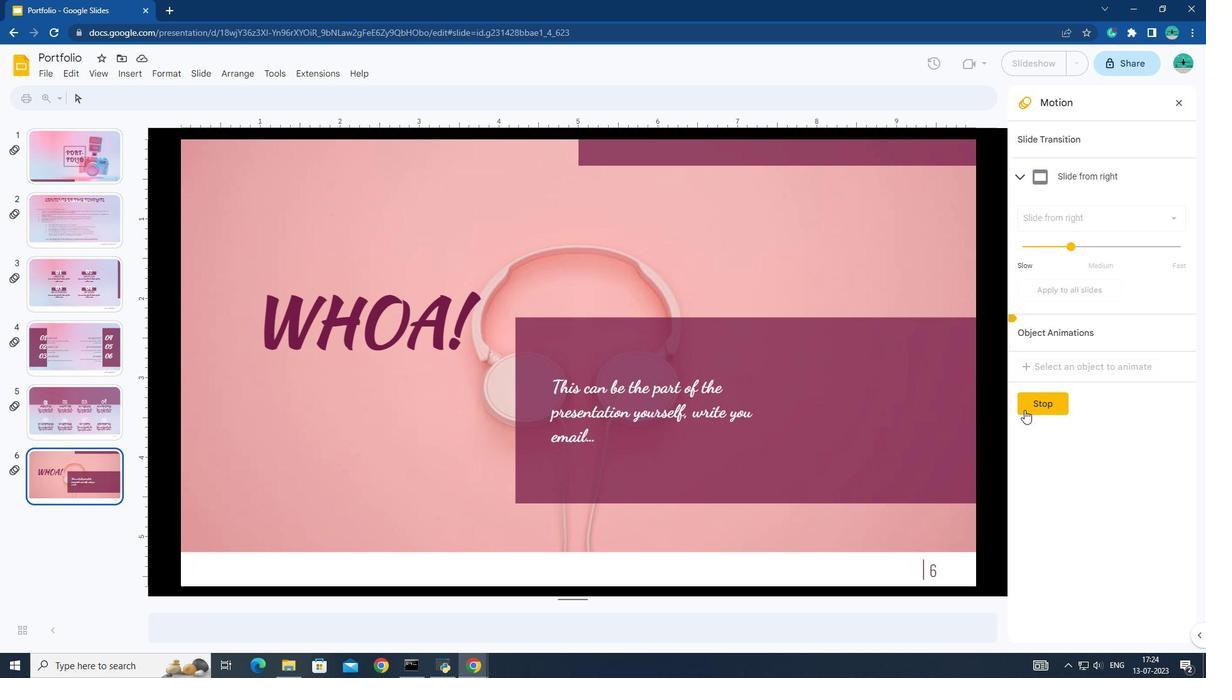 
Action: Mouse pressed left at (1032, 401)
Screenshot: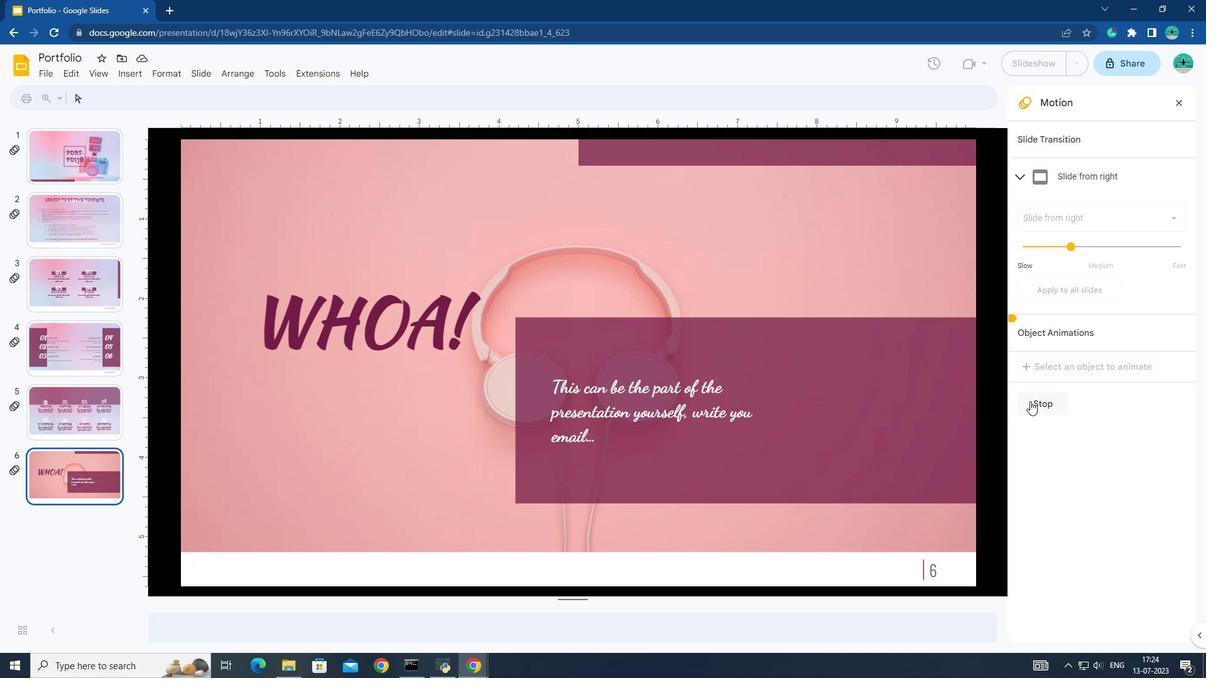 
Action: Mouse moved to (861, 567)
Screenshot: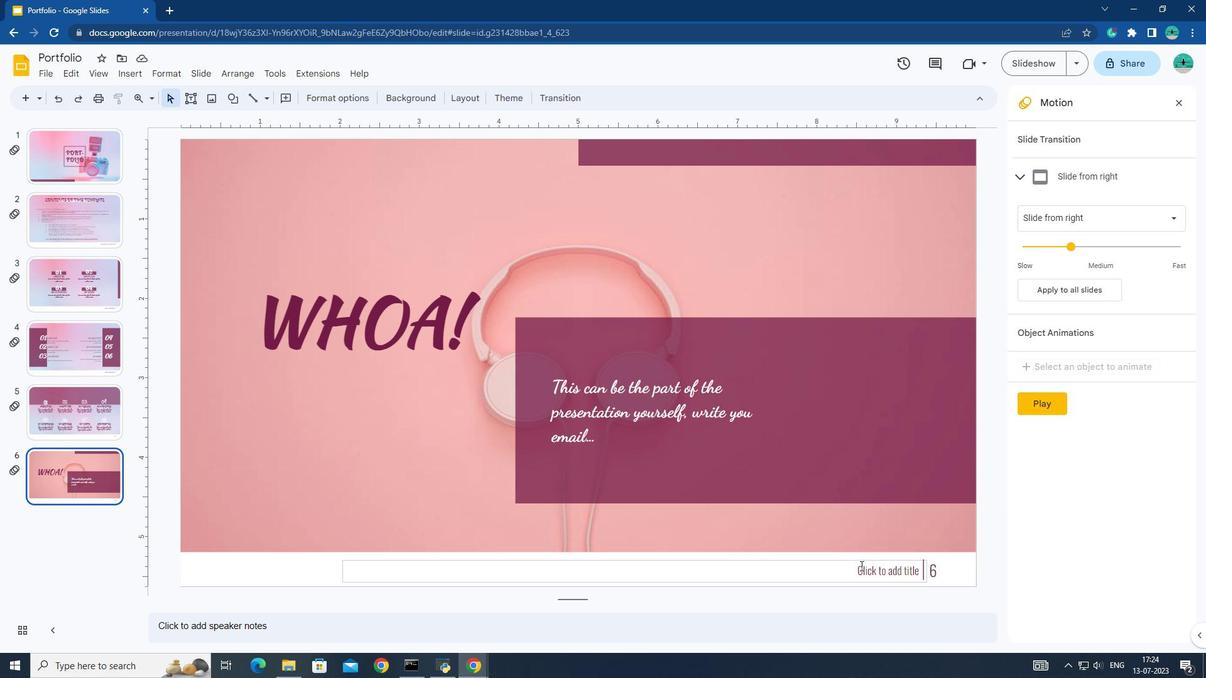 
Action: Mouse pressed left at (861, 567)
Screenshot: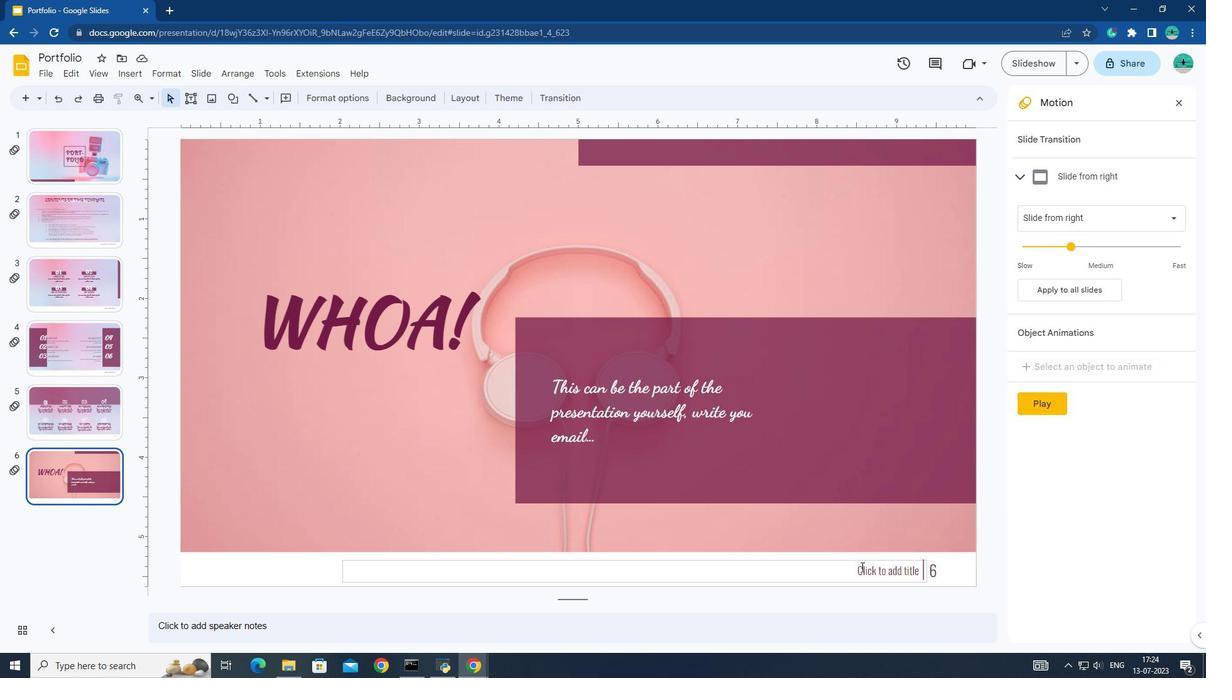 
Action: Key pressed <Key.caps_lock>introduction
Screenshot: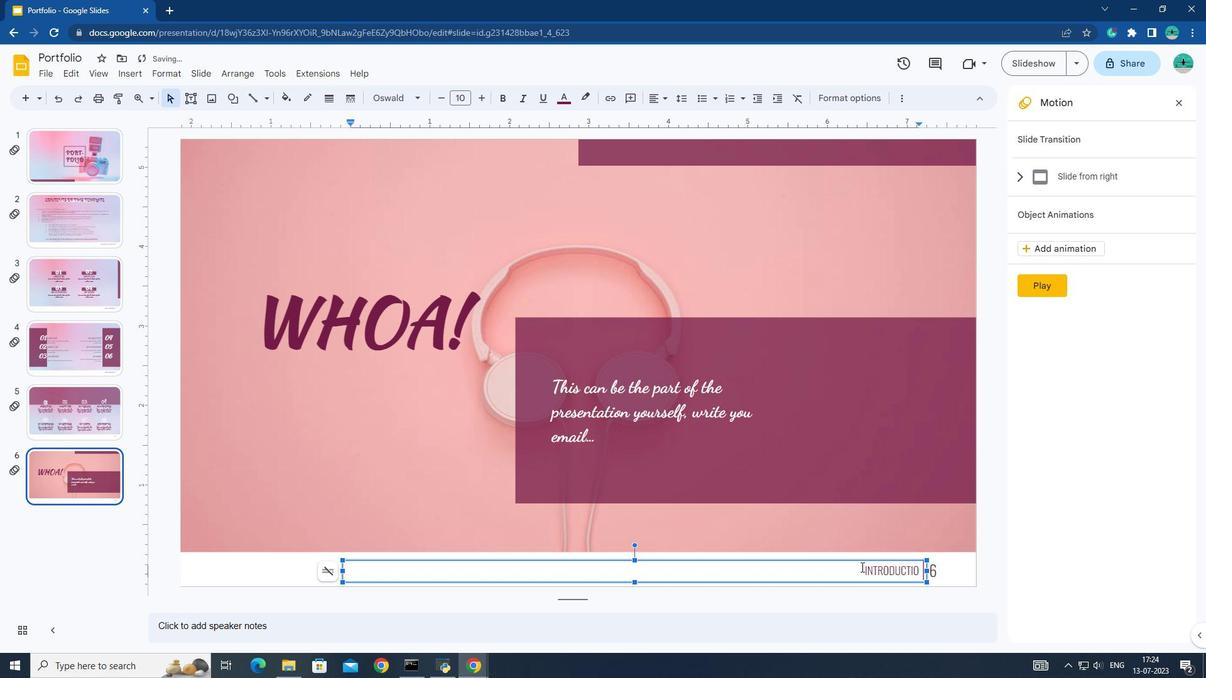 
Action: Mouse moved to (842, 585)
Screenshot: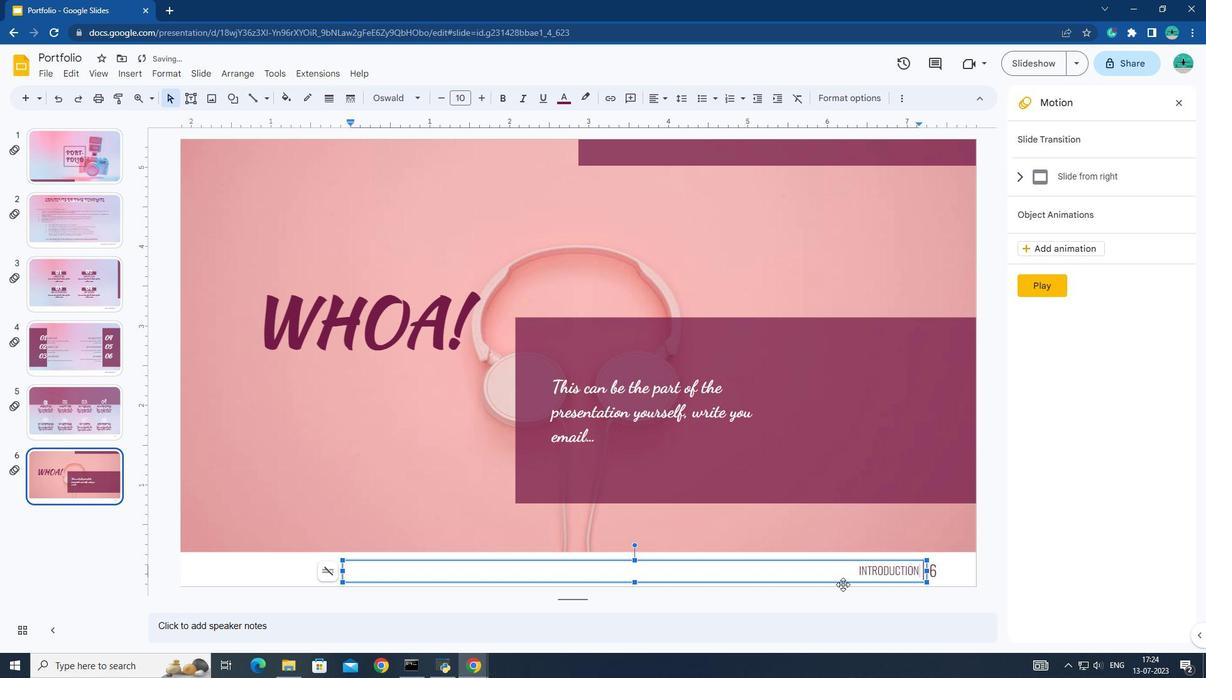 
Action: Mouse pressed left at (842, 585)
Screenshot: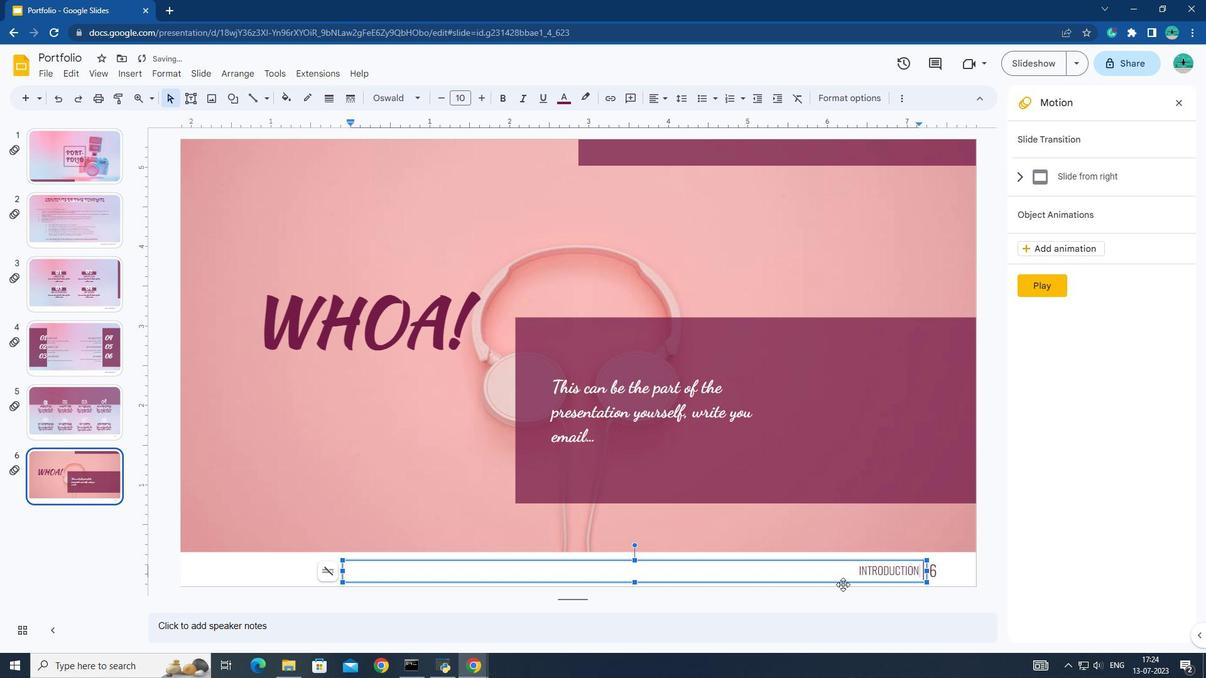 
Action: Mouse moved to (749, 618)
Screenshot: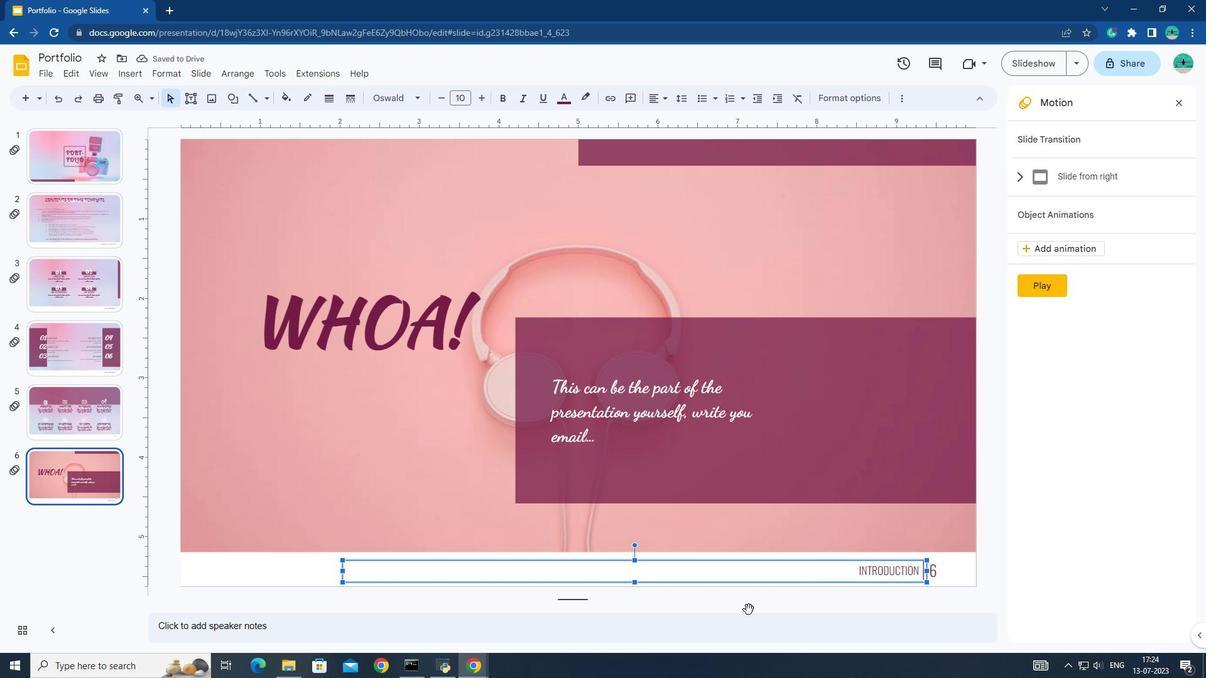 
